 Task: Look for space in Pontypool, United Kingdom from 2nd June, 2023 to 15th June, 2023 for 2 adults and 1 pet in price range Rs.10000 to Rs.15000. Place can be entire place with 1  bedroom having 1 bed and 1 bathroom. Property type can be house, flat, guest house, hotel. Booking option can be shelf check-in. Required host language is English.
Action: Mouse moved to (479, 99)
Screenshot: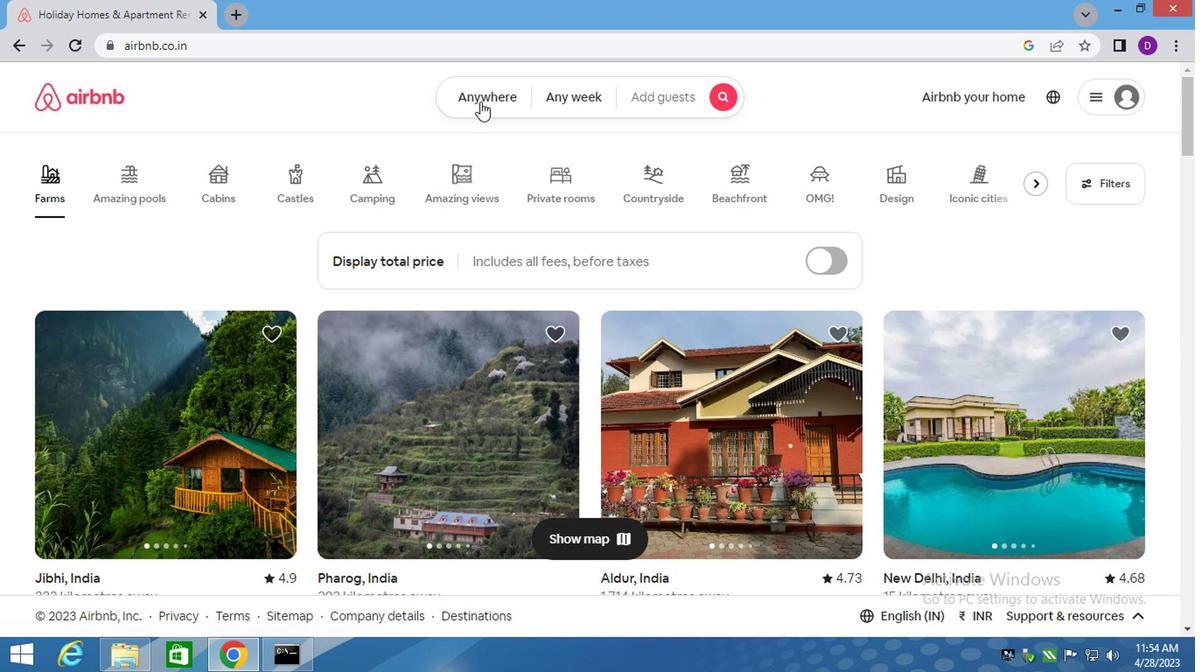 
Action: Mouse pressed left at (479, 99)
Screenshot: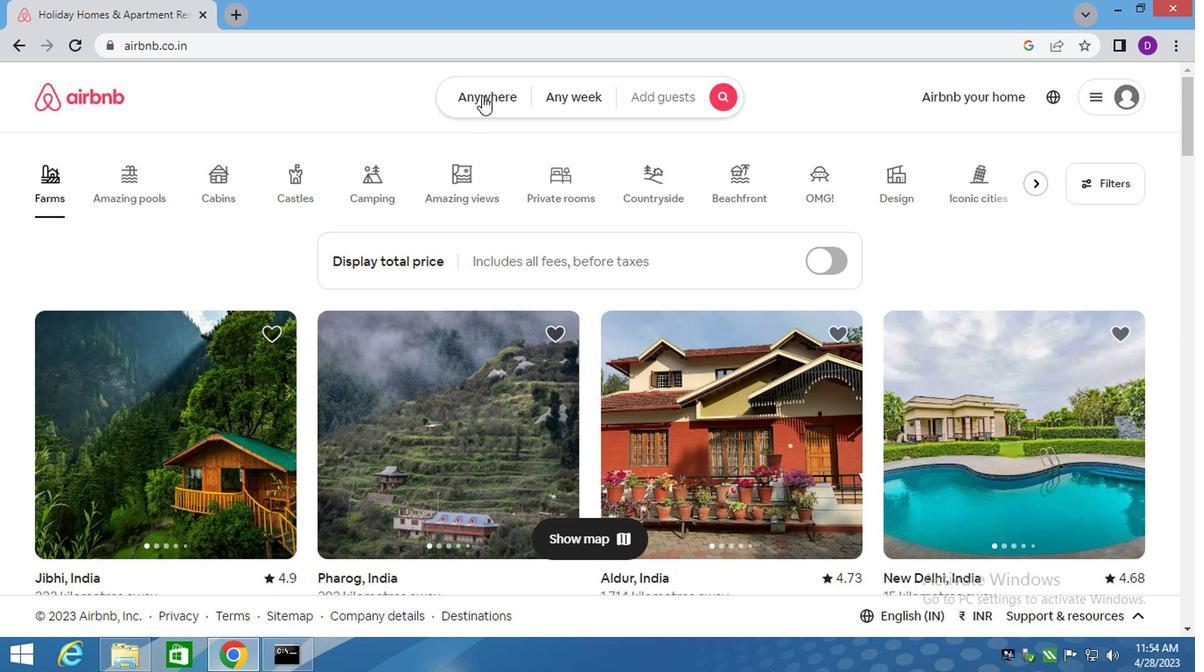 
Action: Mouse moved to (310, 173)
Screenshot: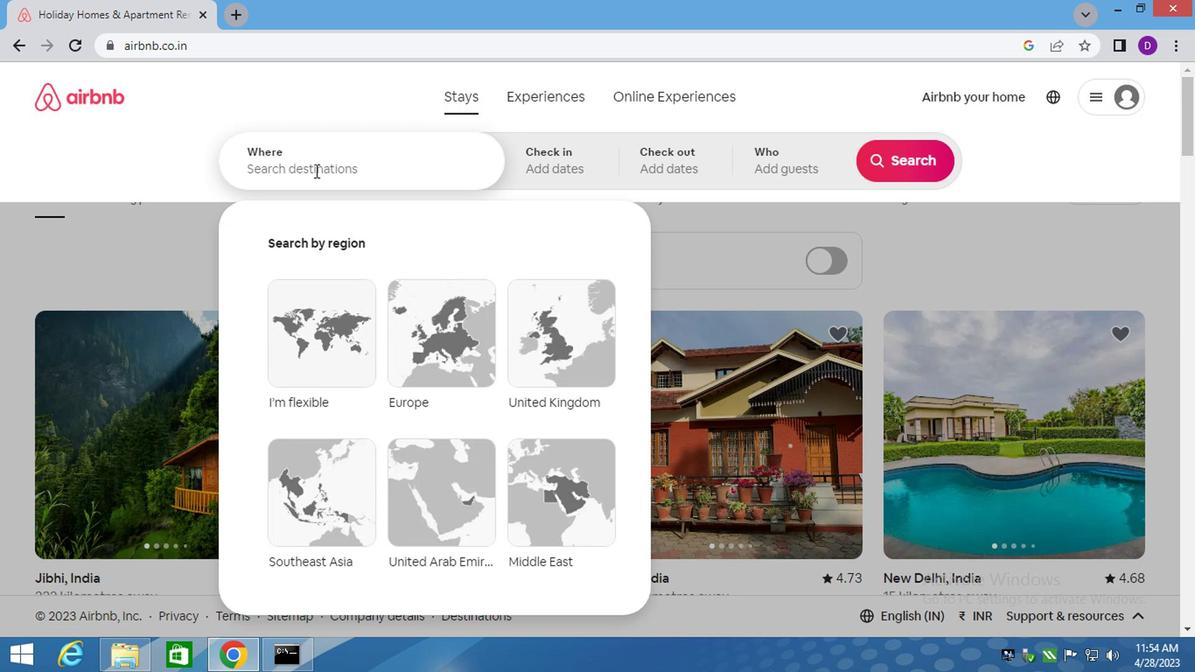
Action: Mouse pressed left at (310, 173)
Screenshot: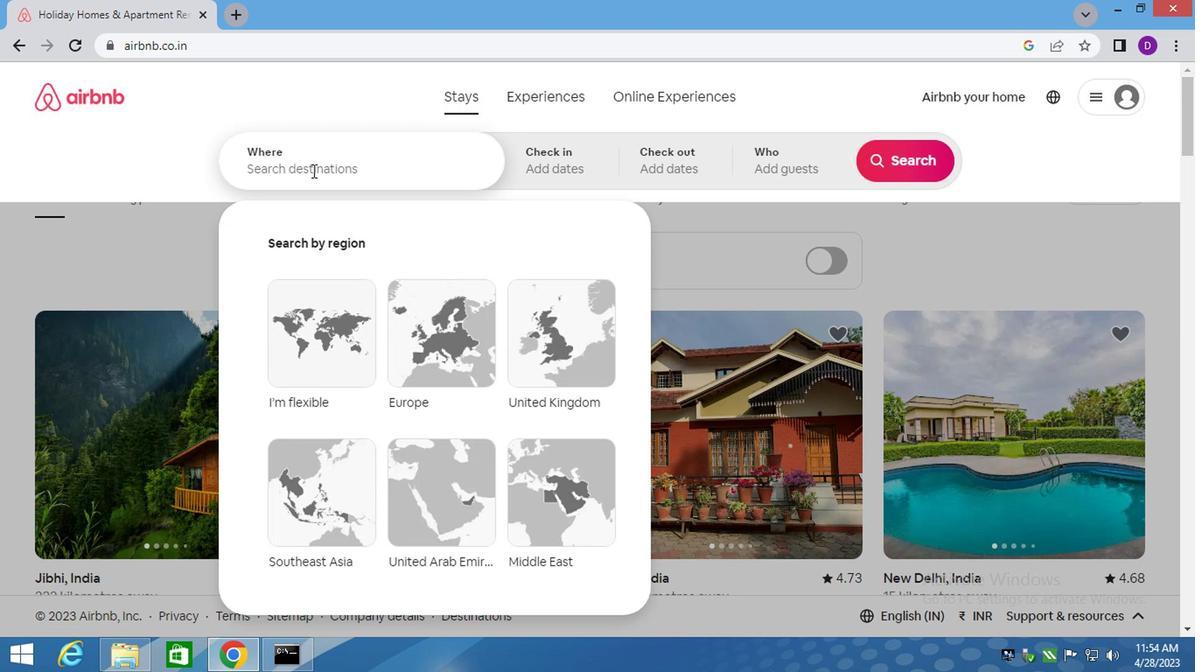 
Action: Key pressed ponty<Key.down><Key.down><Key.down><Key.down>,<Key.space>united<Key.space>kingdom
Screenshot: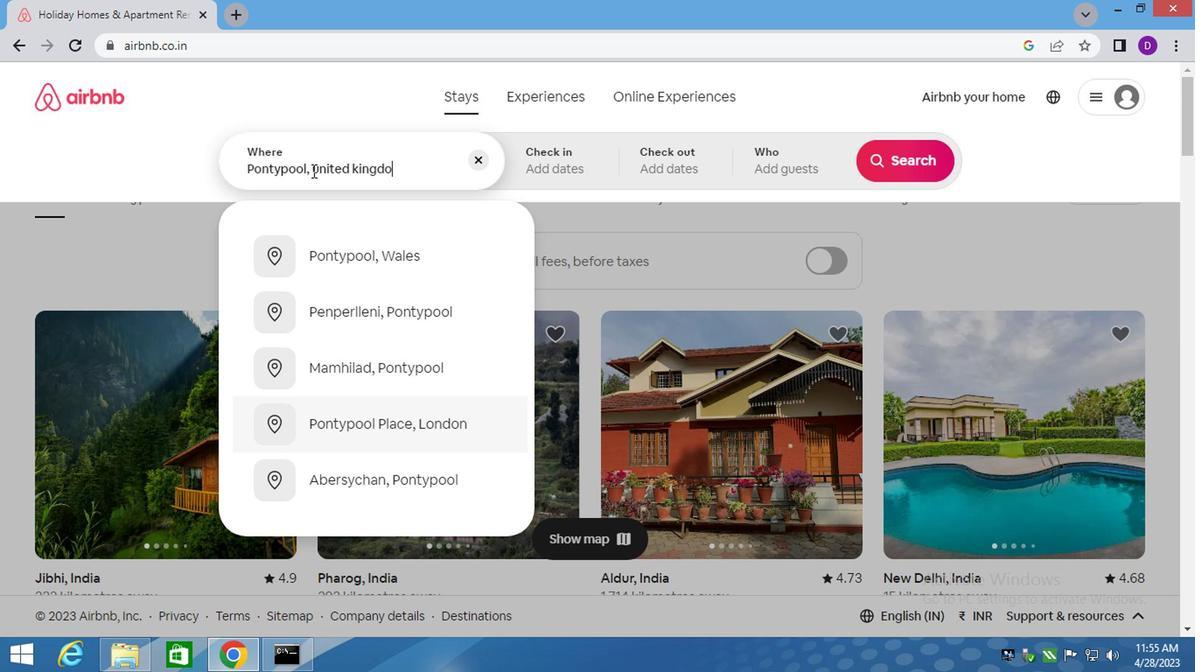 
Action: Mouse moved to (315, 173)
Screenshot: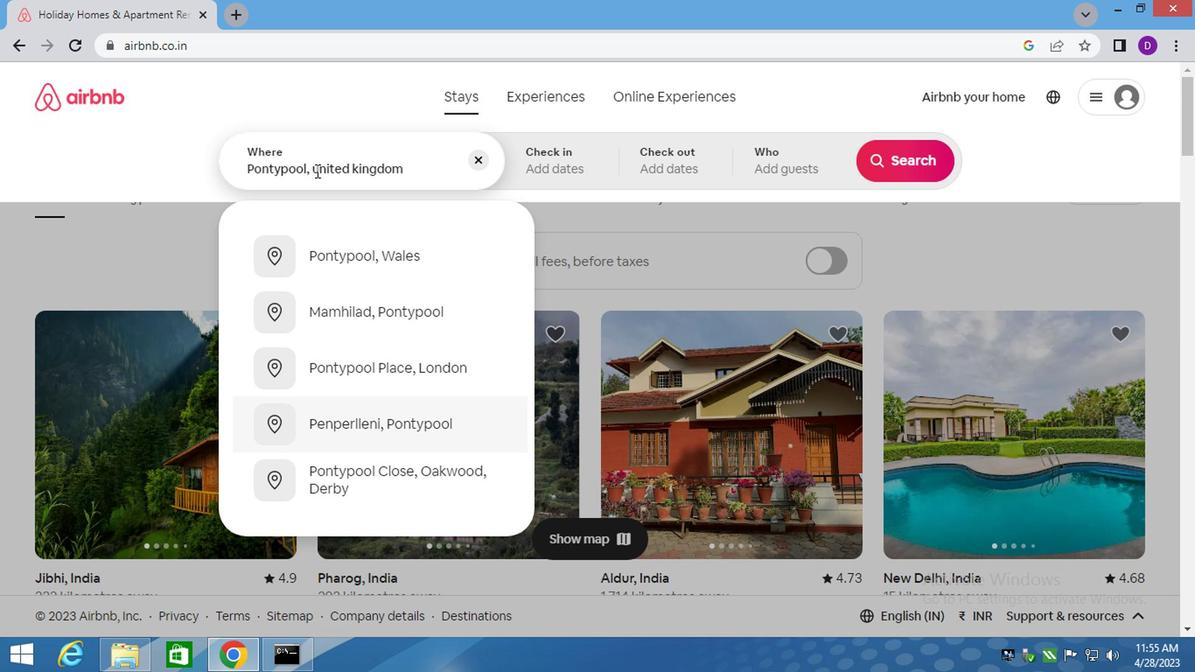 
Action: Mouse pressed left at (315, 173)
Screenshot: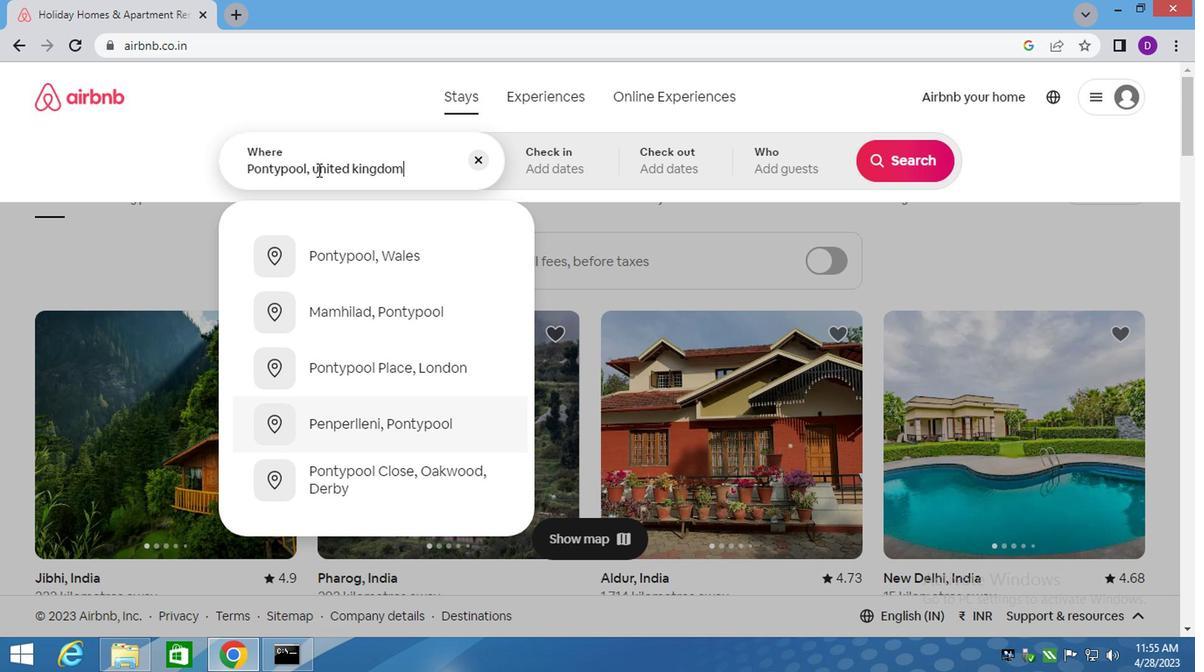 
Action: Key pressed <Key.backspace><Key.shift_r>U
Screenshot: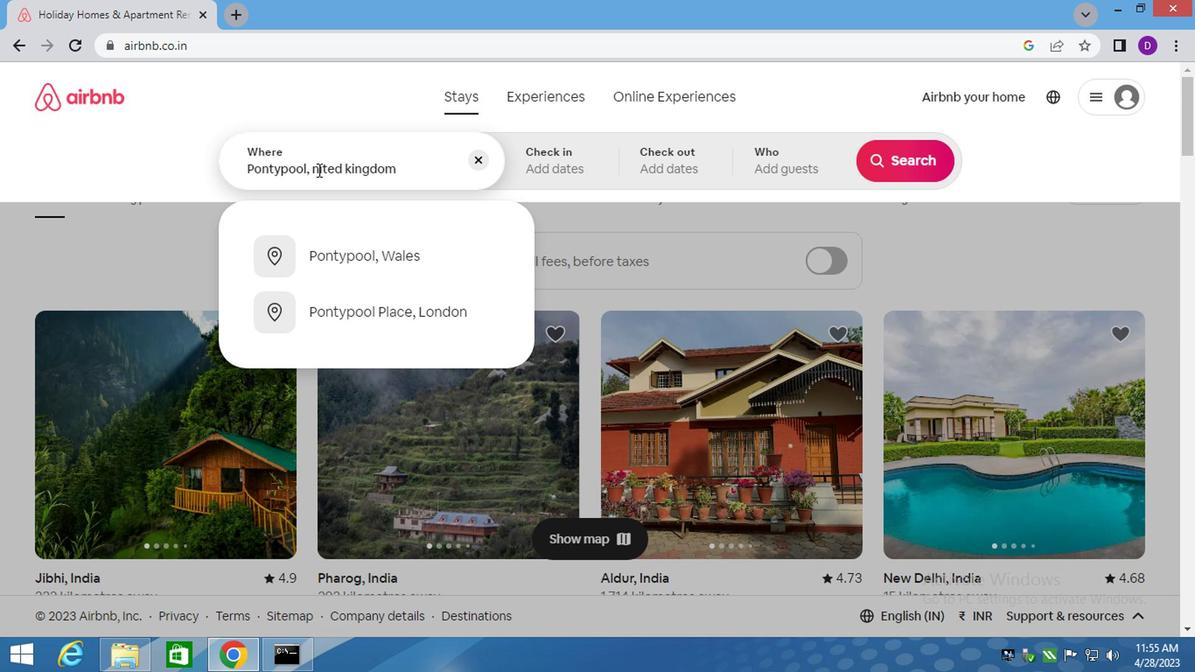 
Action: Mouse moved to (353, 173)
Screenshot: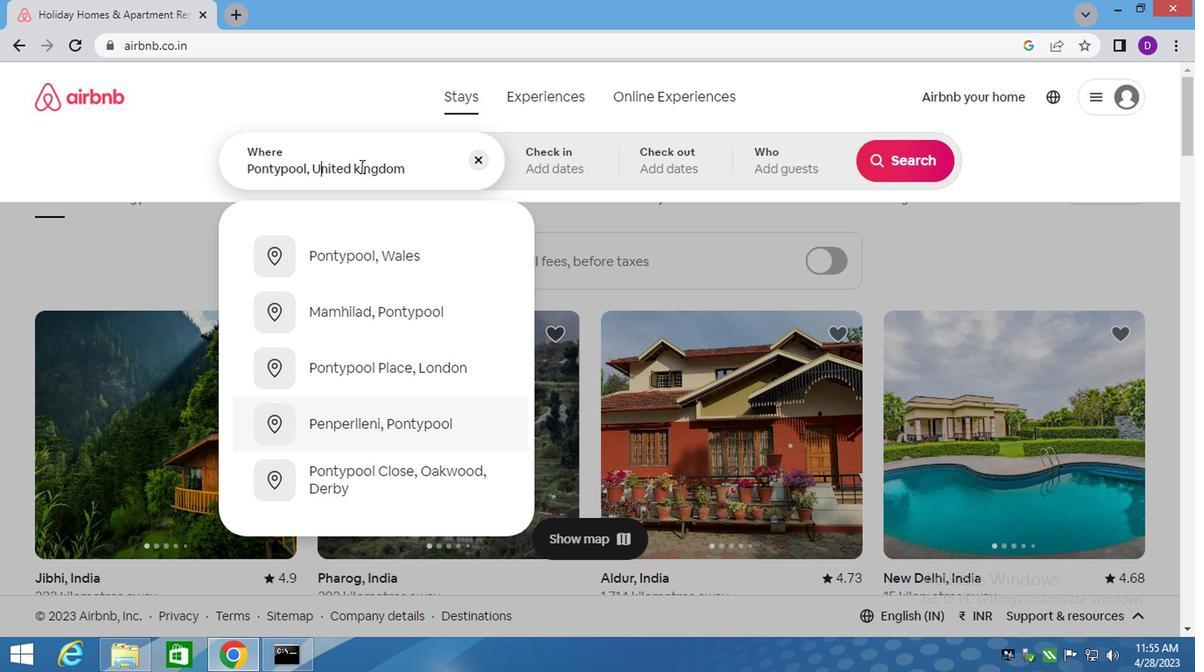 
Action: Mouse pressed left at (353, 173)
Screenshot: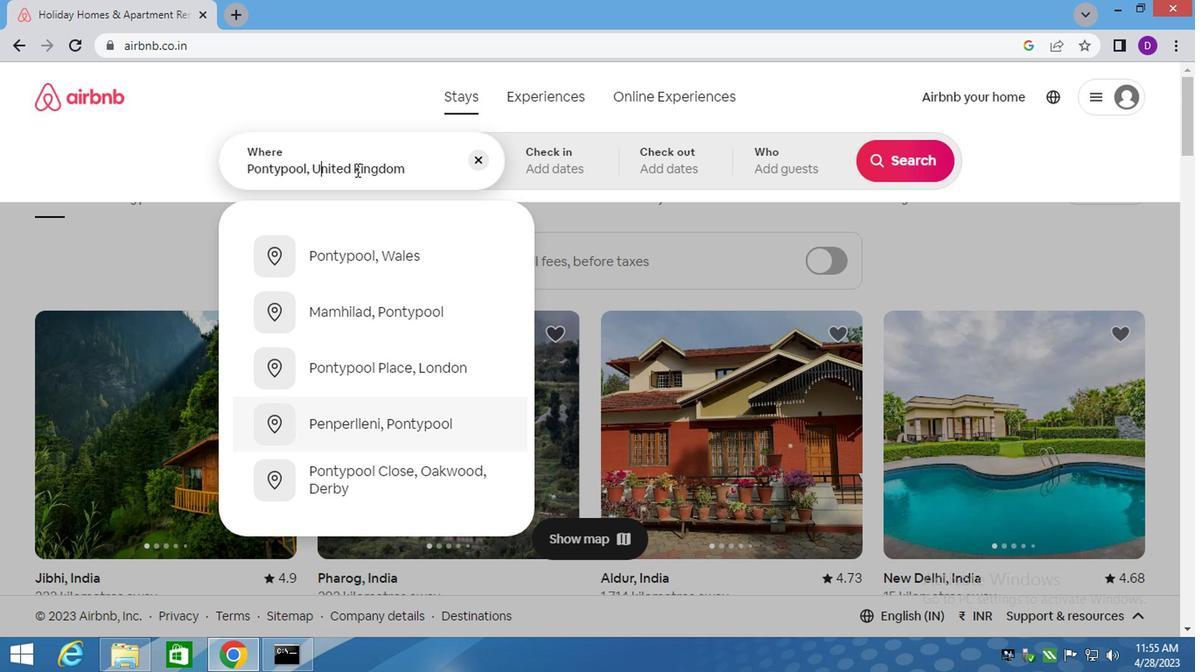 
Action: Mouse moved to (363, 171)
Screenshot: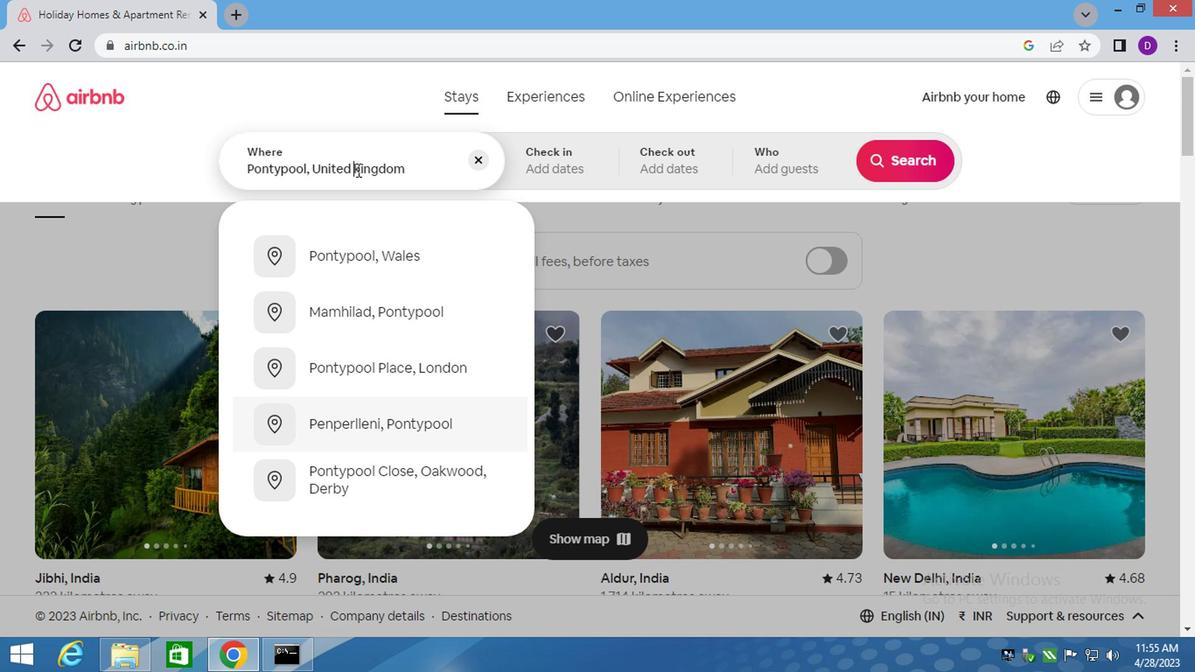 
Action: Key pressed <Key.right><Key.backspace><Key.shift_r>K
Screenshot: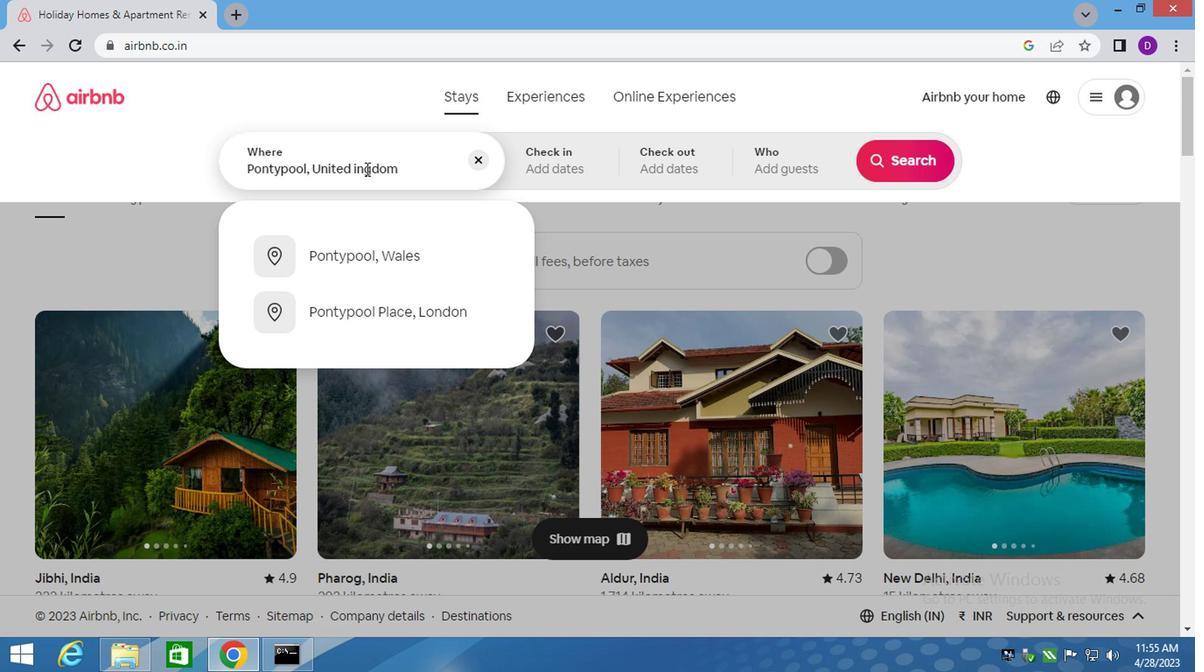 
Action: Mouse moved to (417, 173)
Screenshot: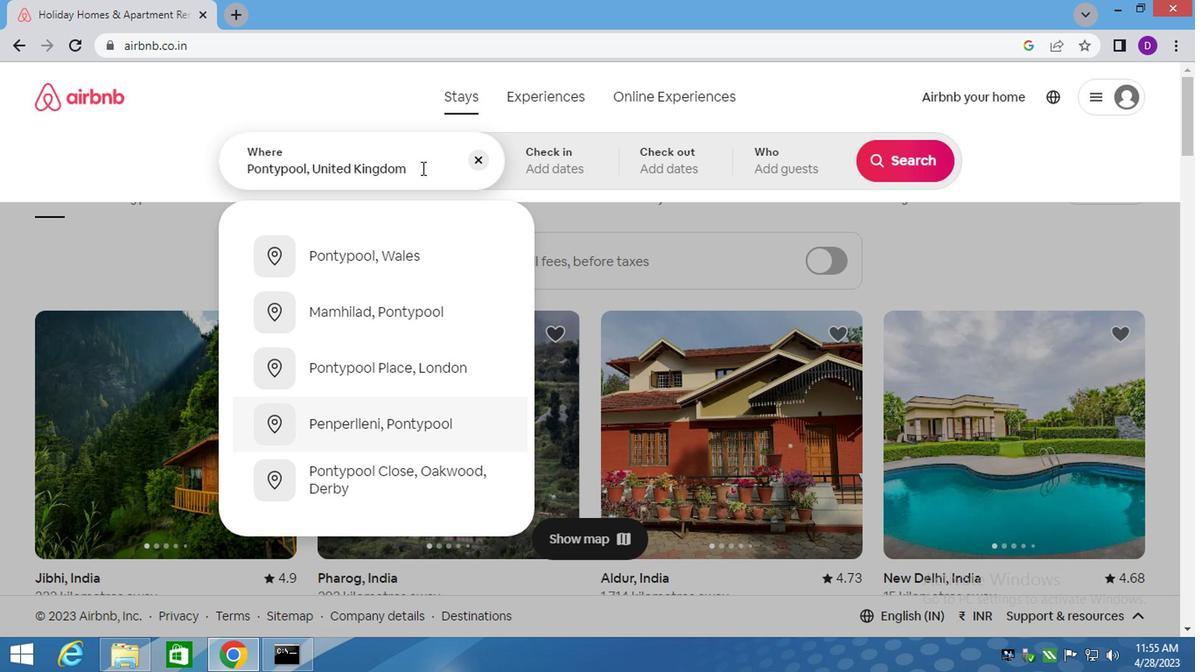 
Action: Key pressed <Key.enter>
Screenshot: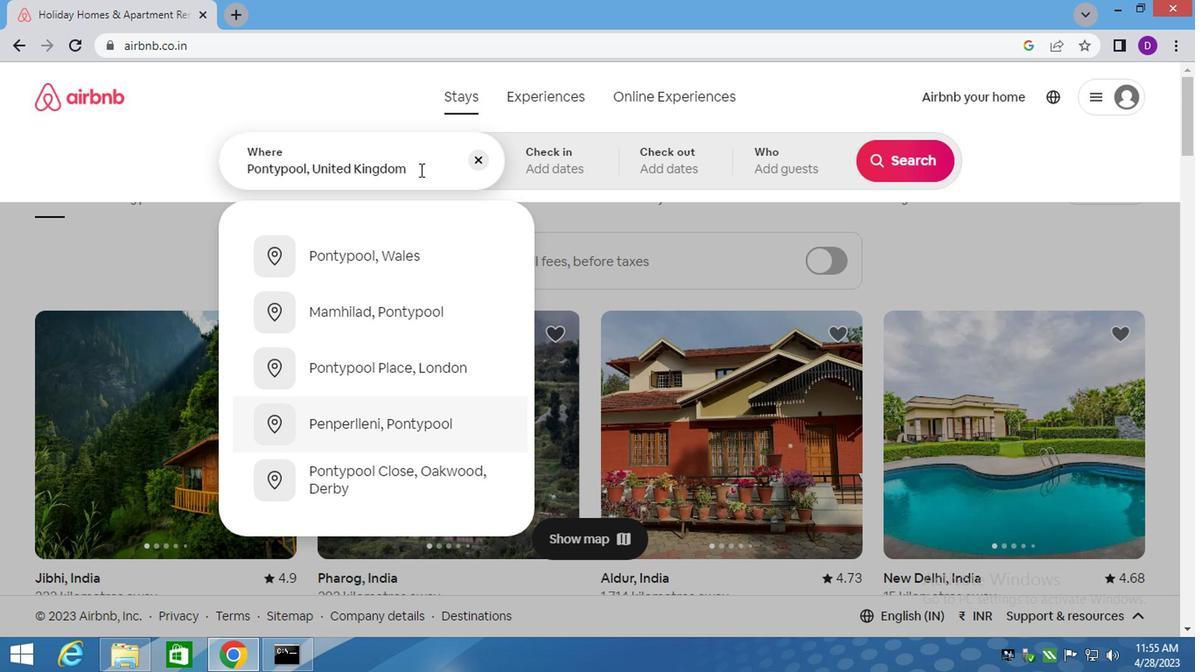
Action: Mouse moved to (877, 306)
Screenshot: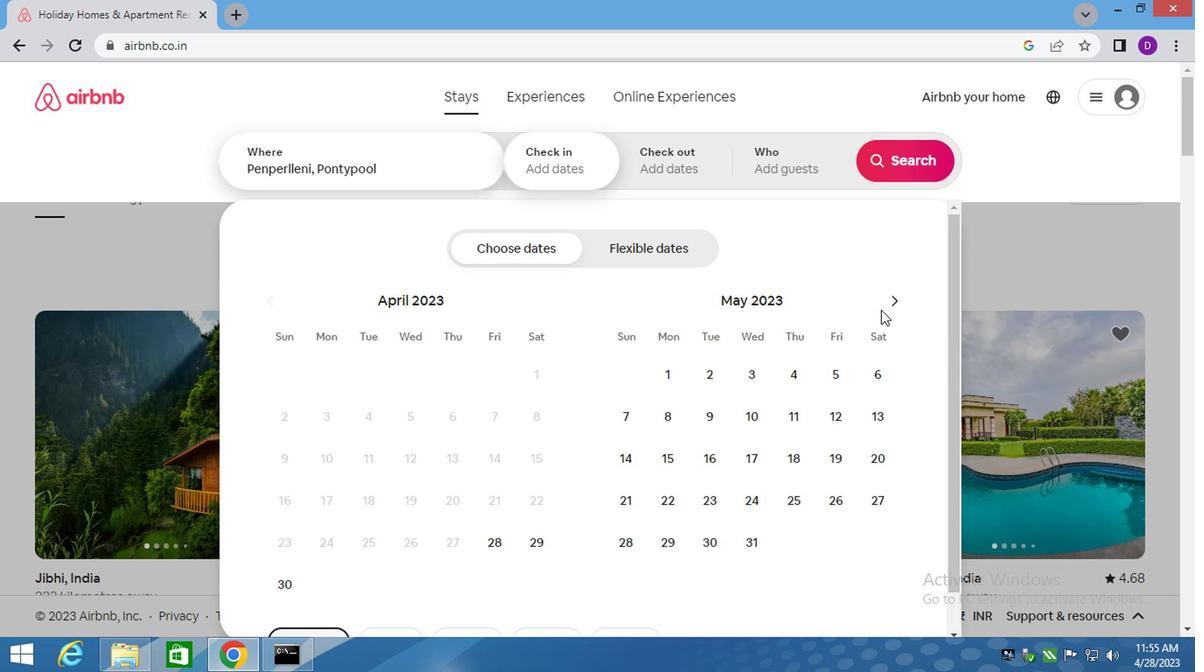 
Action: Mouse pressed left at (877, 306)
Screenshot: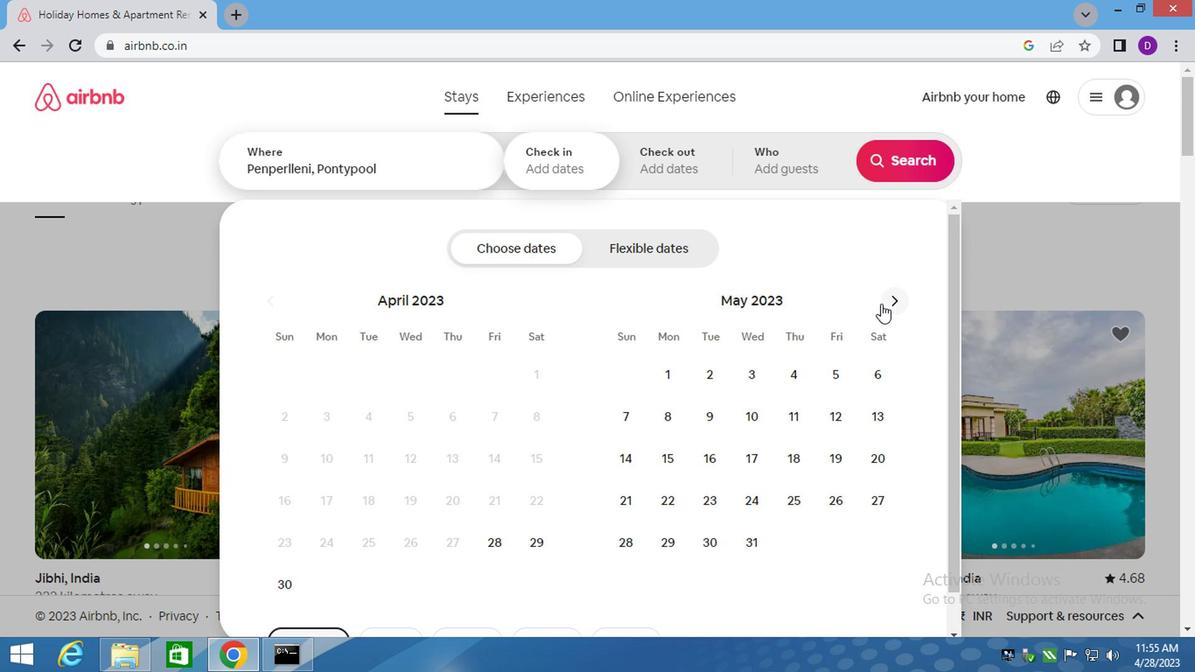 
Action: Mouse moved to (828, 379)
Screenshot: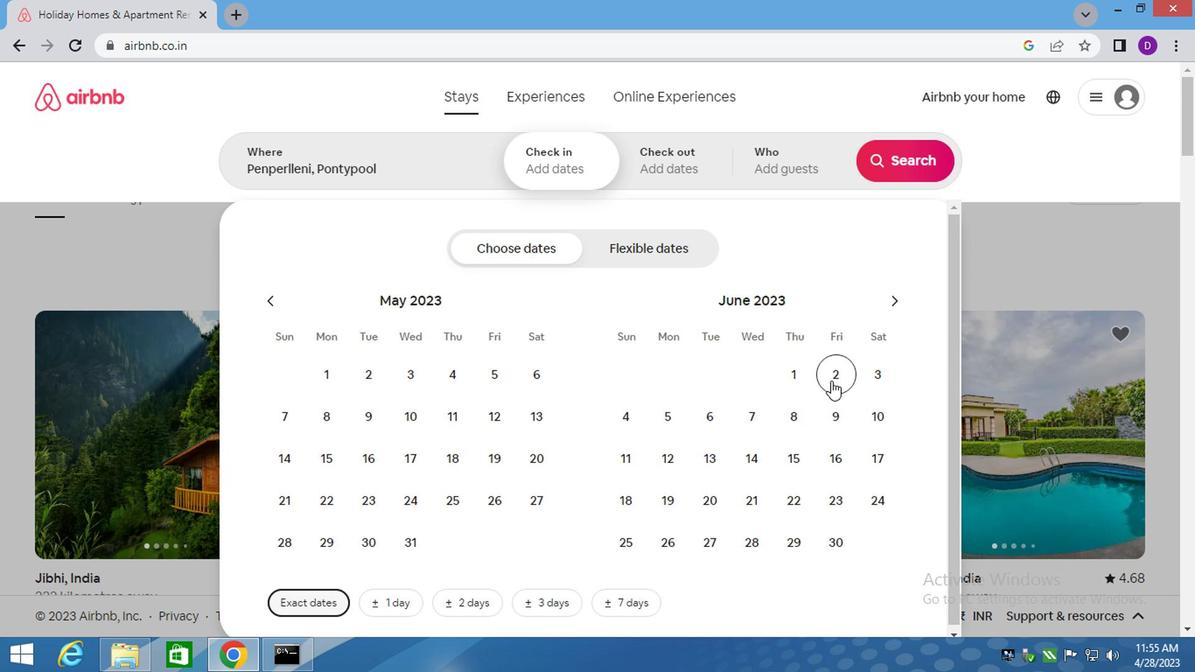 
Action: Mouse pressed left at (828, 379)
Screenshot: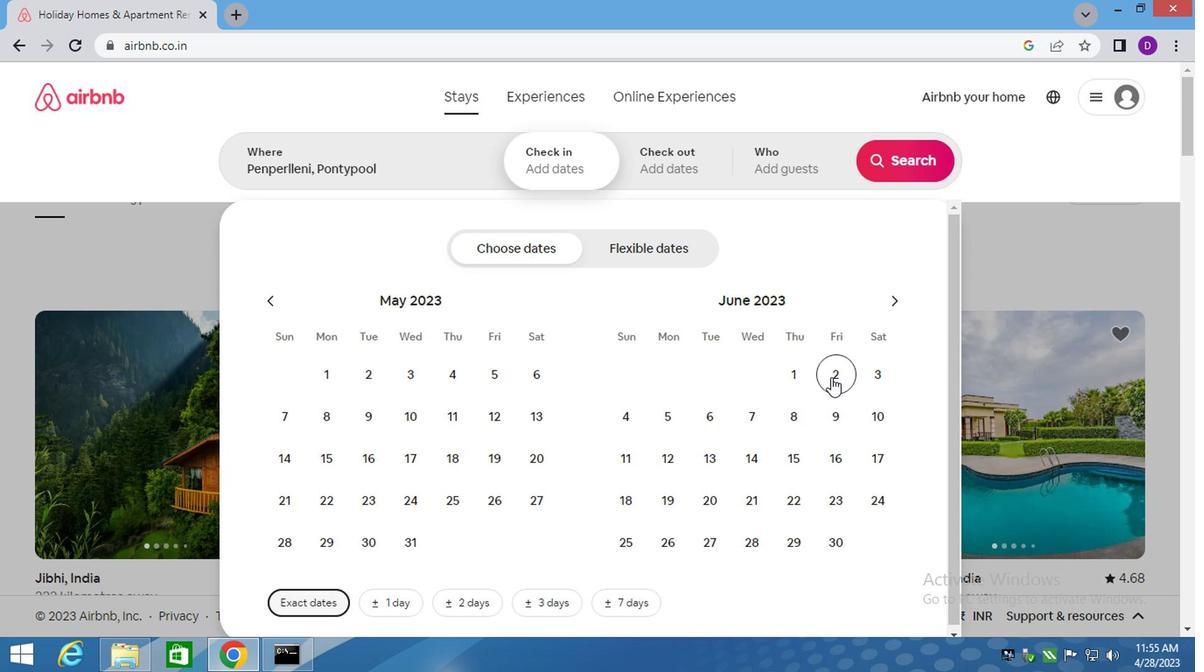 
Action: Mouse moved to (794, 472)
Screenshot: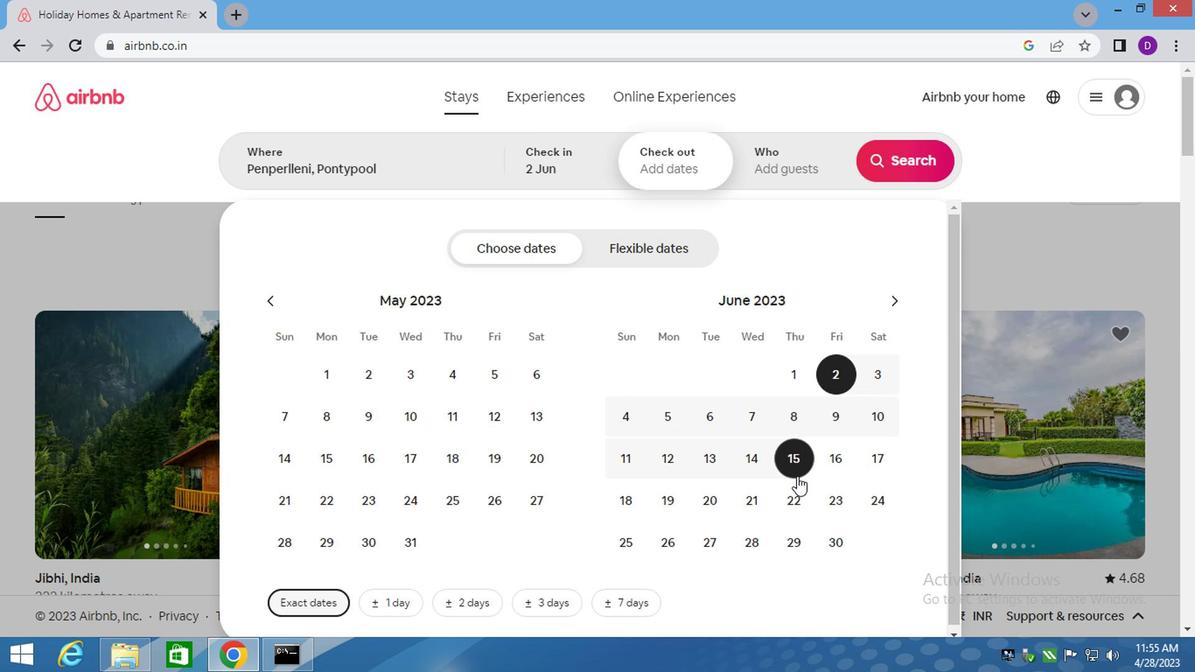 
Action: Mouse pressed left at (794, 472)
Screenshot: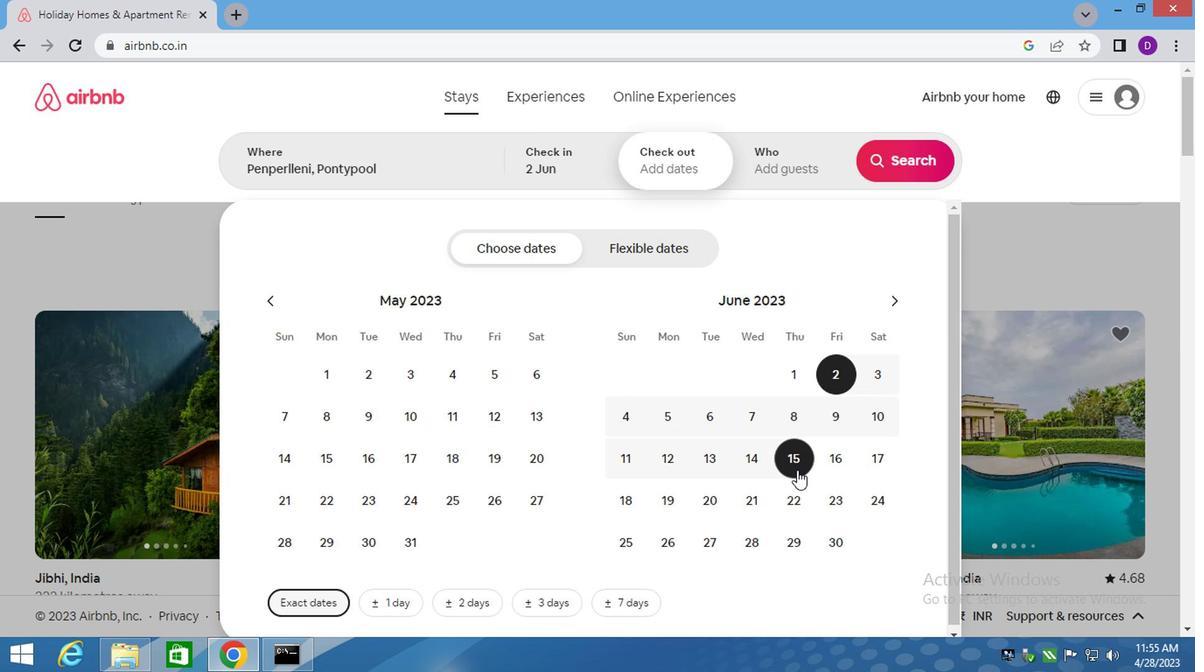 
Action: Mouse moved to (764, 175)
Screenshot: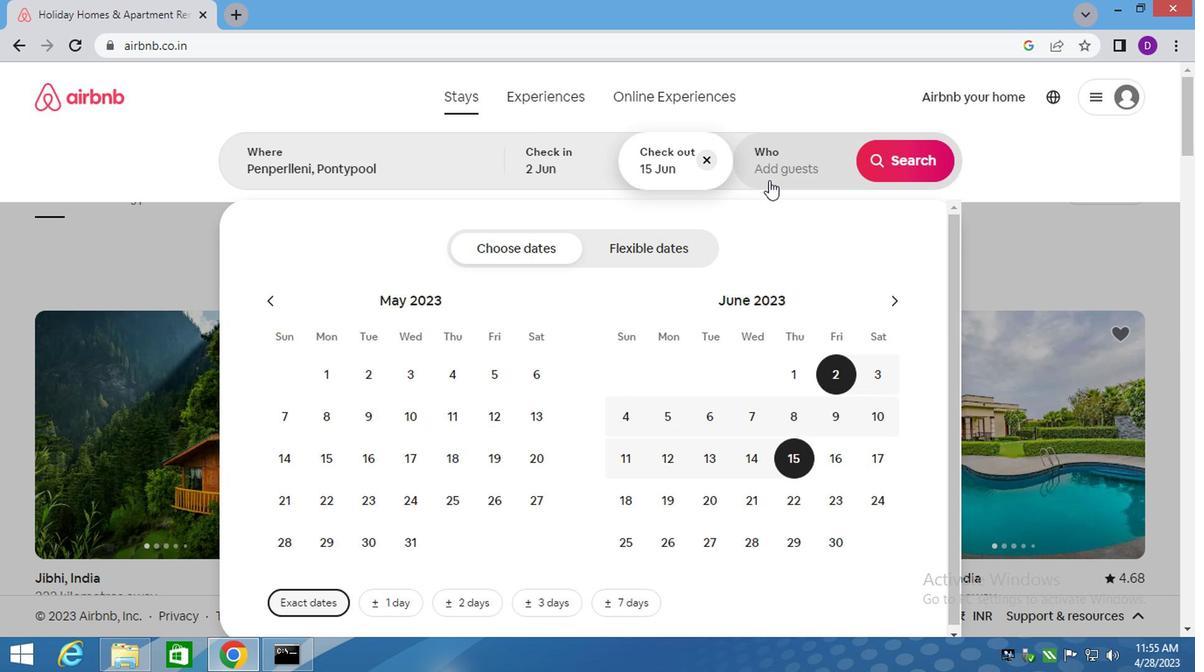 
Action: Mouse pressed left at (764, 175)
Screenshot: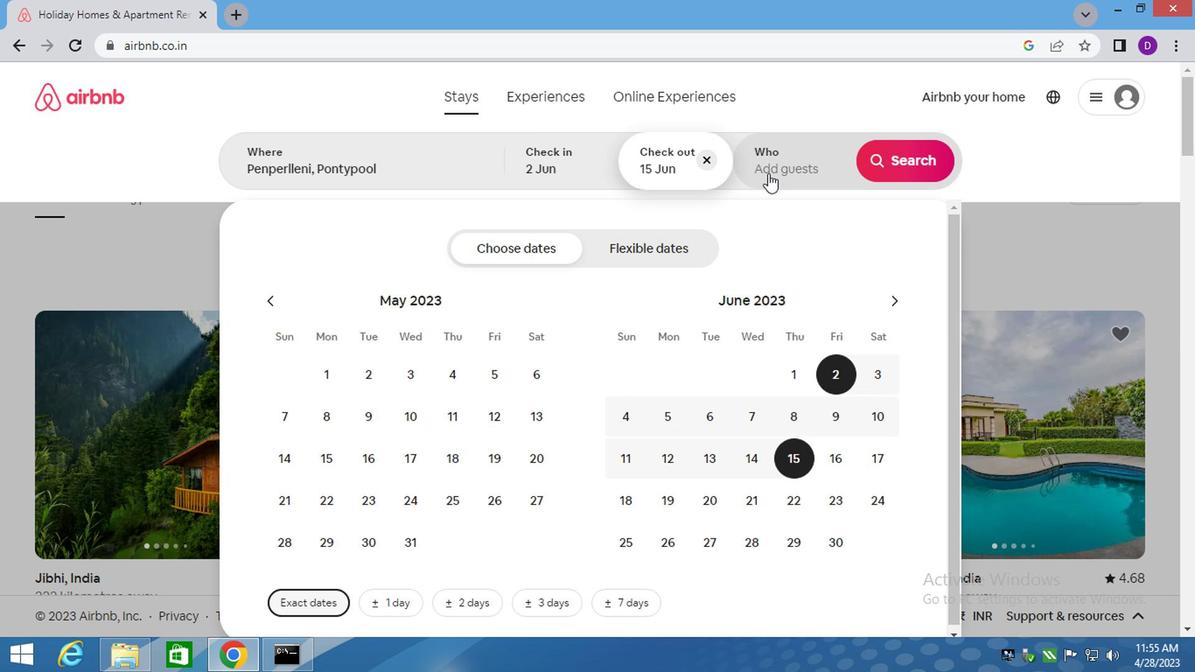
Action: Mouse moved to (901, 256)
Screenshot: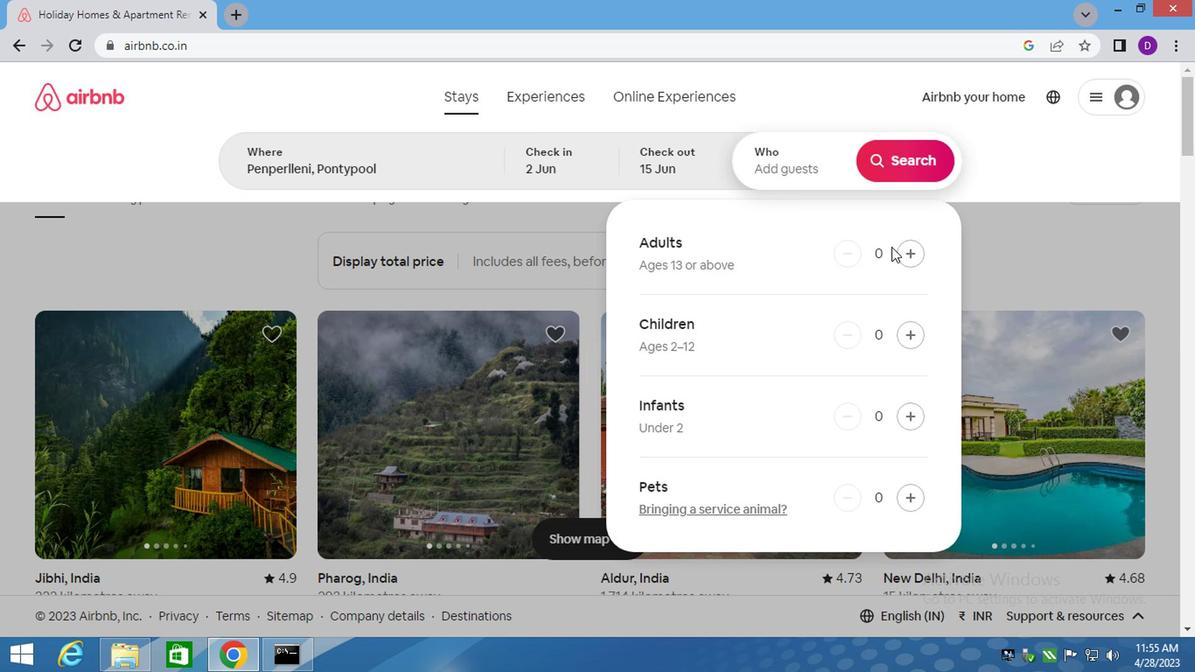 
Action: Mouse pressed left at (901, 256)
Screenshot: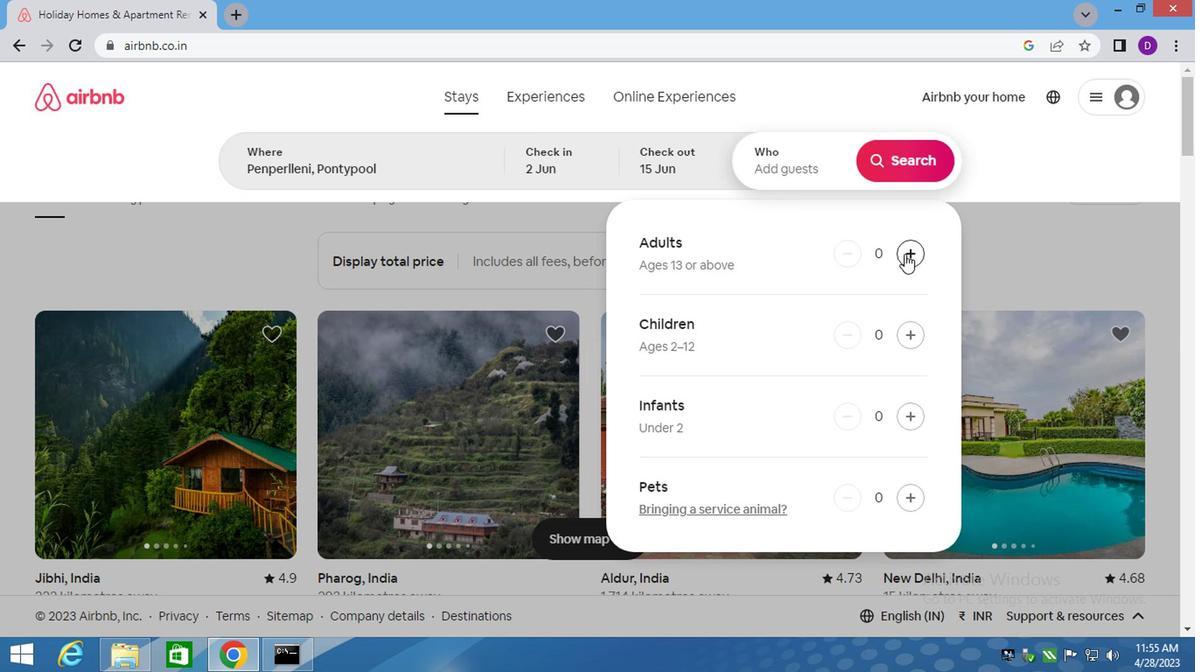 
Action: Mouse pressed left at (901, 256)
Screenshot: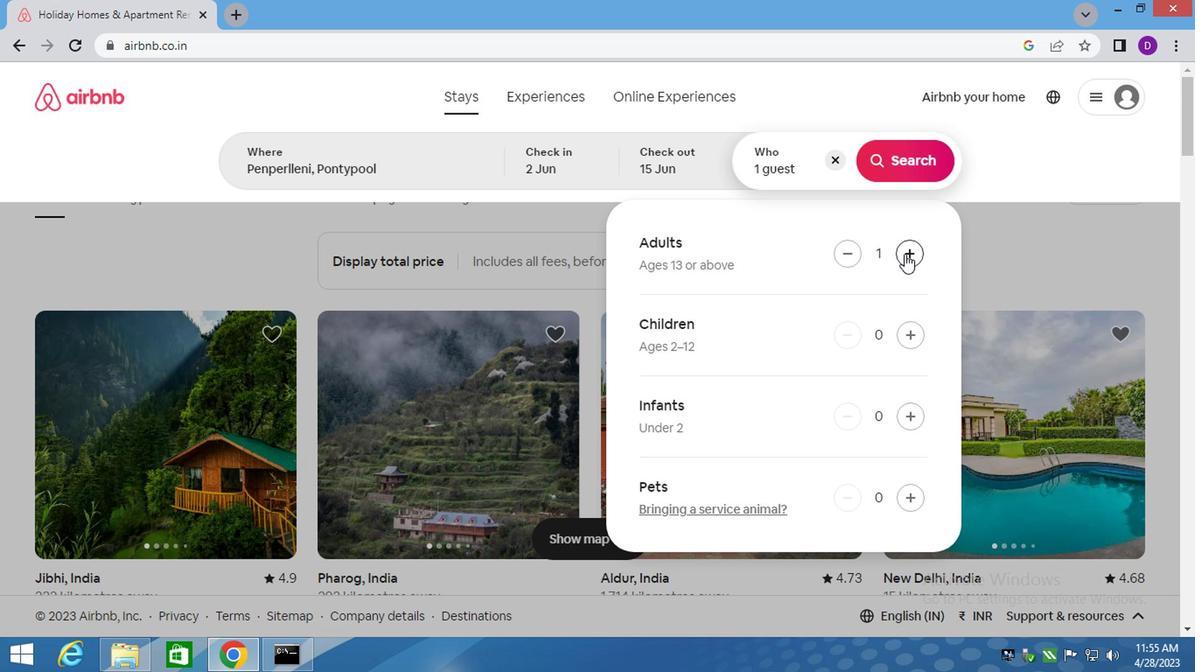 
Action: Mouse moved to (911, 506)
Screenshot: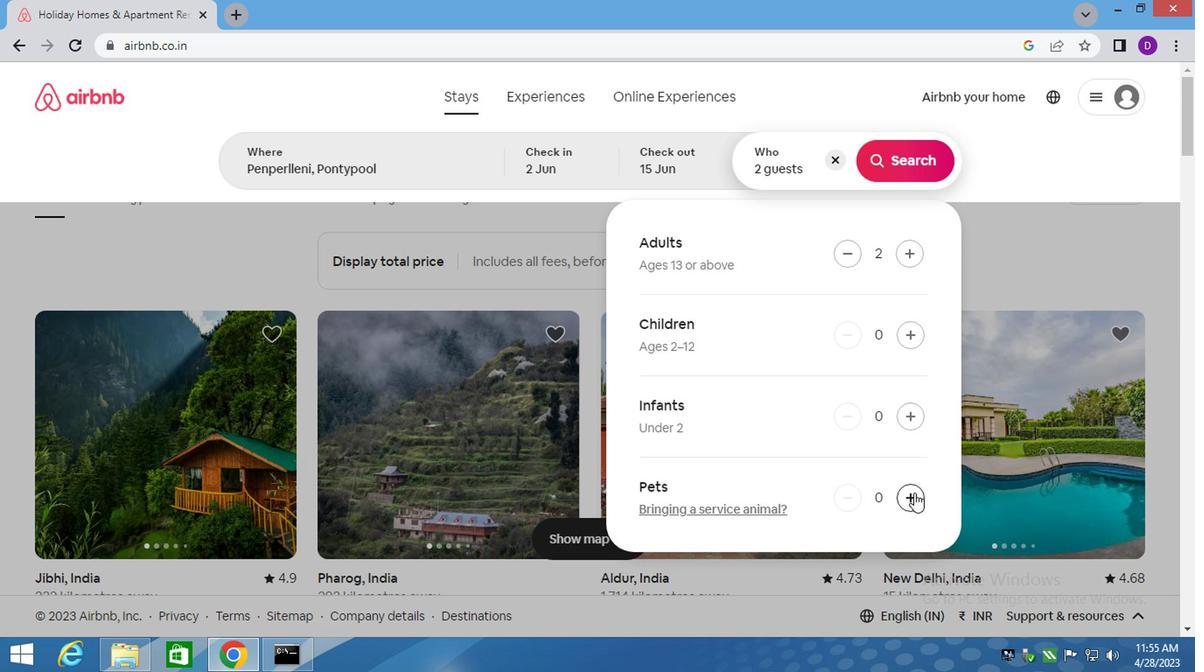 
Action: Mouse pressed left at (911, 506)
Screenshot: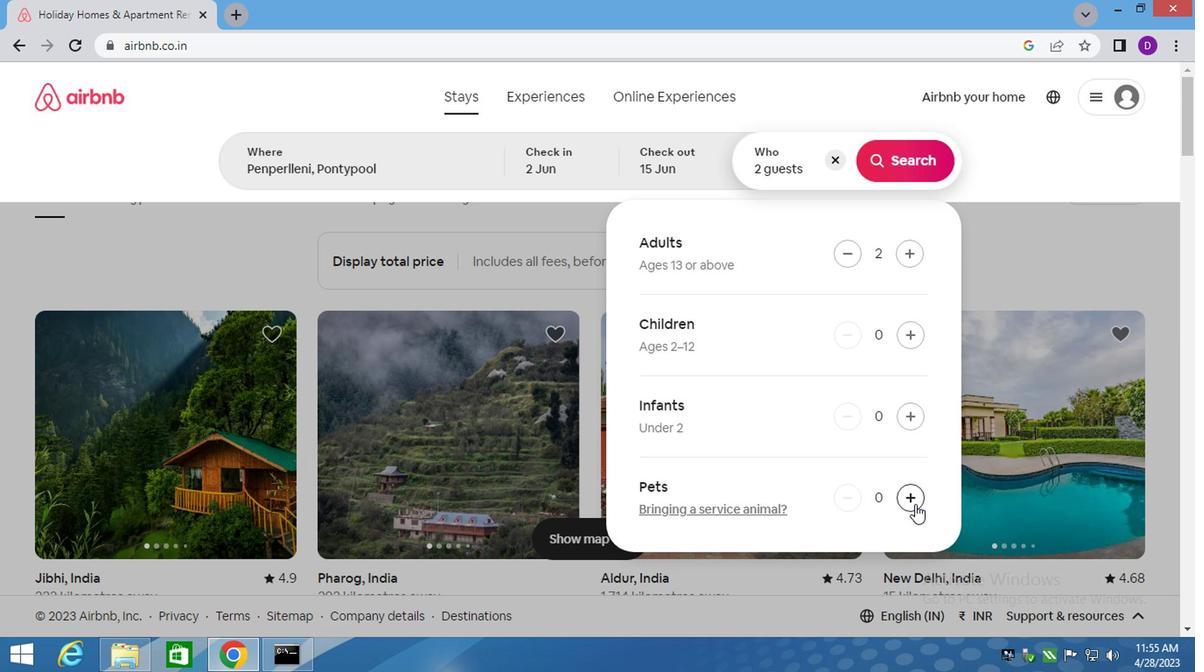 
Action: Mouse moved to (907, 164)
Screenshot: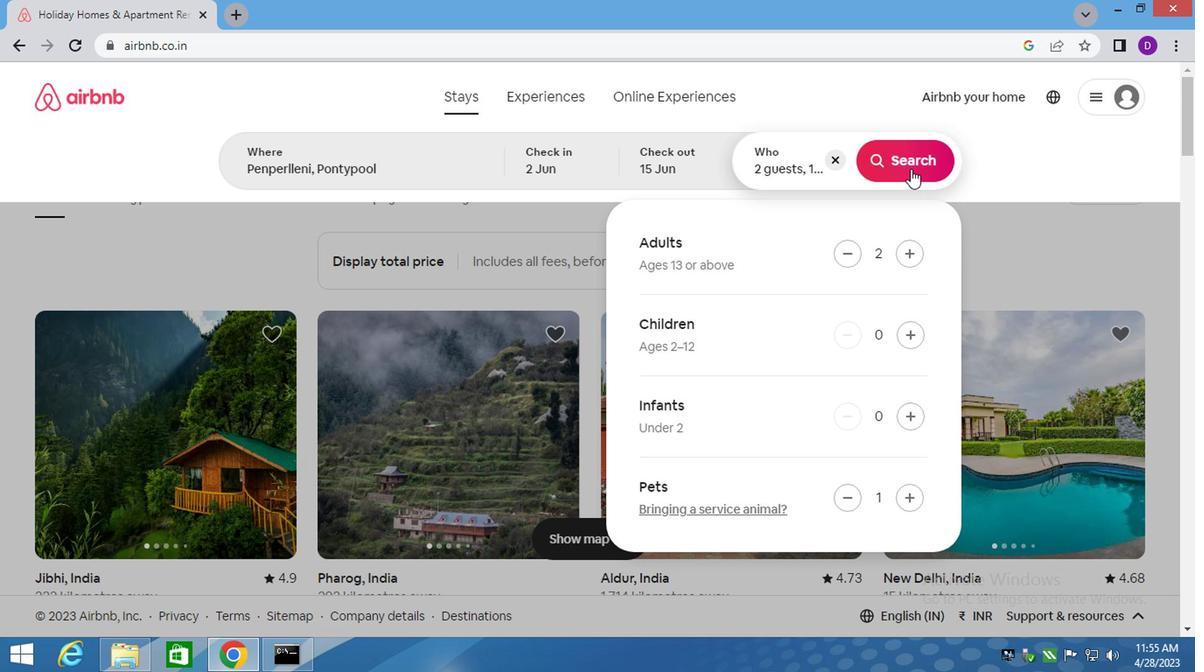 
Action: Mouse pressed left at (907, 164)
Screenshot: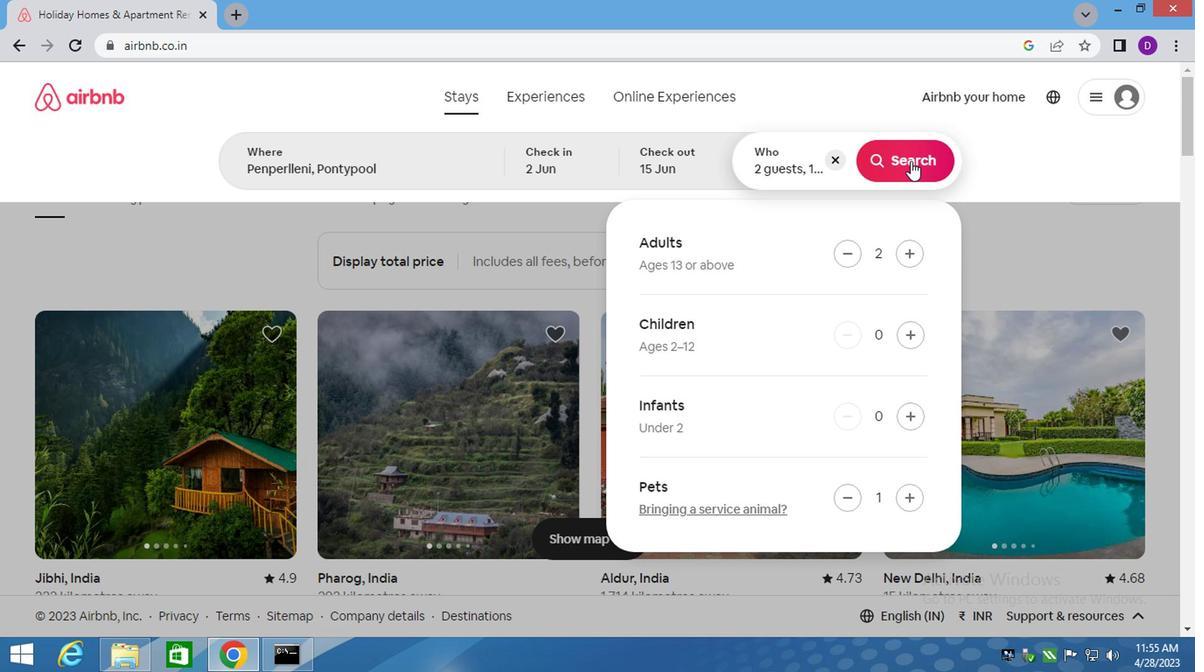 
Action: Mouse moved to (1098, 169)
Screenshot: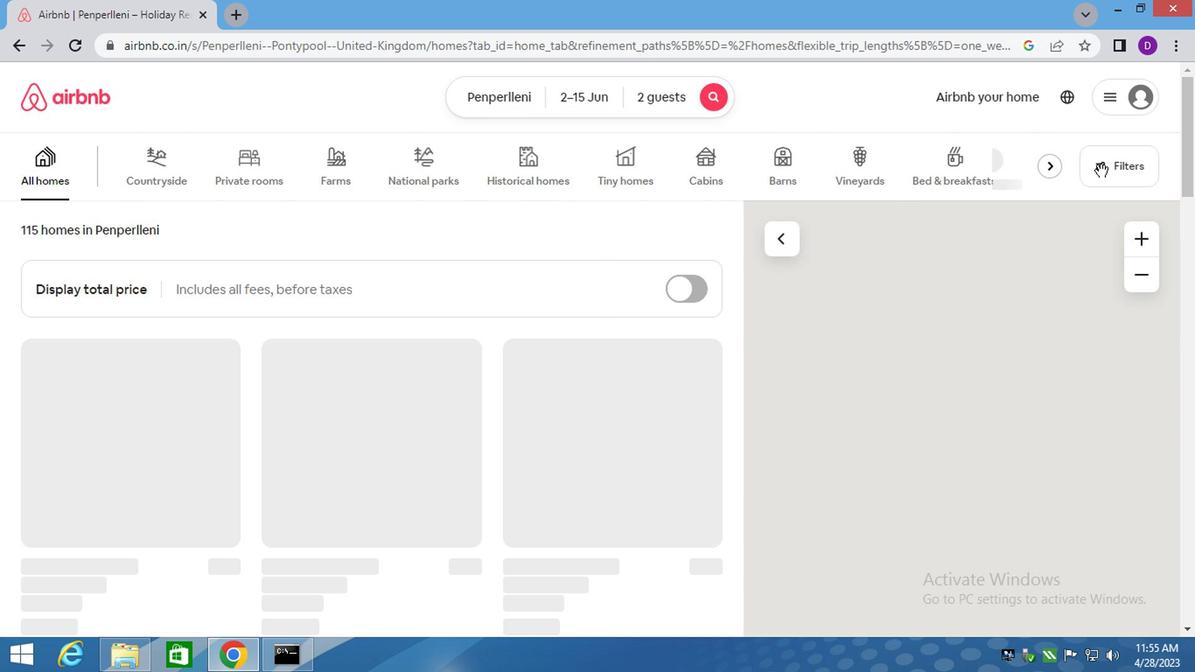 
Action: Mouse pressed left at (1098, 169)
Screenshot: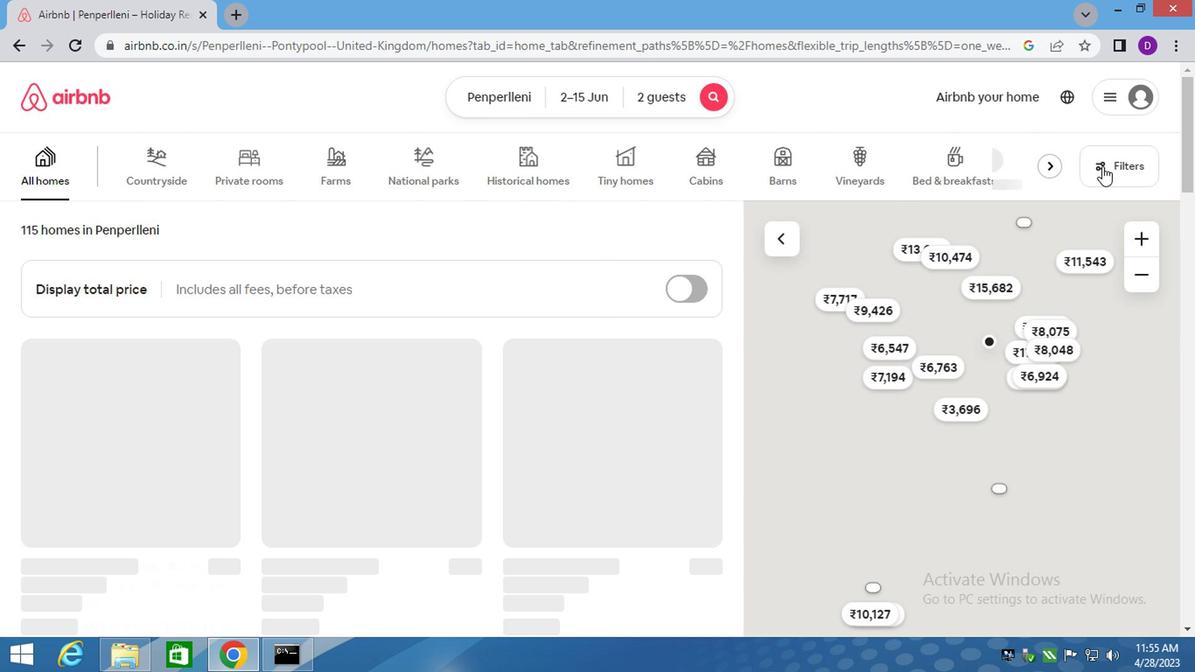 
Action: Mouse moved to (357, 384)
Screenshot: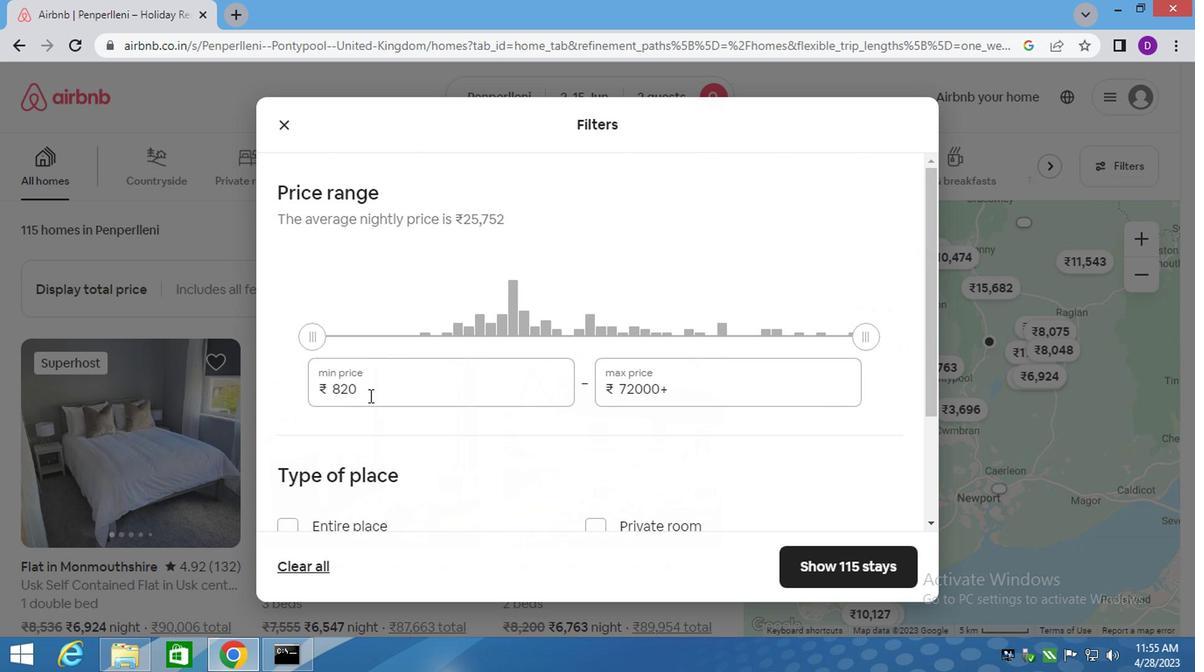 
Action: Mouse pressed left at (357, 384)
Screenshot: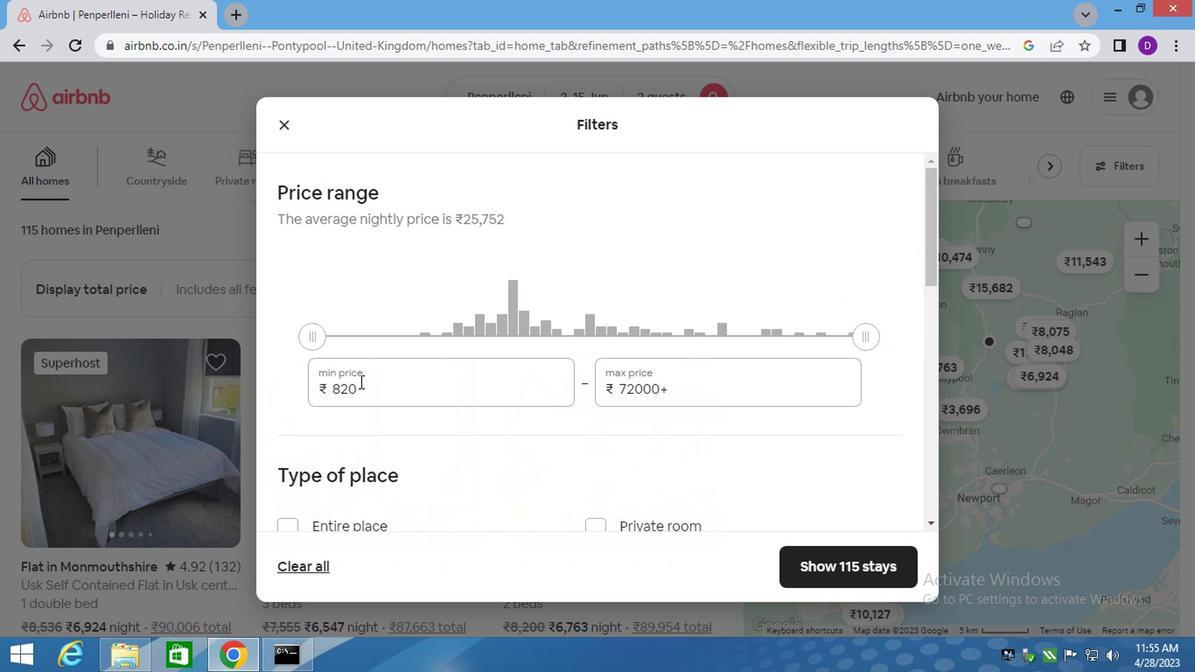 
Action: Mouse pressed left at (357, 384)
Screenshot: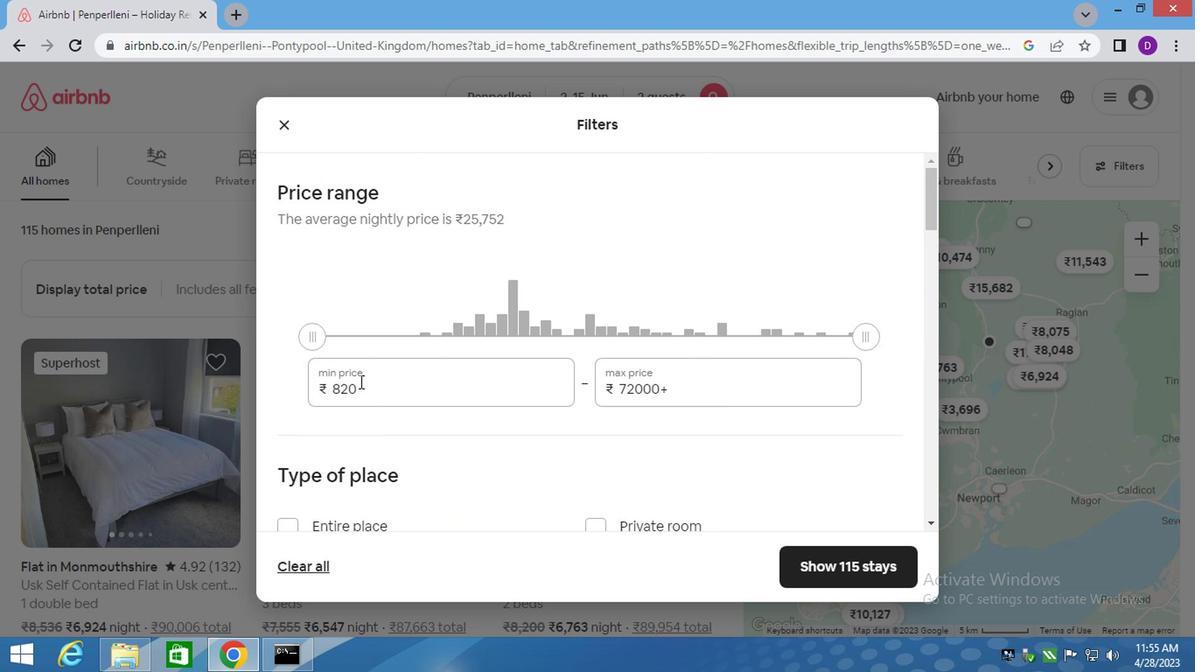 
Action: Key pressed 10000<Key.tab>15000
Screenshot: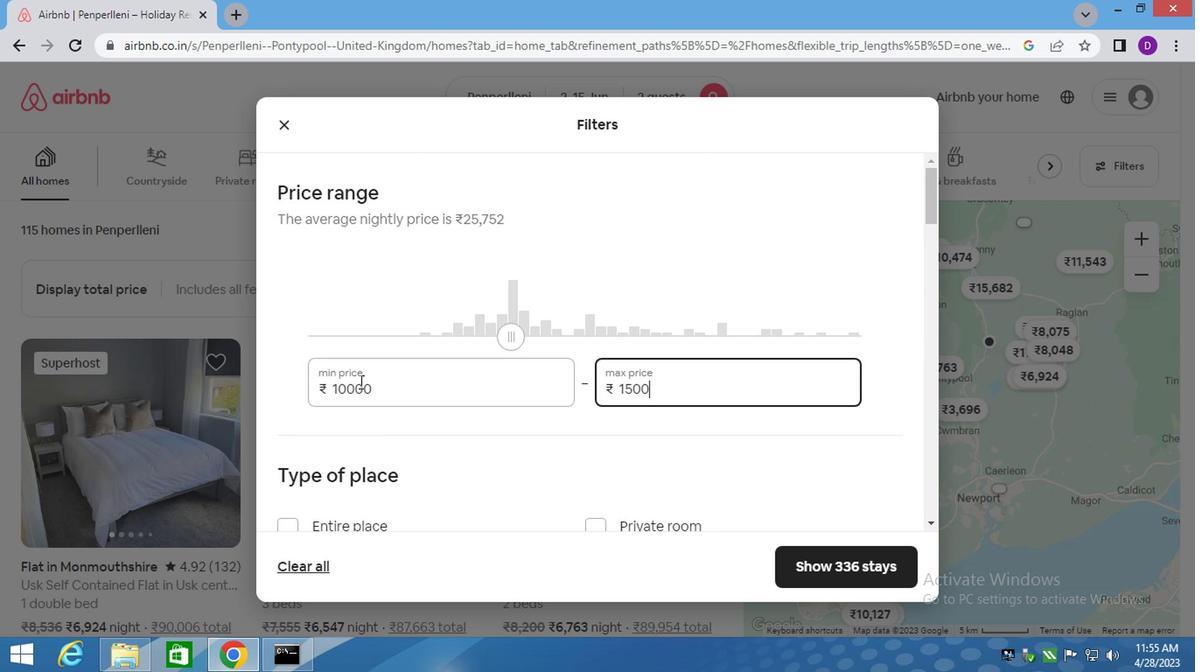 
Action: Mouse moved to (344, 399)
Screenshot: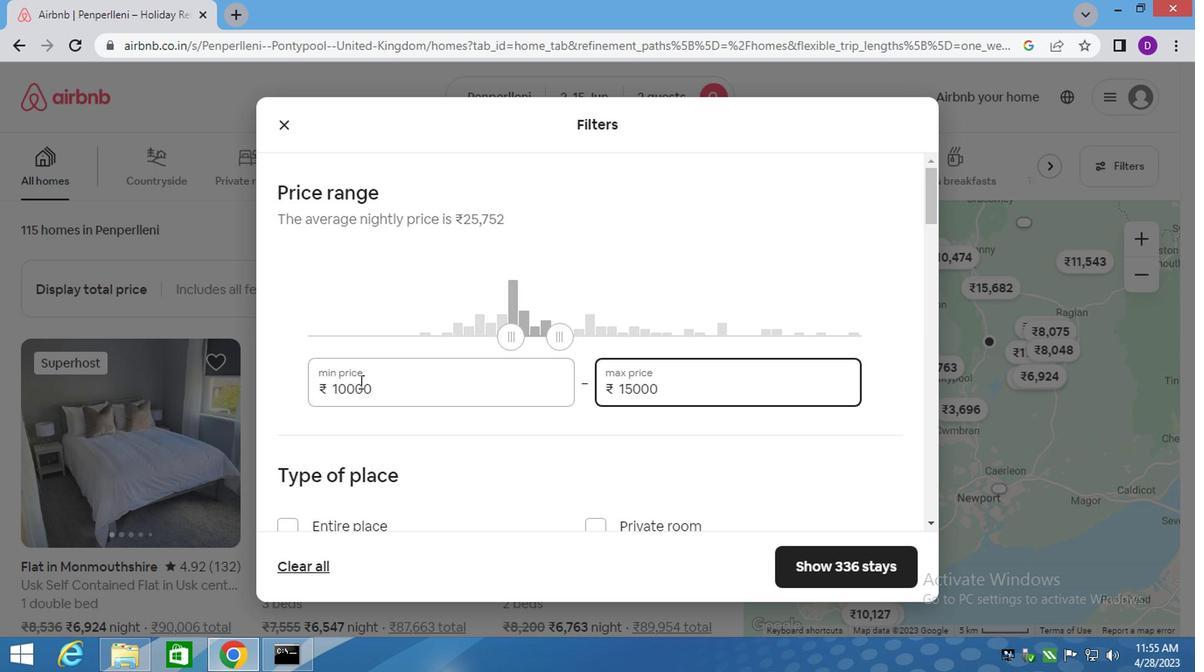 
Action: Mouse scrolled (344, 398) with delta (0, 0)
Screenshot: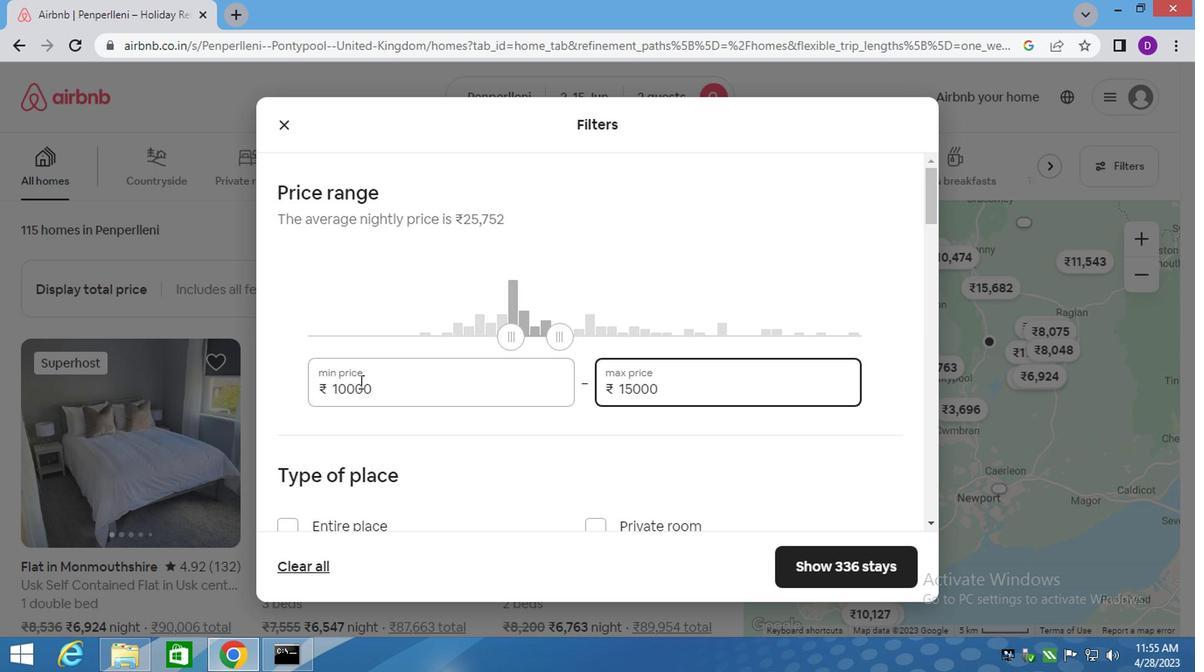 
Action: Mouse moved to (290, 436)
Screenshot: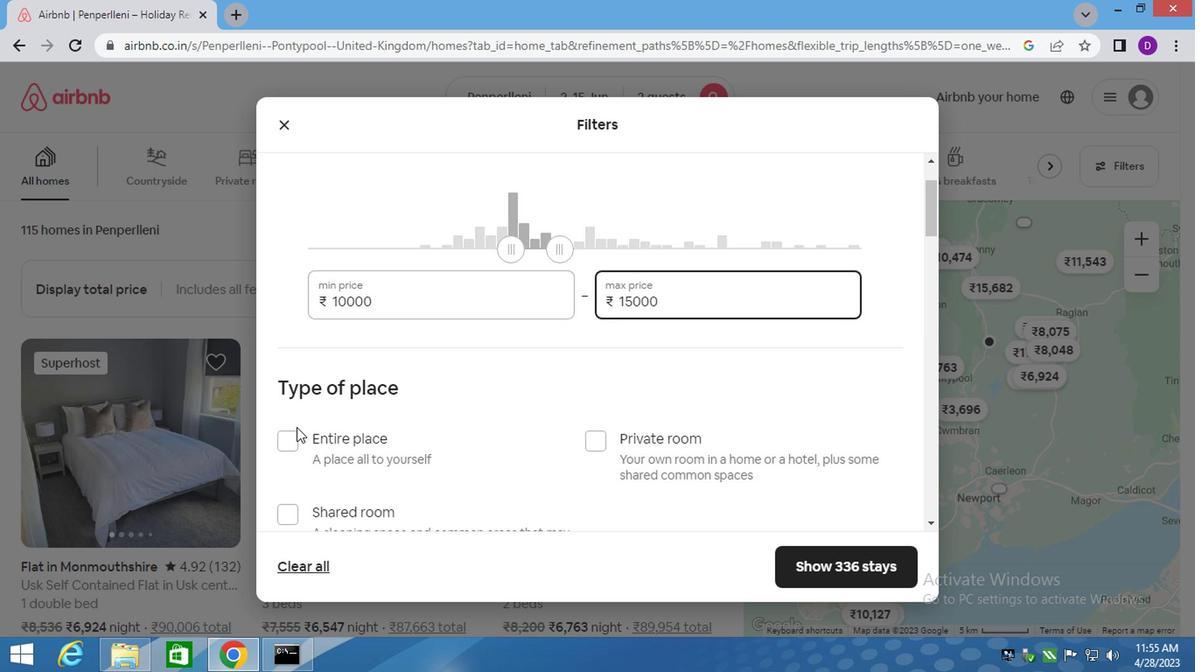 
Action: Mouse pressed left at (290, 436)
Screenshot: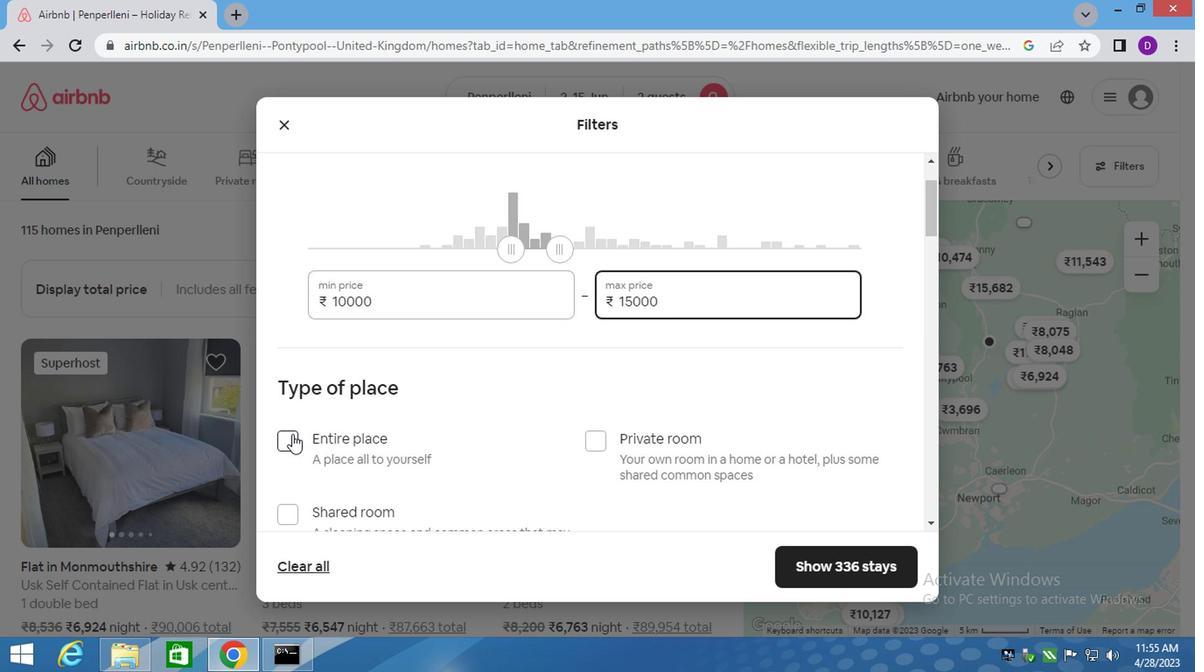 
Action: Mouse moved to (424, 473)
Screenshot: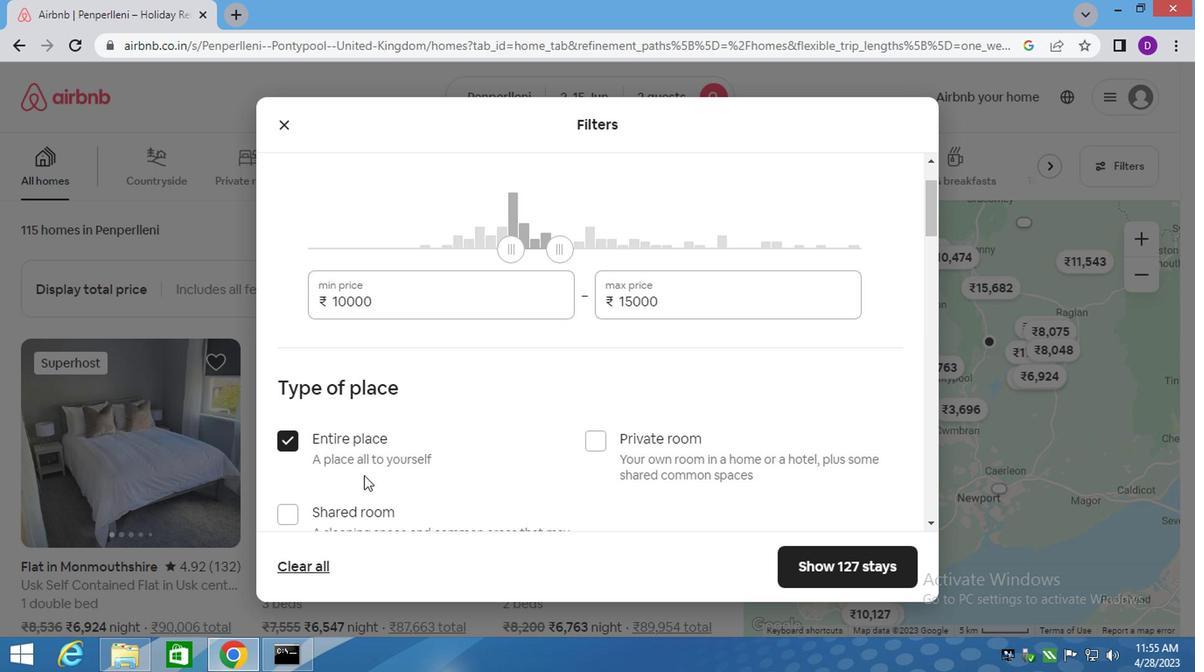 
Action: Mouse scrolled (424, 472) with delta (0, 0)
Screenshot: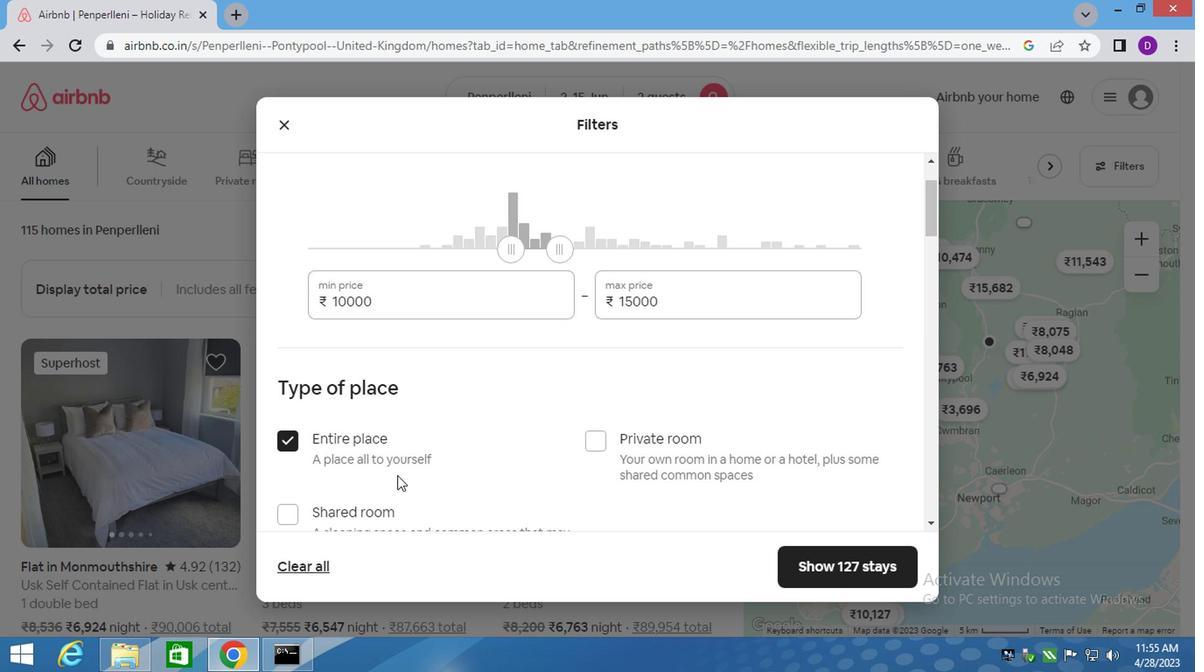 
Action: Mouse moved to (458, 457)
Screenshot: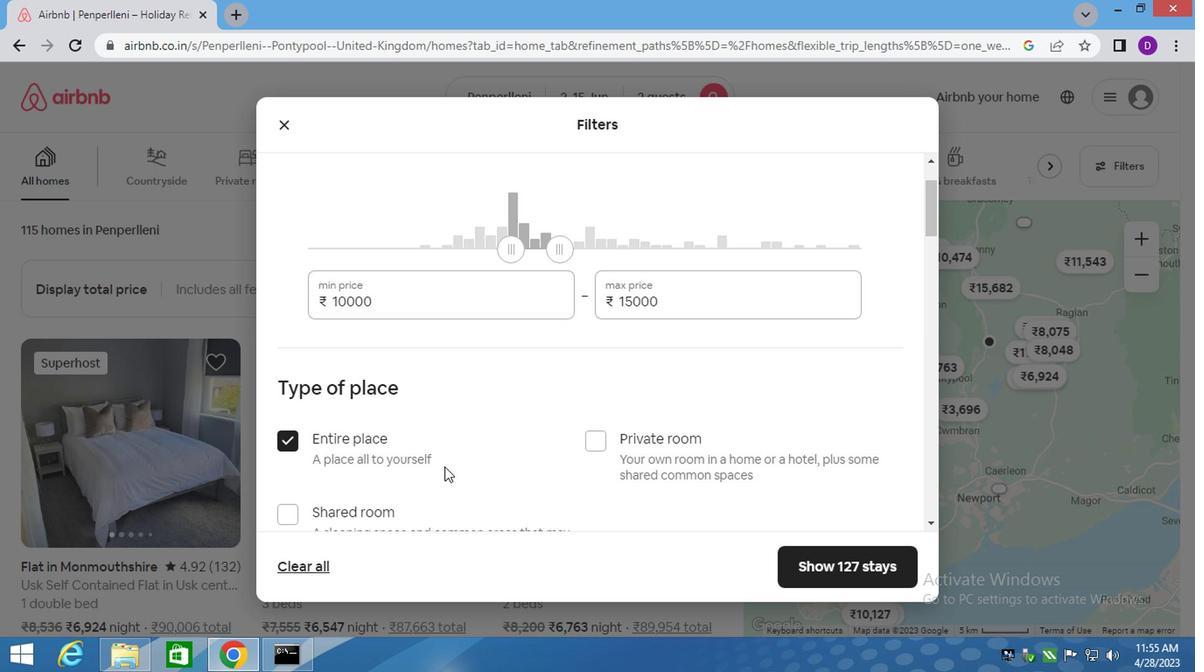 
Action: Mouse scrolled (453, 462) with delta (0, 0)
Screenshot: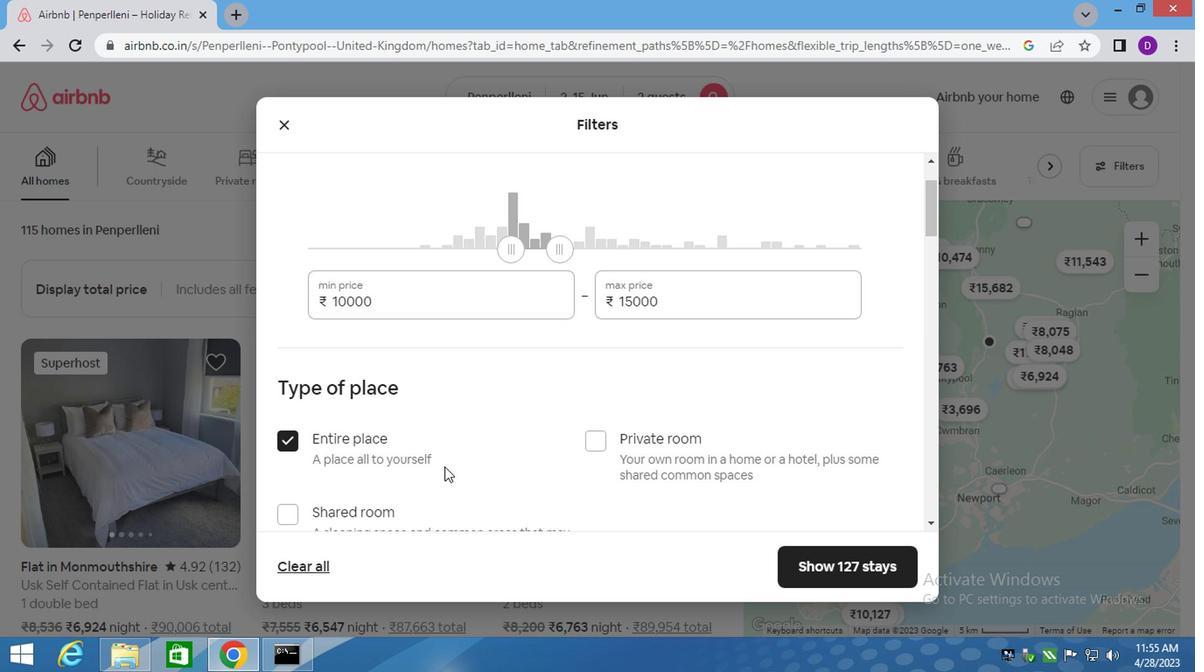 
Action: Mouse moved to (460, 451)
Screenshot: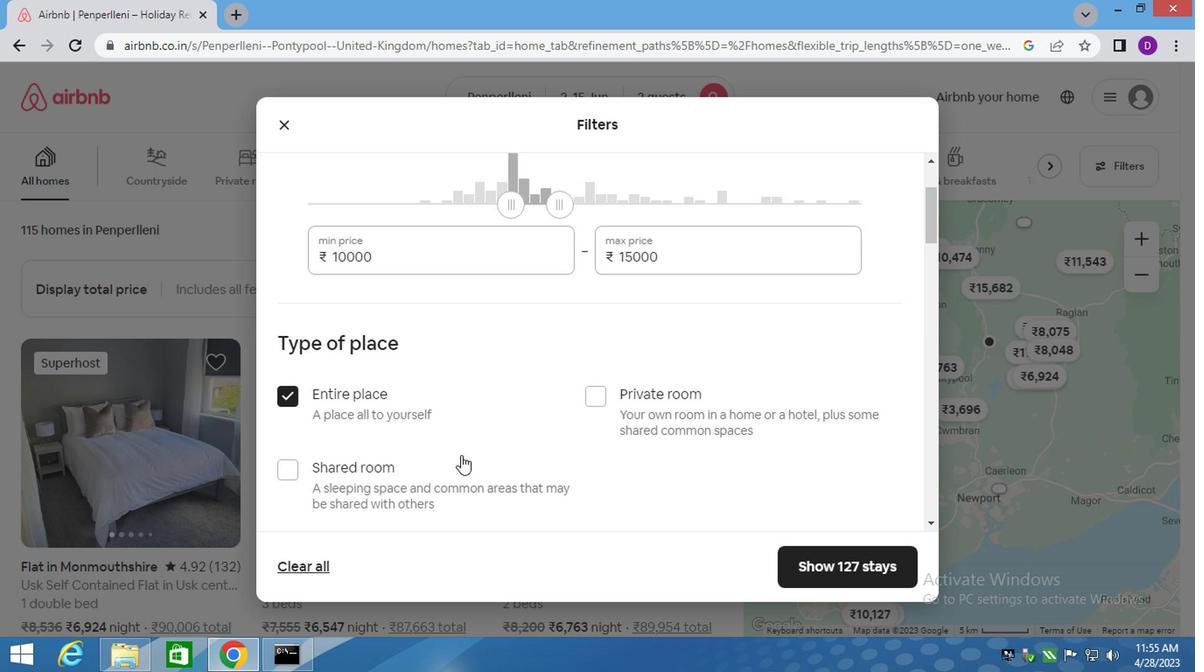 
Action: Mouse scrolled (458, 455) with delta (0, 0)
Screenshot: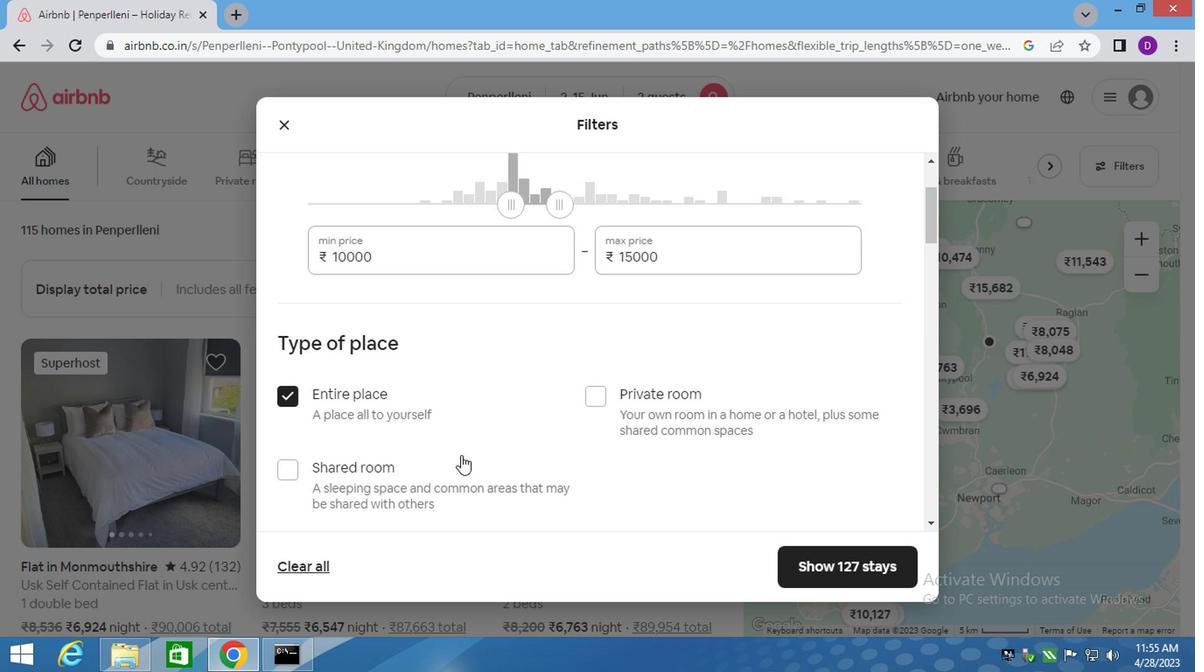 
Action: Mouse moved to (474, 414)
Screenshot: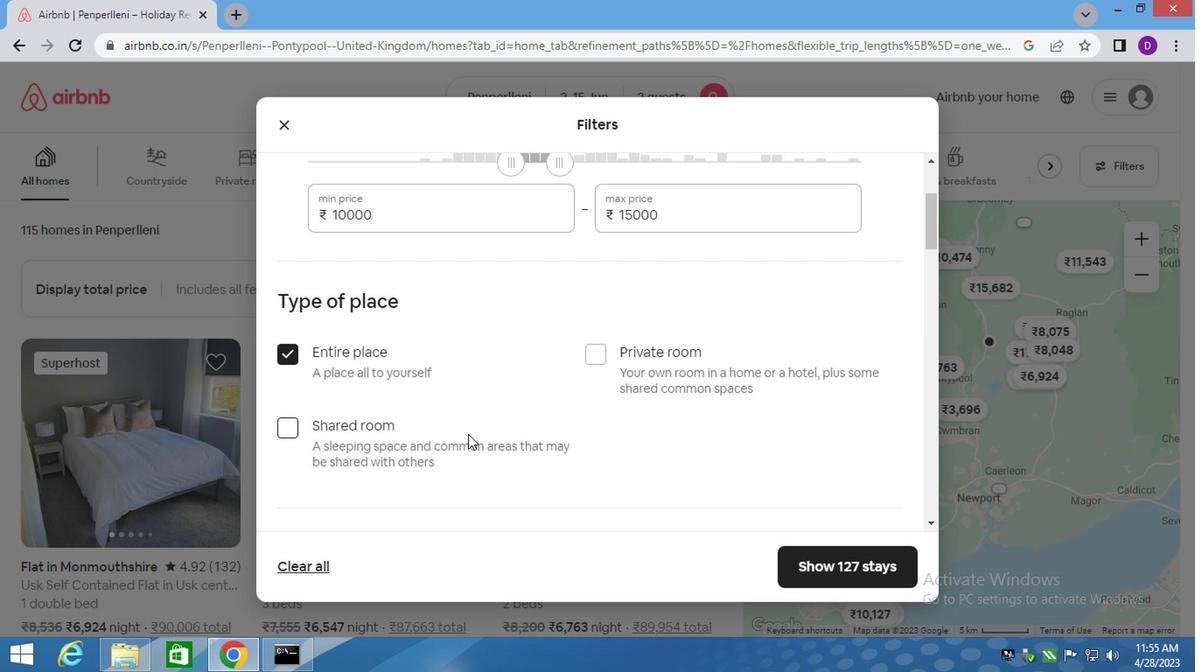 
Action: Mouse scrolled (474, 412) with delta (0, -1)
Screenshot: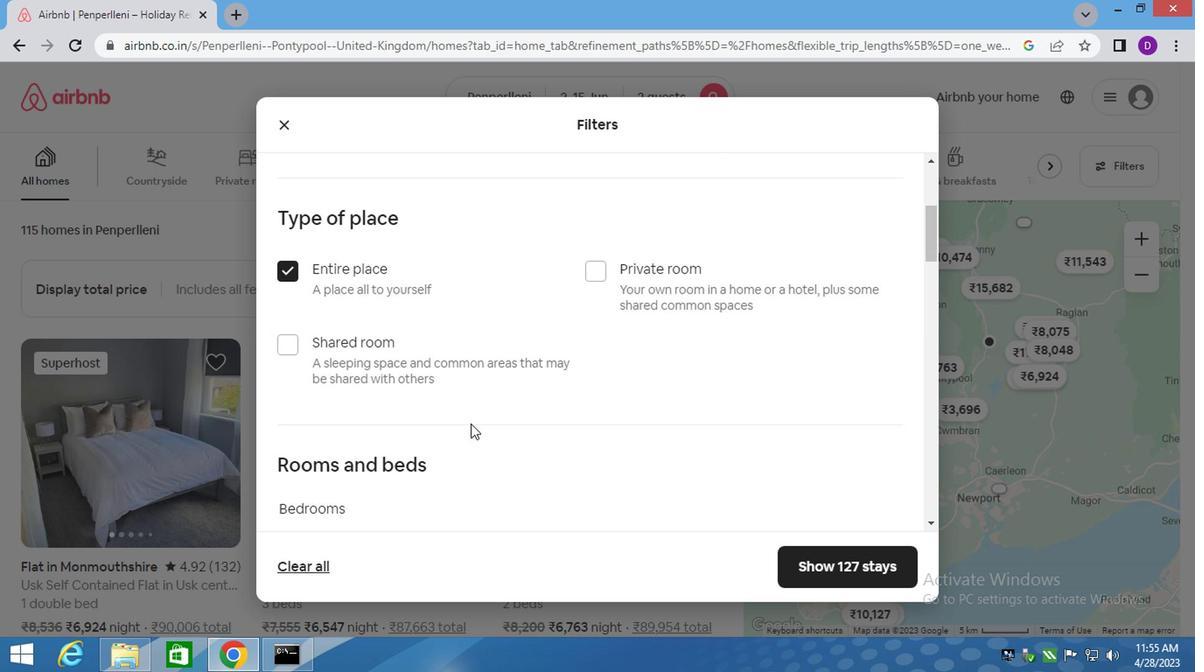 
Action: Mouse scrolled (474, 412) with delta (0, -1)
Screenshot: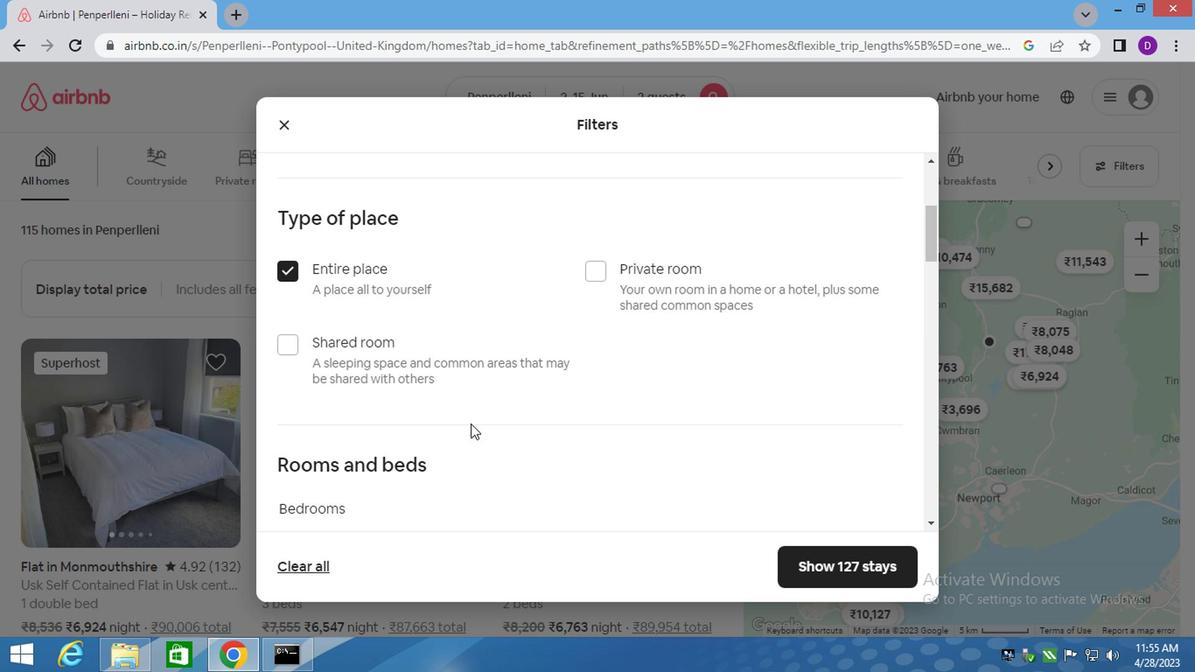 
Action: Mouse scrolled (474, 412) with delta (0, -1)
Screenshot: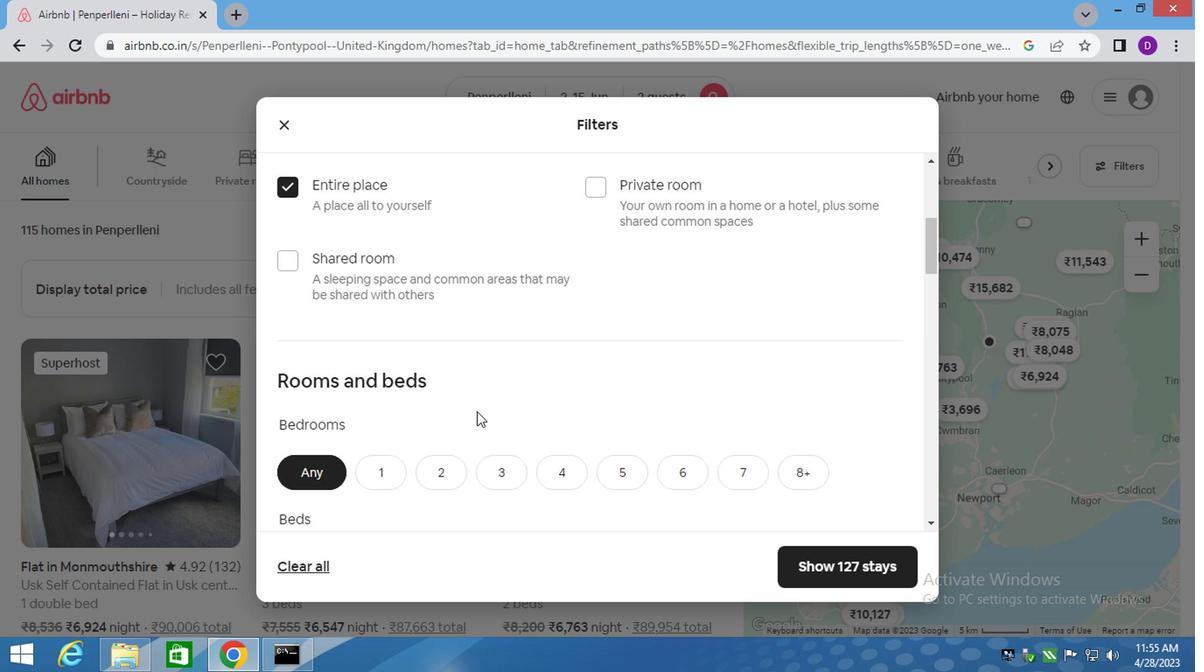 
Action: Mouse moved to (374, 190)
Screenshot: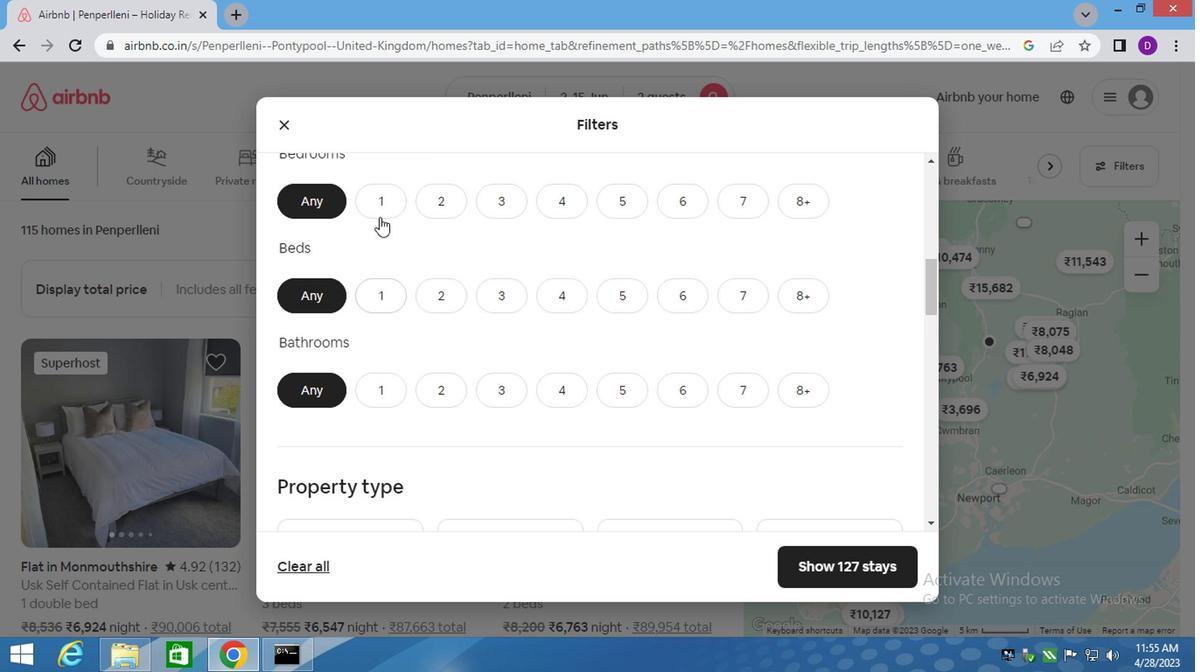 
Action: Mouse pressed left at (374, 190)
Screenshot: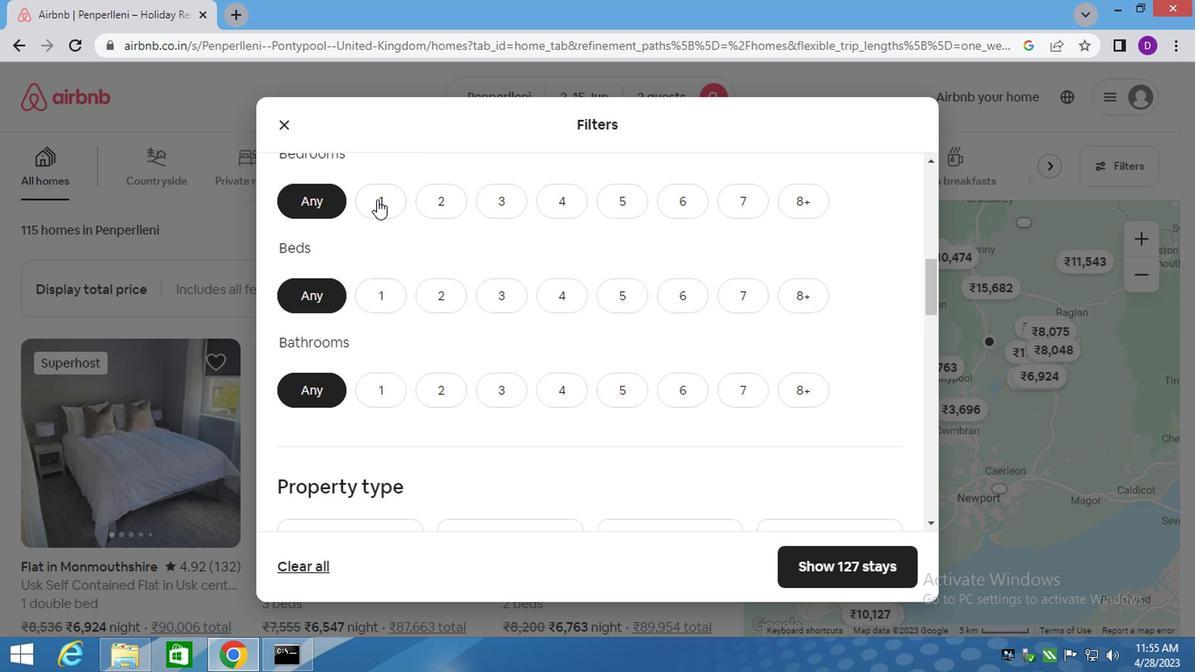 
Action: Mouse moved to (377, 298)
Screenshot: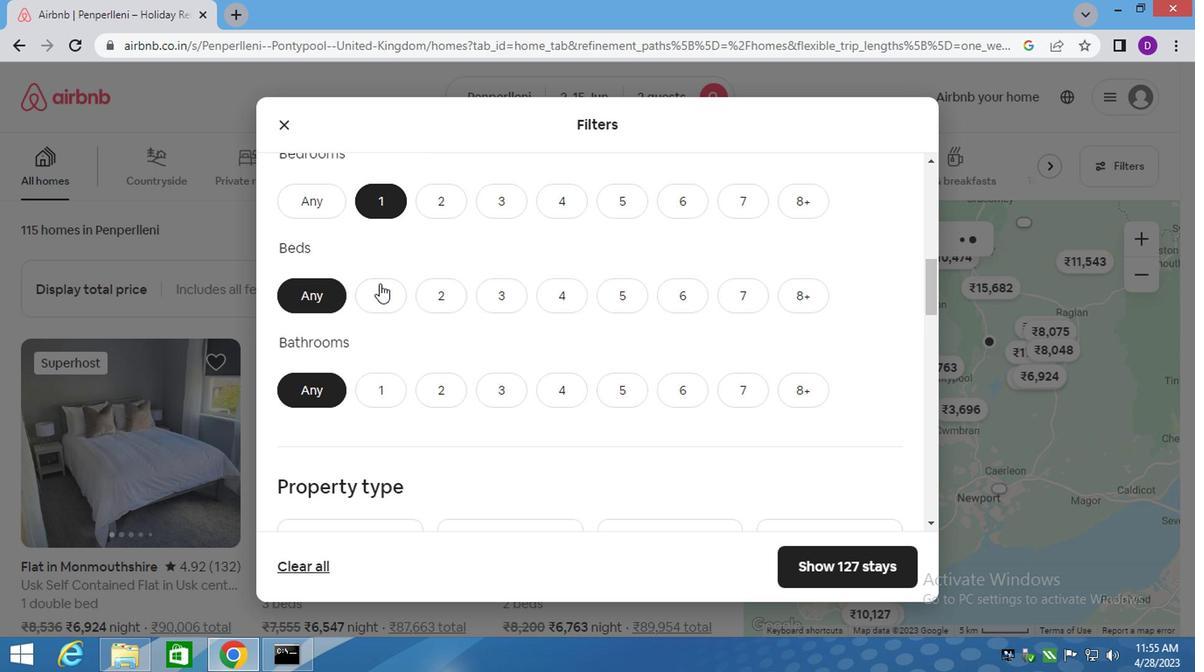 
Action: Mouse pressed left at (377, 298)
Screenshot: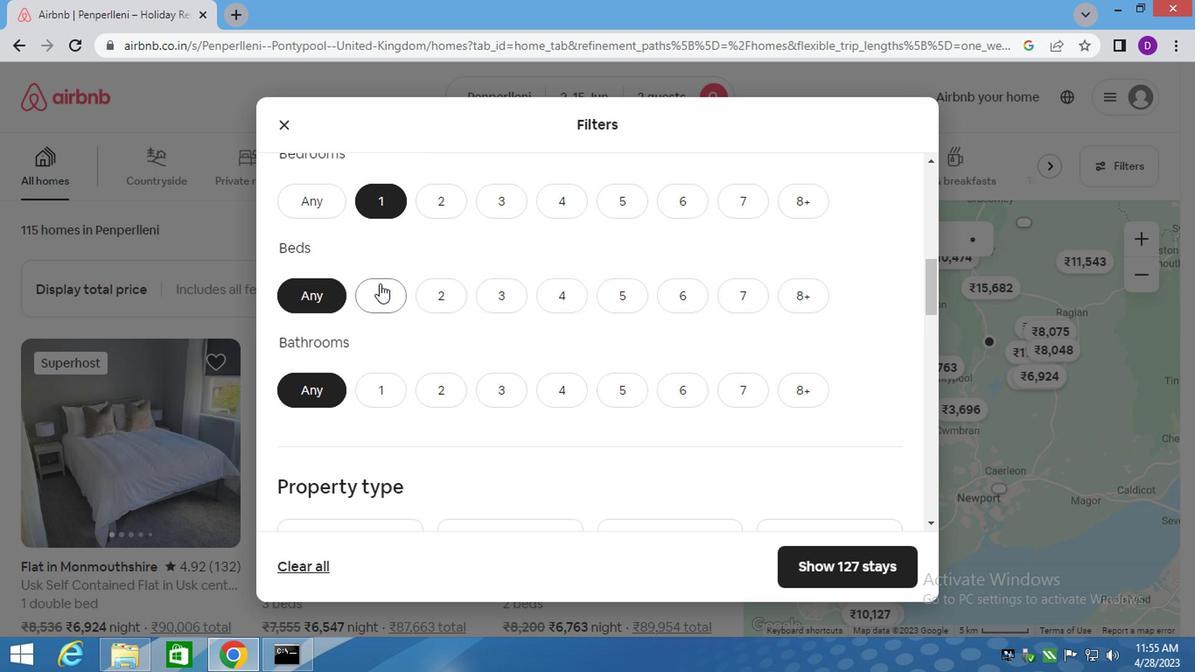 
Action: Mouse moved to (381, 384)
Screenshot: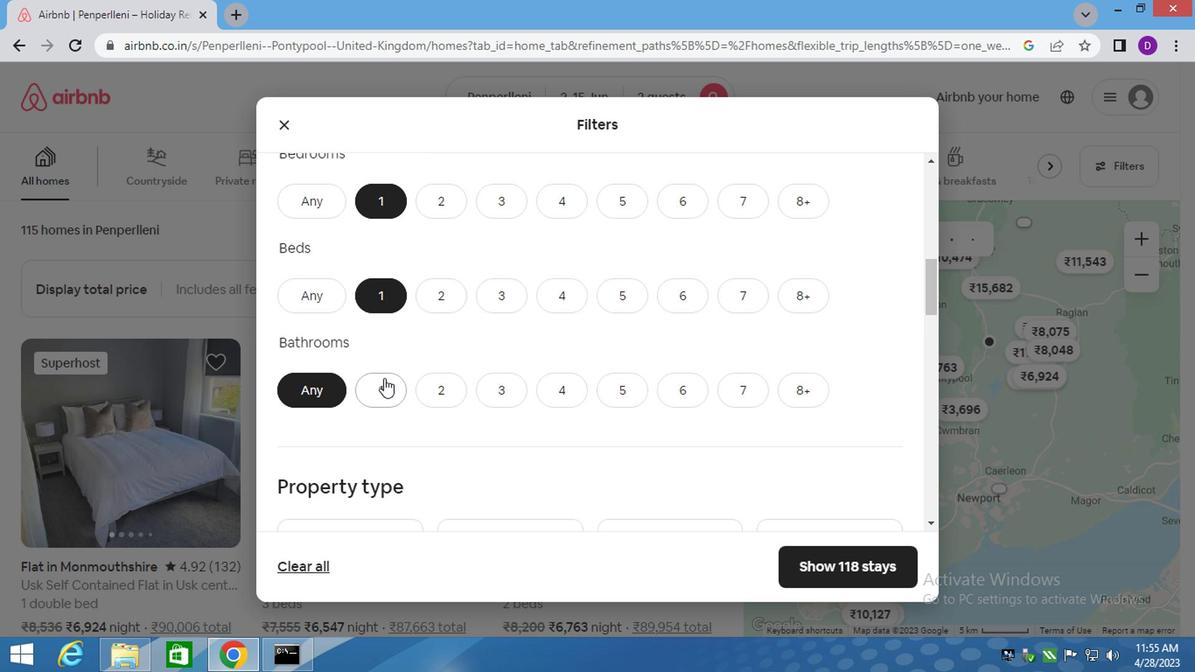 
Action: Mouse pressed left at (381, 384)
Screenshot: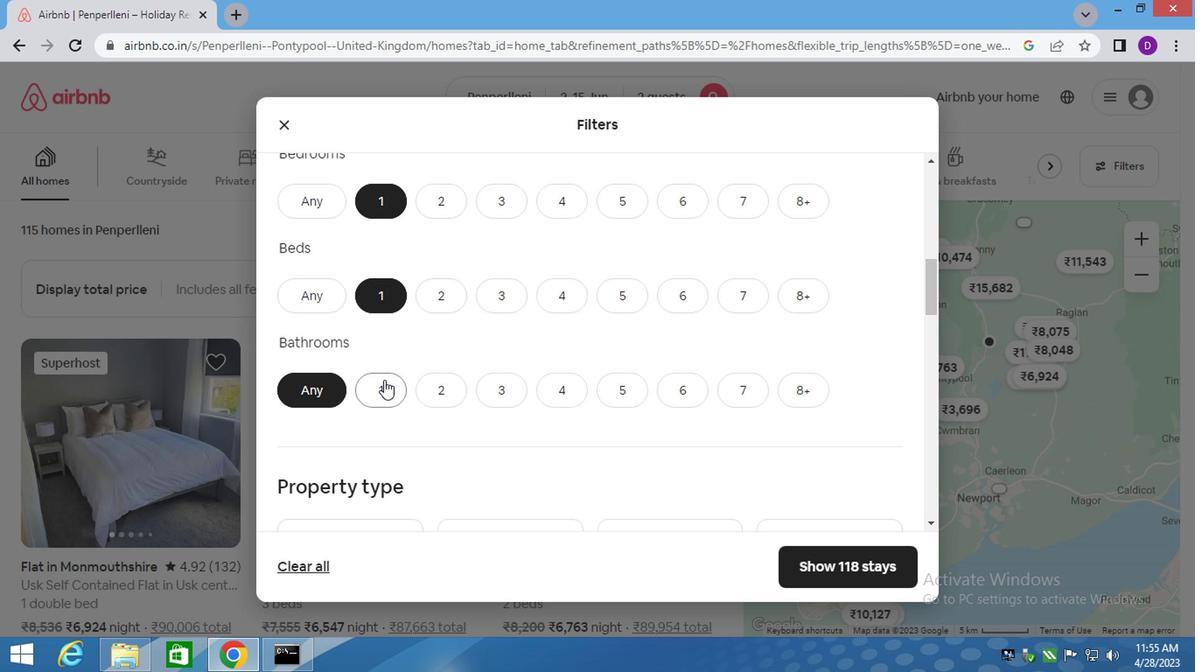 
Action: Mouse moved to (521, 421)
Screenshot: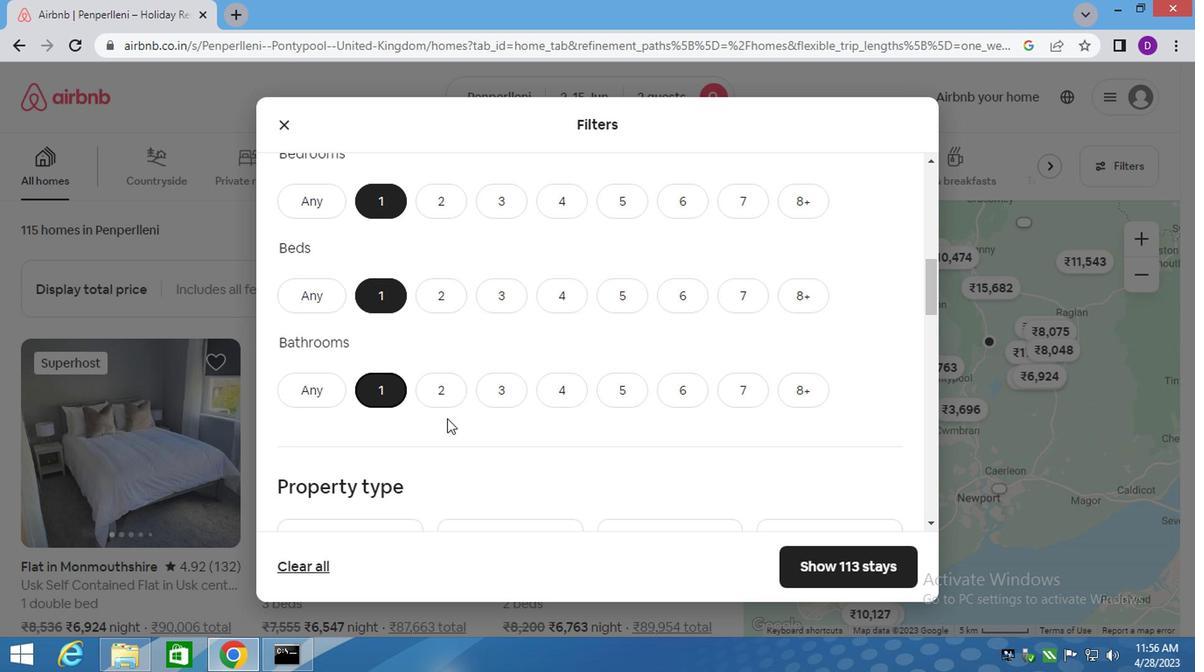 
Action: Mouse scrolled (521, 421) with delta (0, 0)
Screenshot: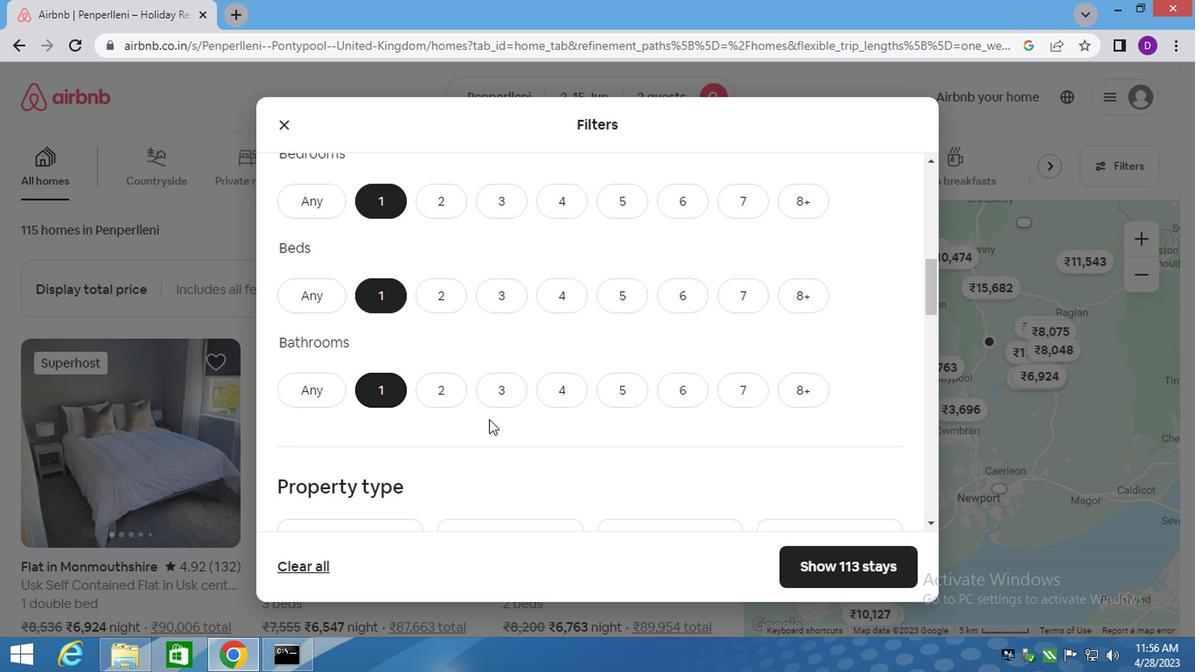 
Action: Mouse scrolled (521, 421) with delta (0, 0)
Screenshot: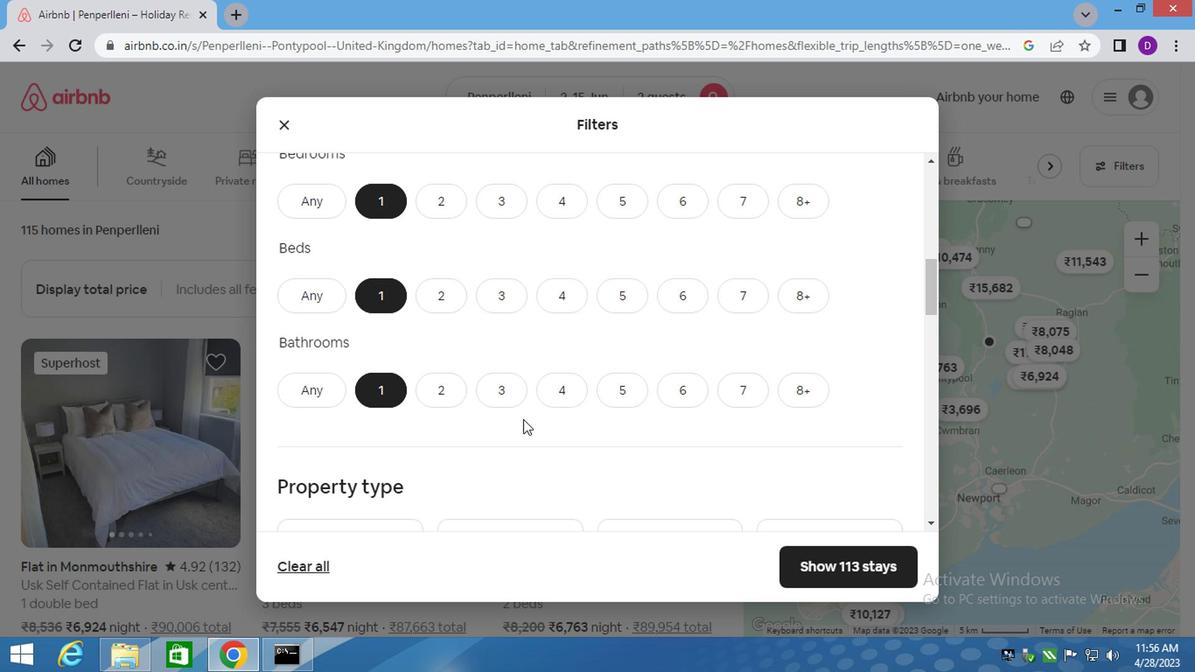 
Action: Mouse scrolled (521, 421) with delta (0, 0)
Screenshot: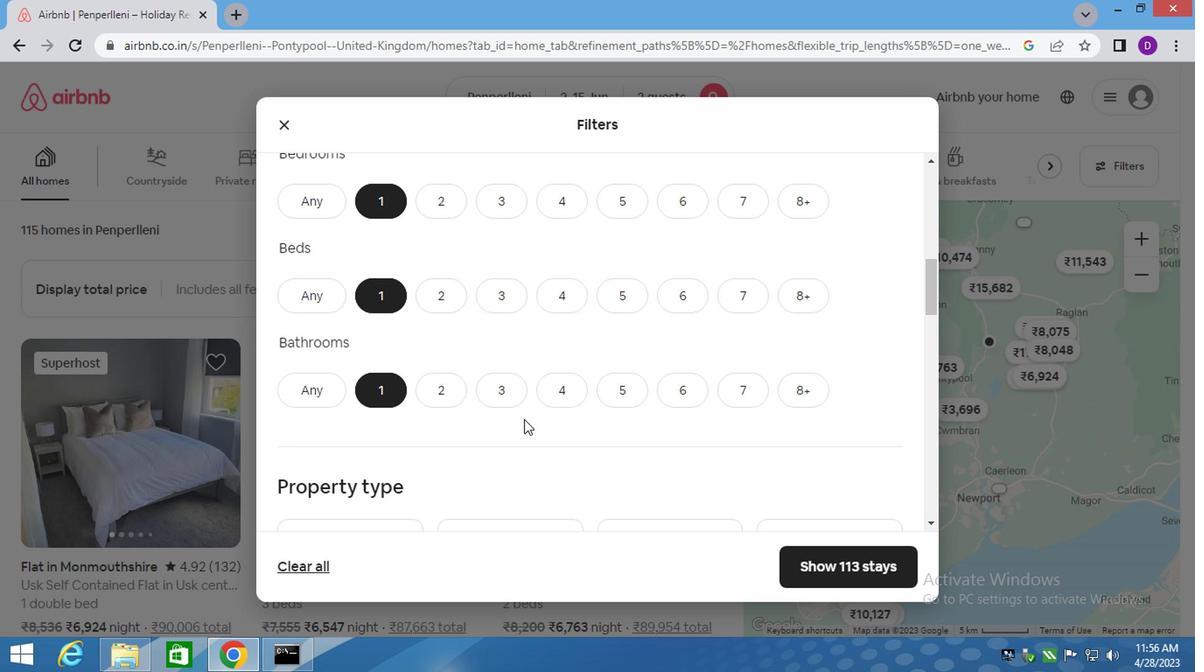 
Action: Mouse moved to (379, 315)
Screenshot: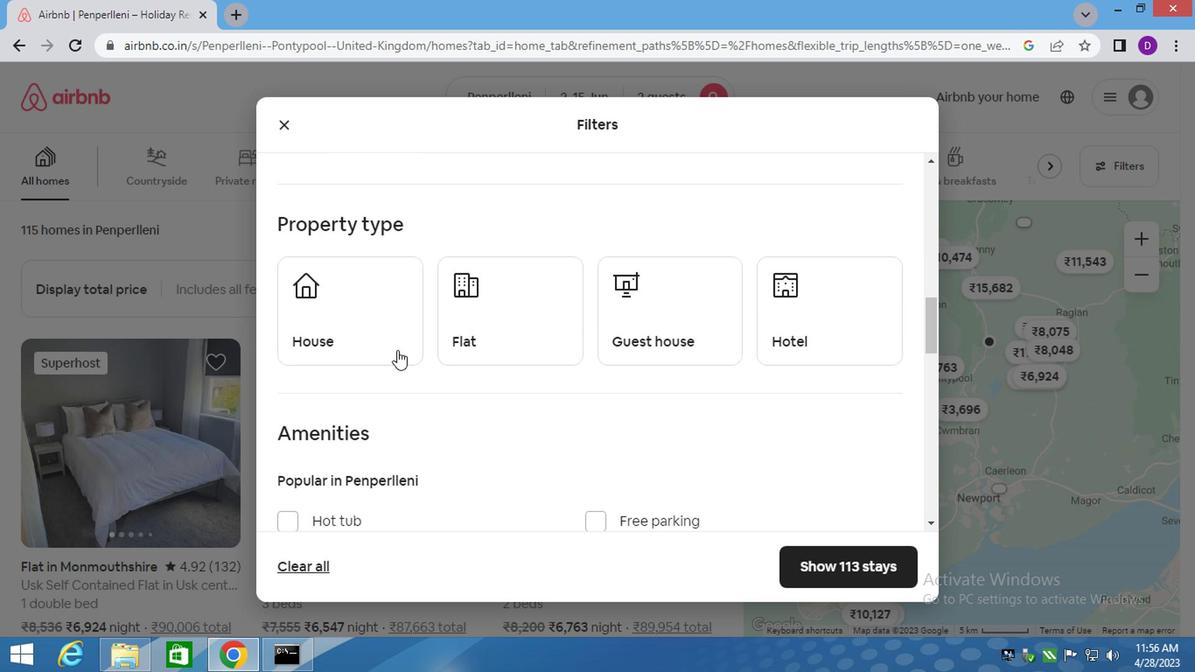
Action: Mouse pressed left at (379, 315)
Screenshot: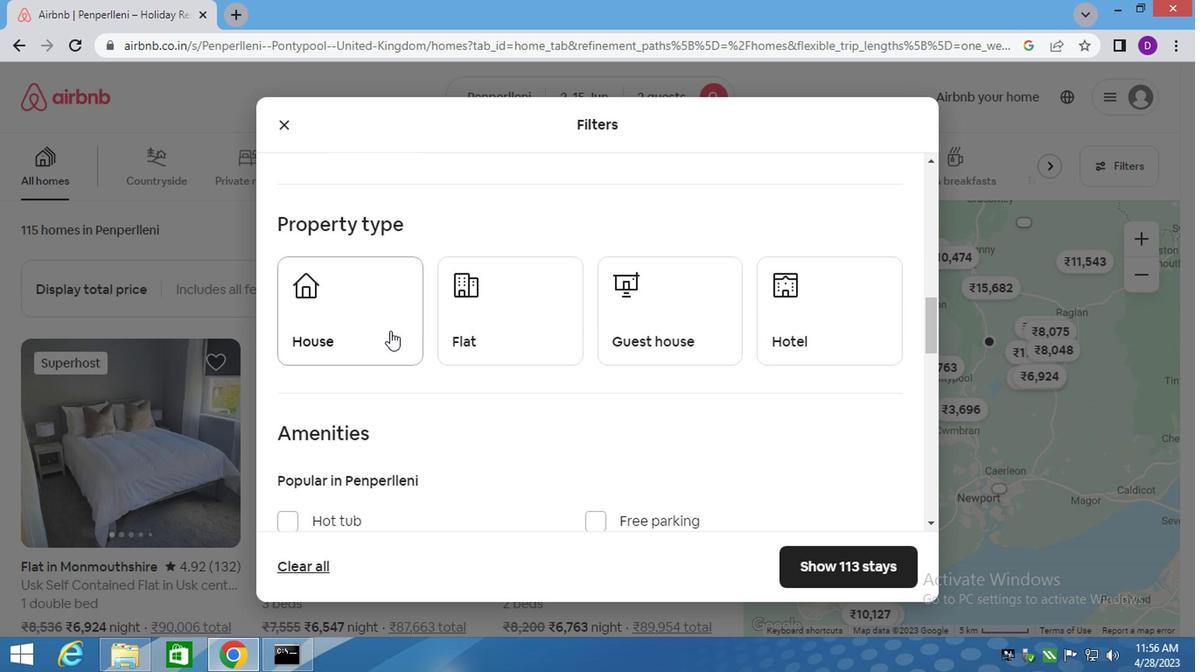 
Action: Mouse moved to (476, 328)
Screenshot: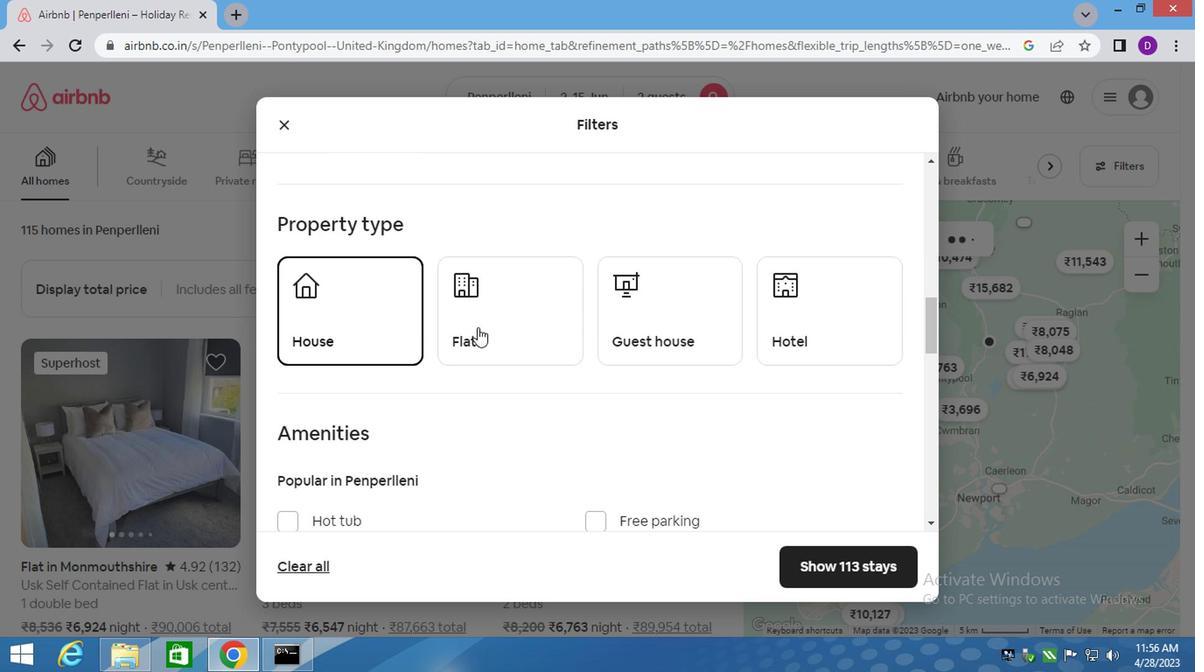 
Action: Mouse pressed left at (476, 328)
Screenshot: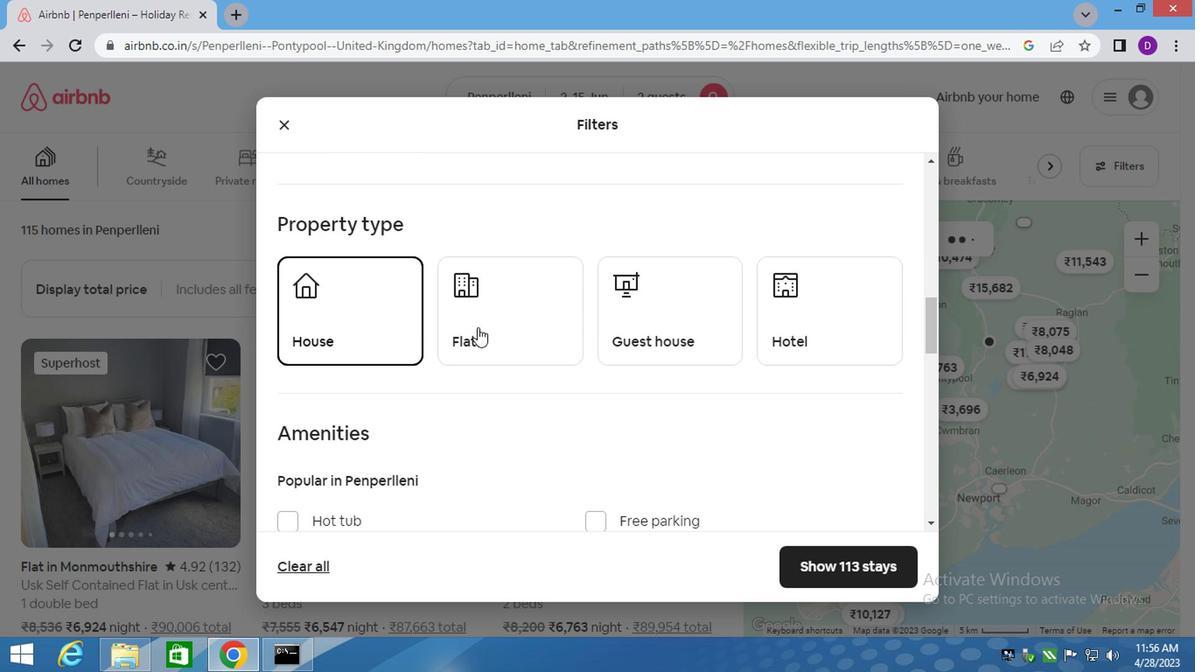 
Action: Mouse moved to (596, 307)
Screenshot: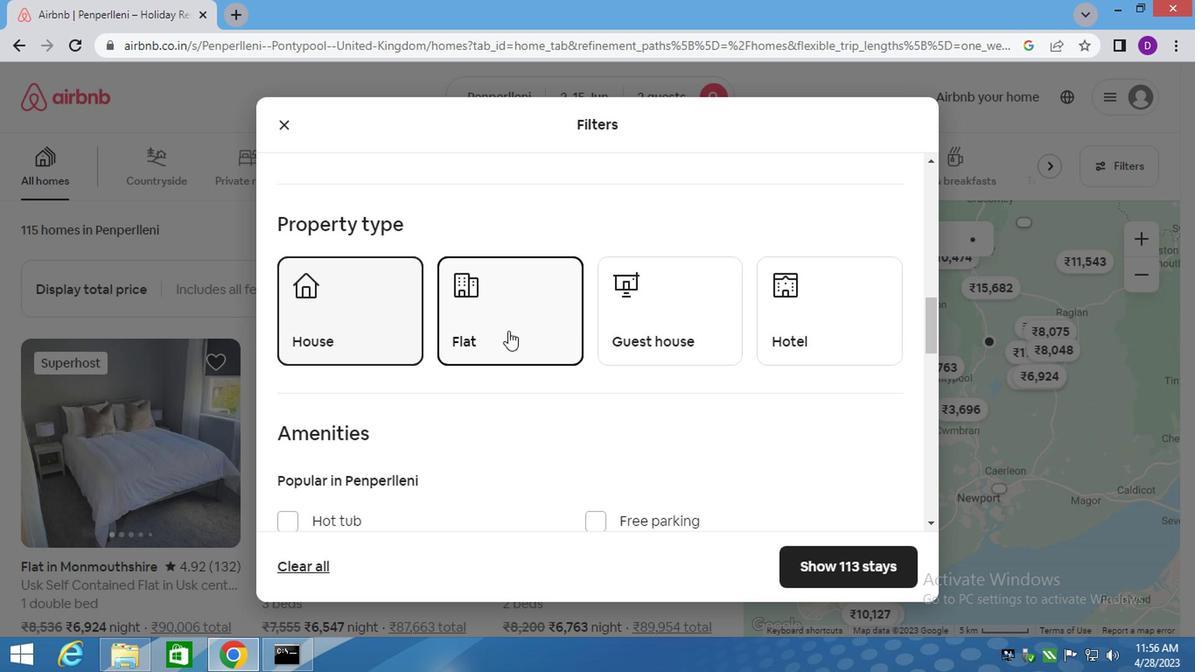 
Action: Mouse pressed left at (596, 307)
Screenshot: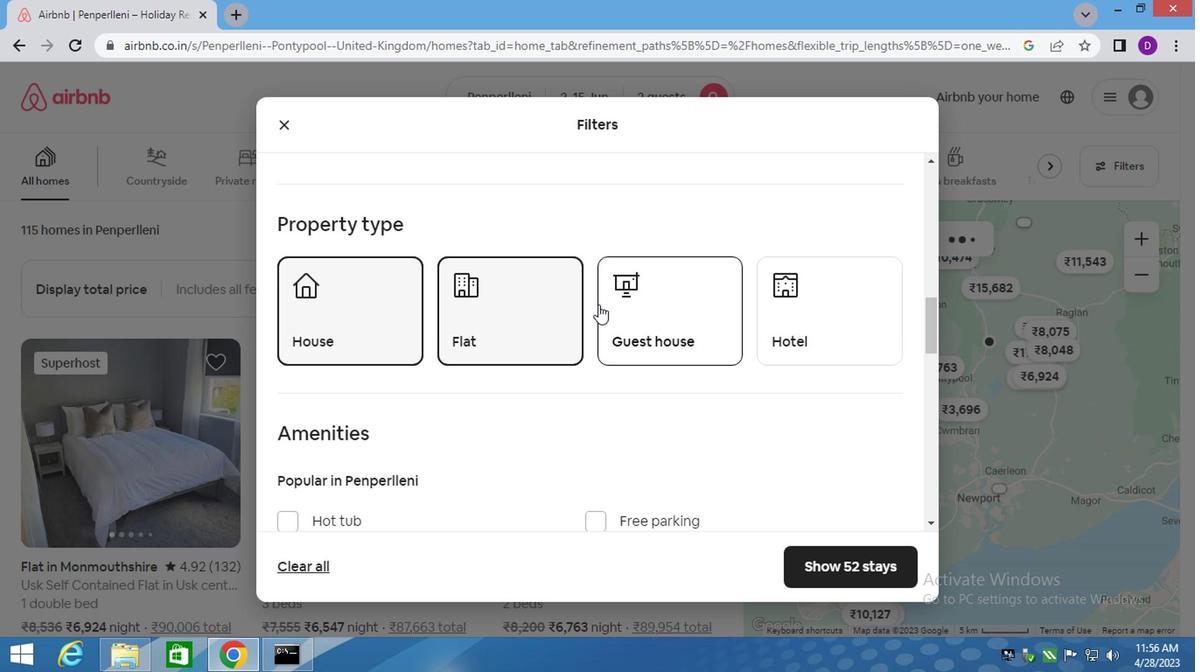 
Action: Mouse moved to (802, 303)
Screenshot: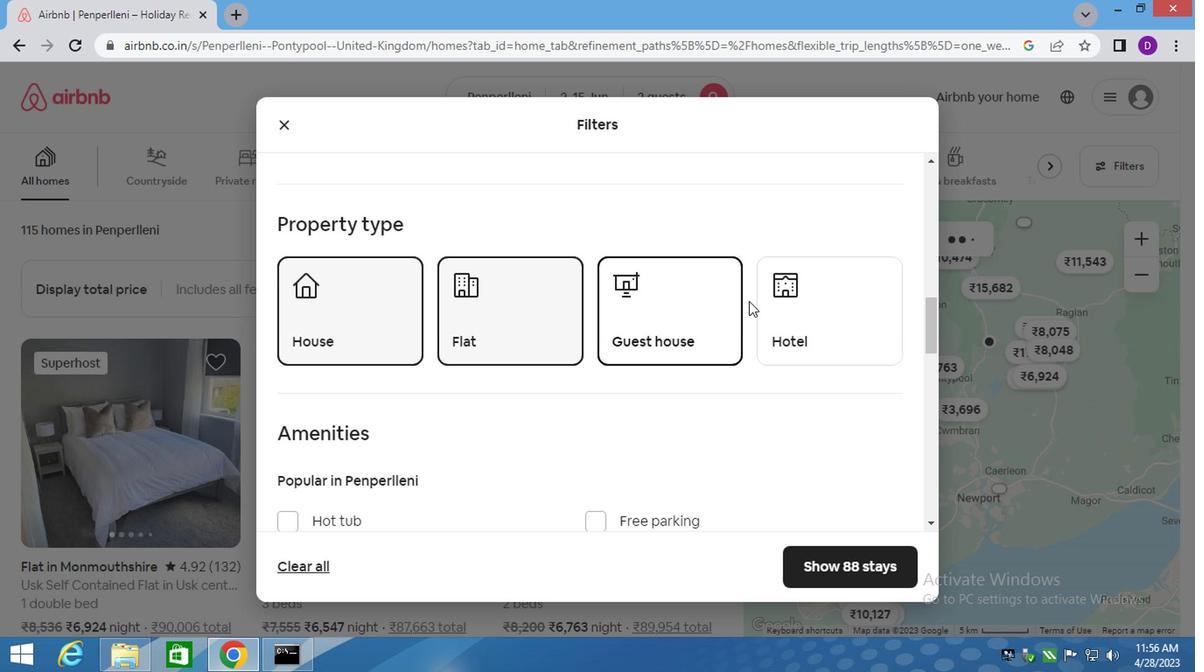 
Action: Mouse pressed left at (802, 303)
Screenshot: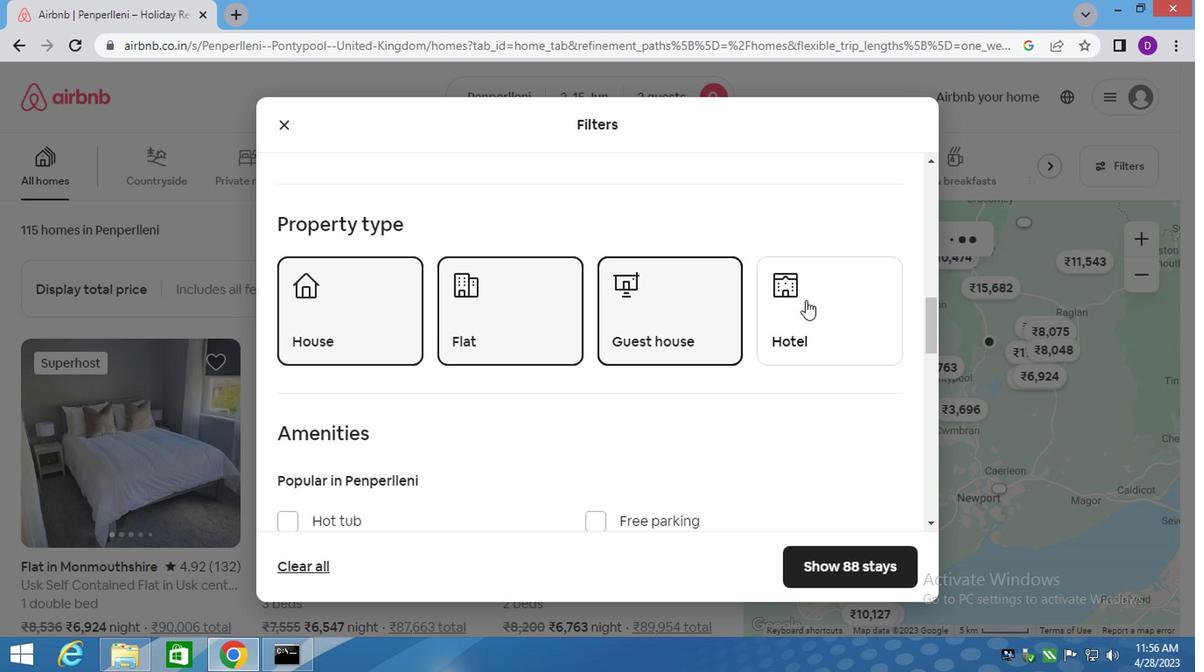 
Action: Mouse moved to (683, 422)
Screenshot: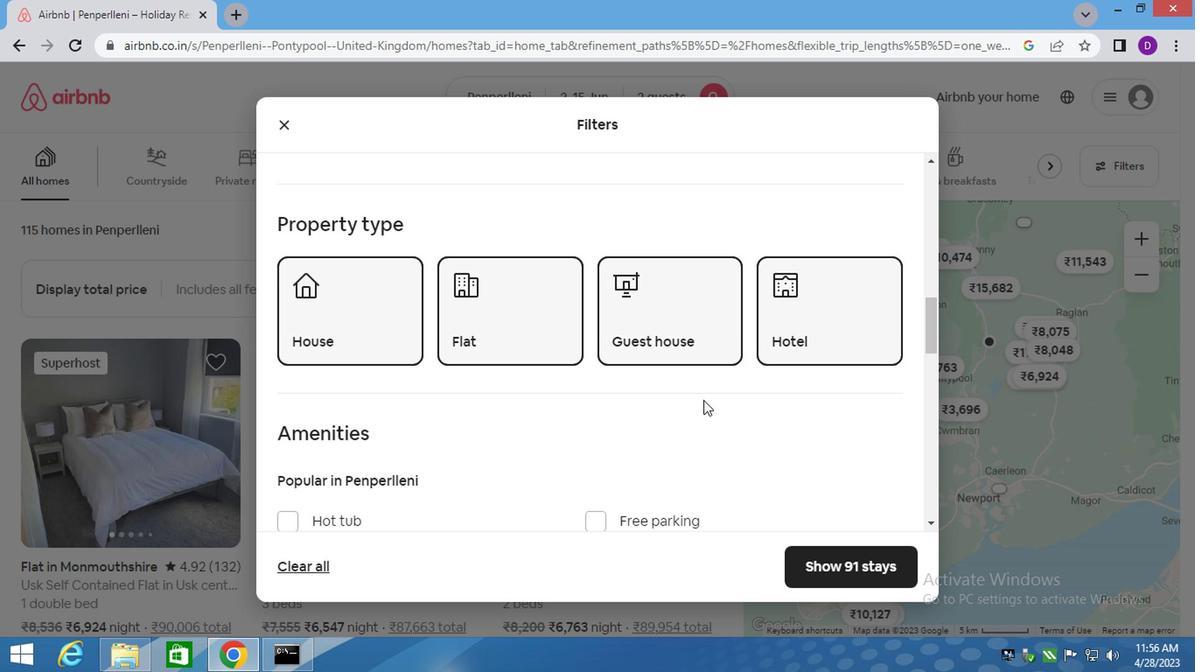 
Action: Mouse scrolled (696, 414) with delta (0, -1)
Screenshot: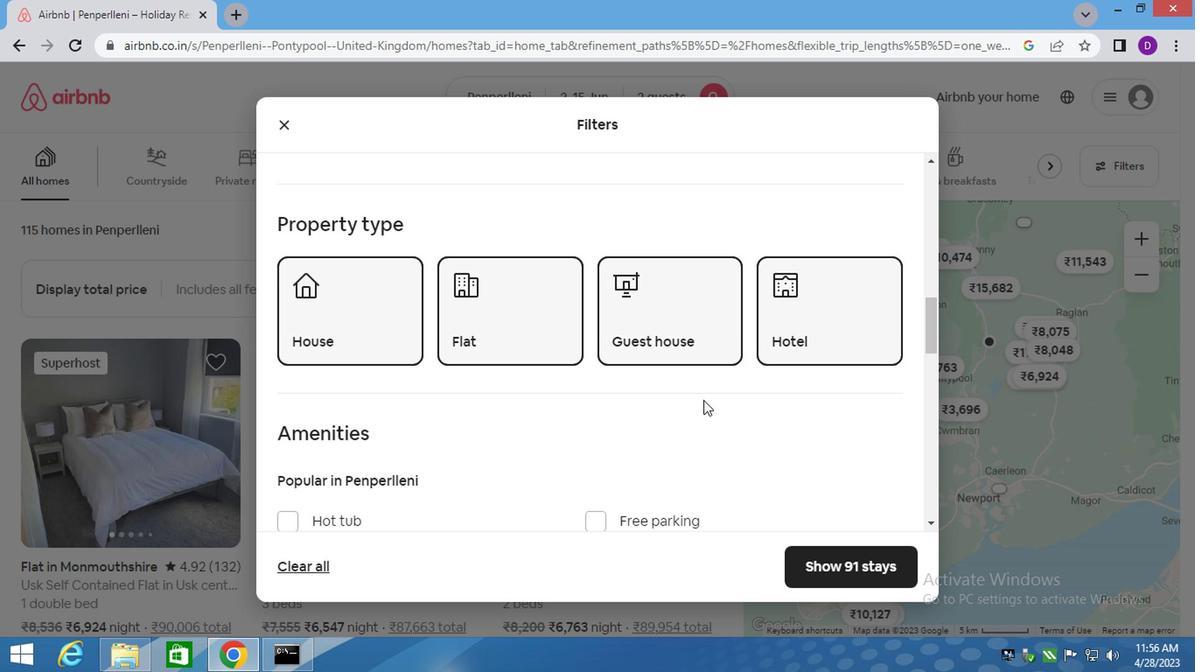 
Action: Mouse moved to (657, 430)
Screenshot: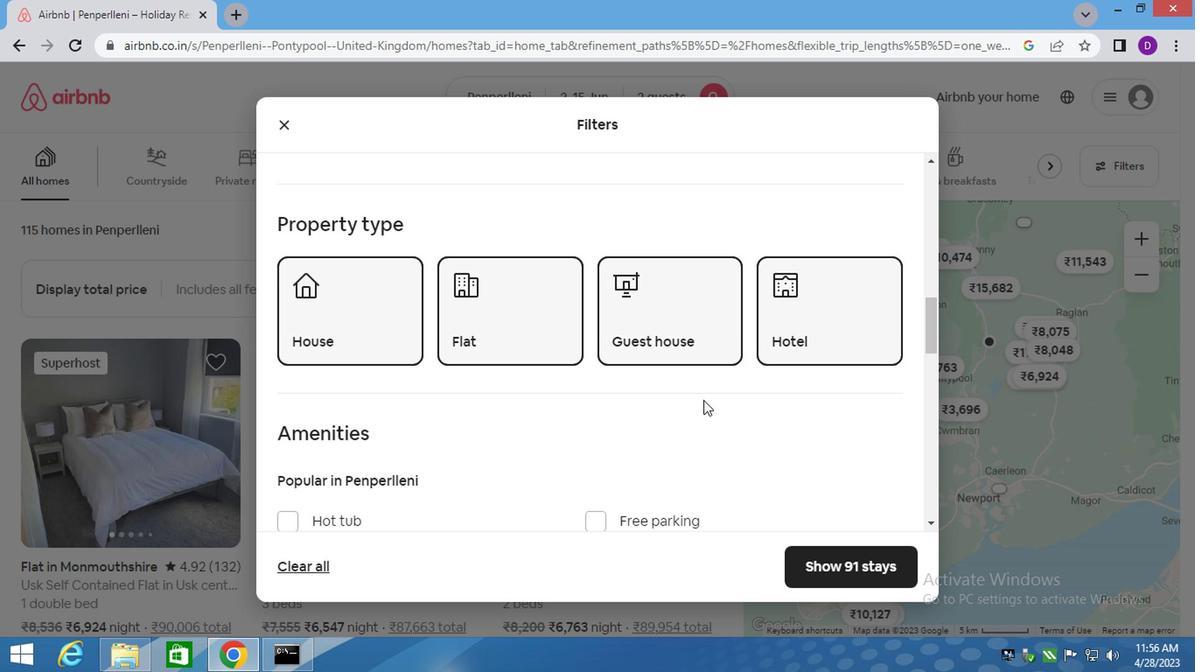
Action: Mouse scrolled (683, 421) with delta (0, -1)
Screenshot: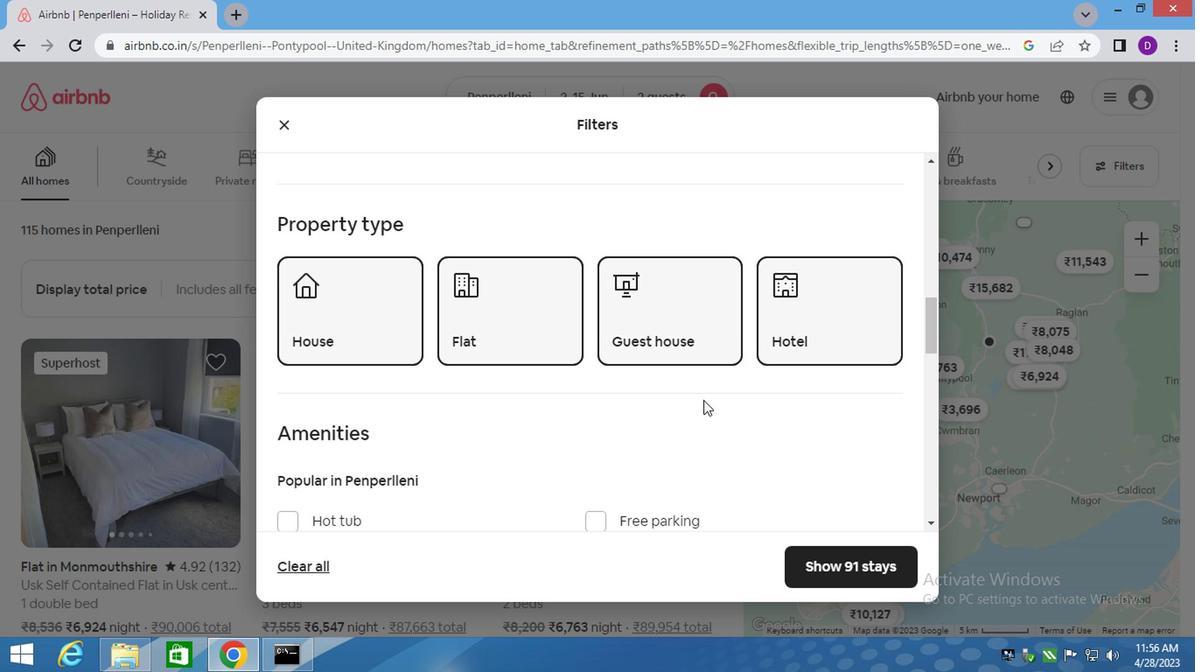 
Action: Mouse moved to (645, 433)
Screenshot: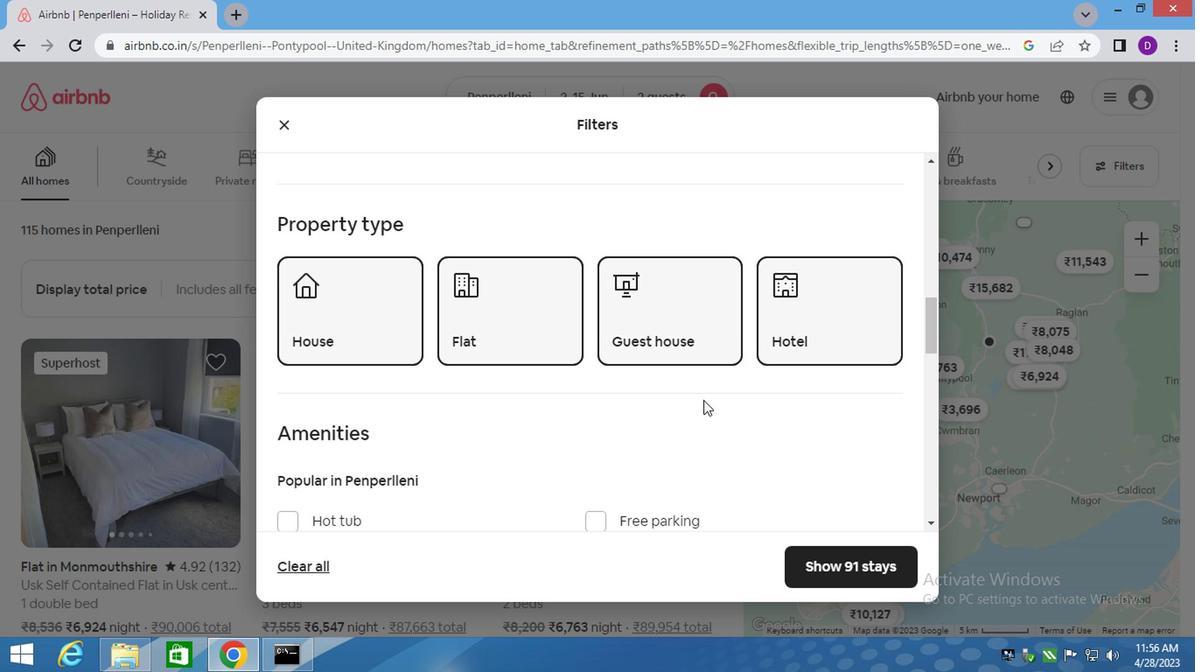 
Action: Mouse scrolled (653, 429) with delta (0, 0)
Screenshot: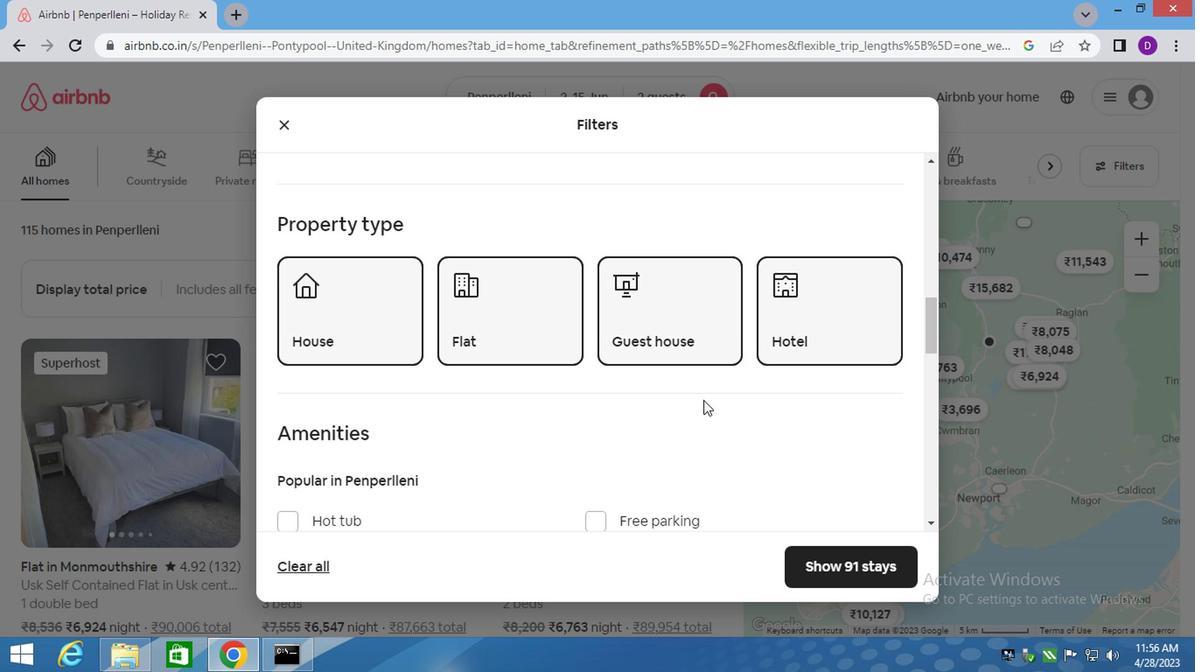 
Action: Mouse moved to (562, 440)
Screenshot: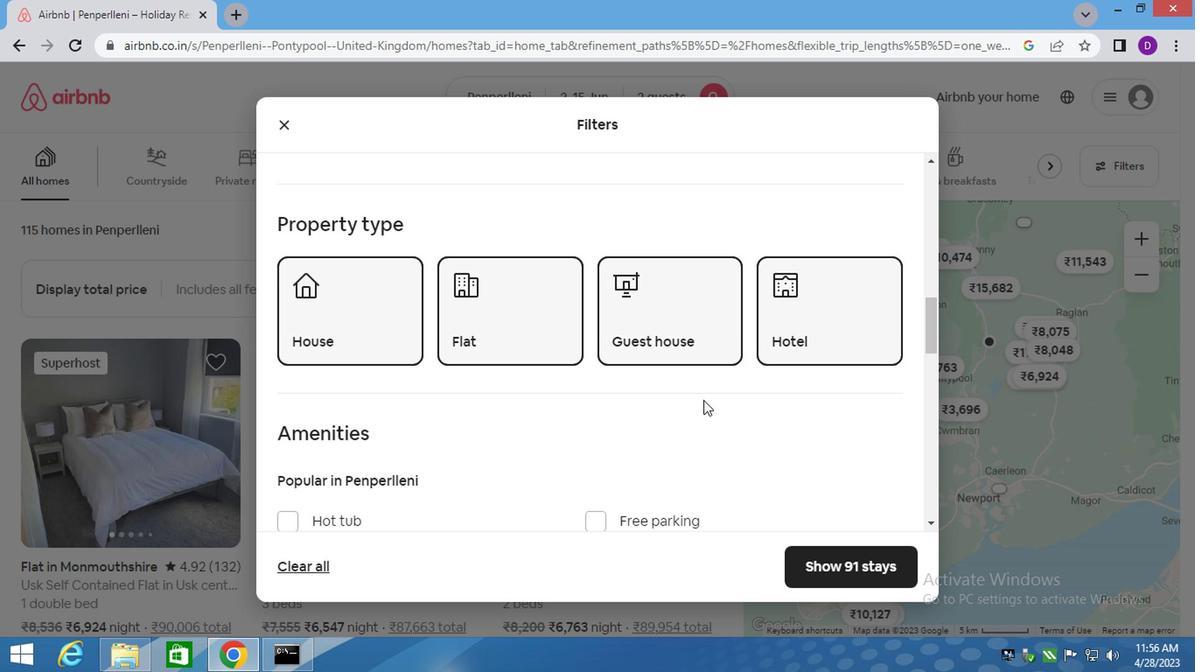 
Action: Mouse scrolled (627, 434) with delta (0, -1)
Screenshot: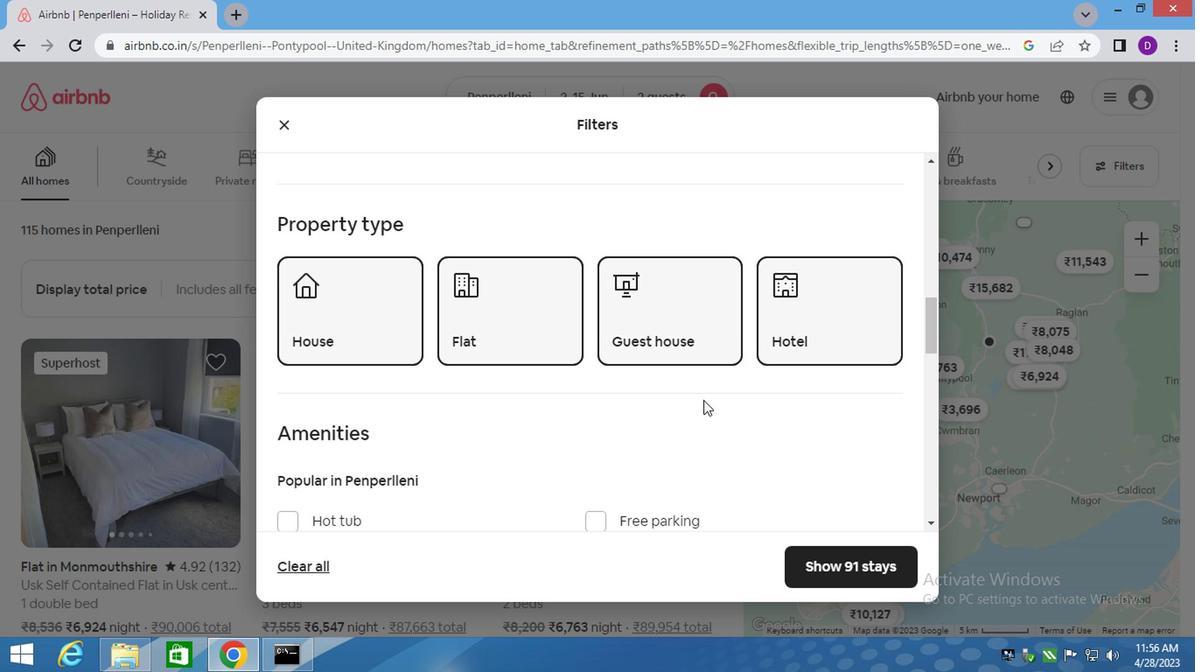 
Action: Mouse moved to (857, 492)
Screenshot: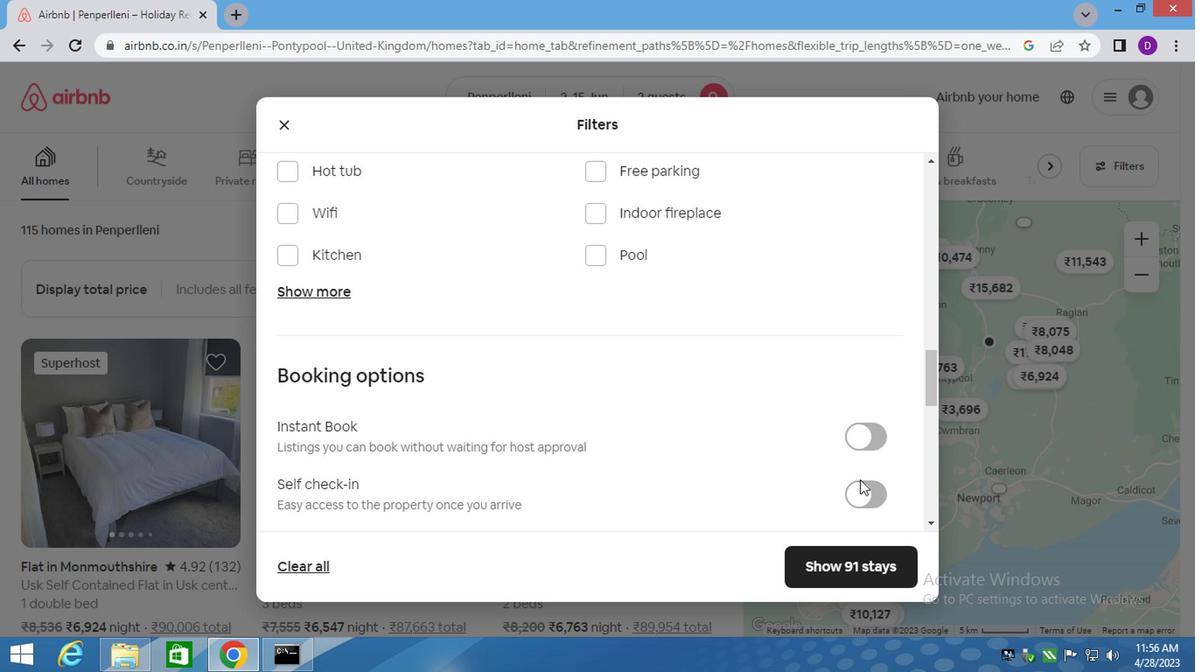
Action: Mouse pressed left at (857, 492)
Screenshot: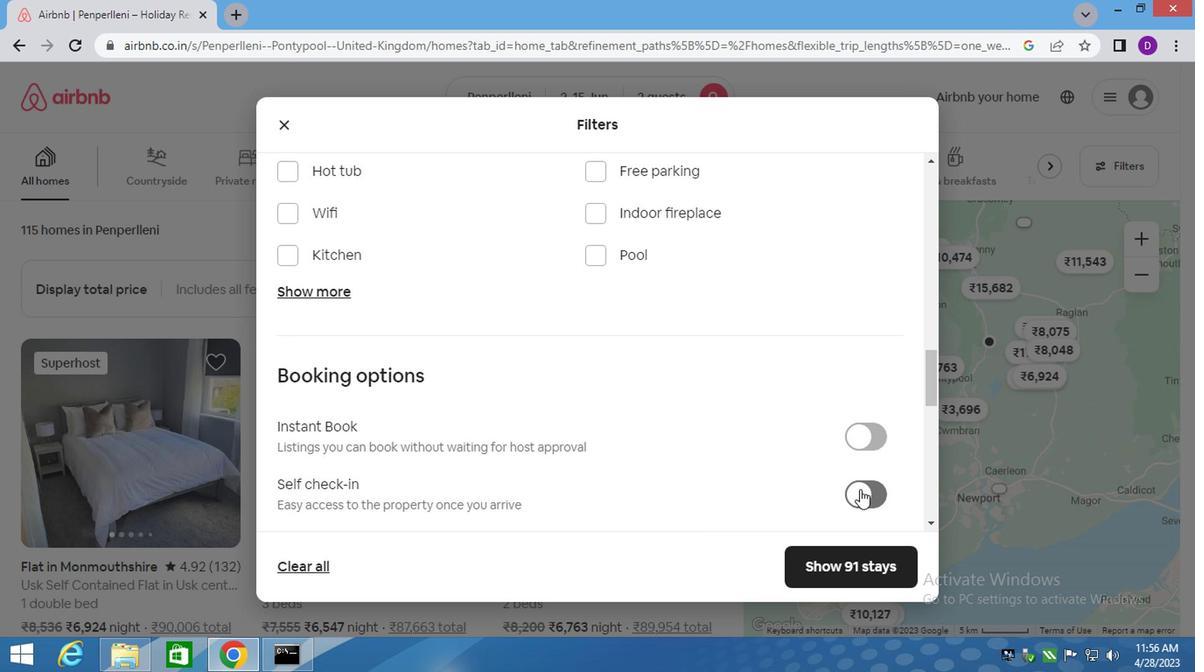 
Action: Mouse moved to (622, 407)
Screenshot: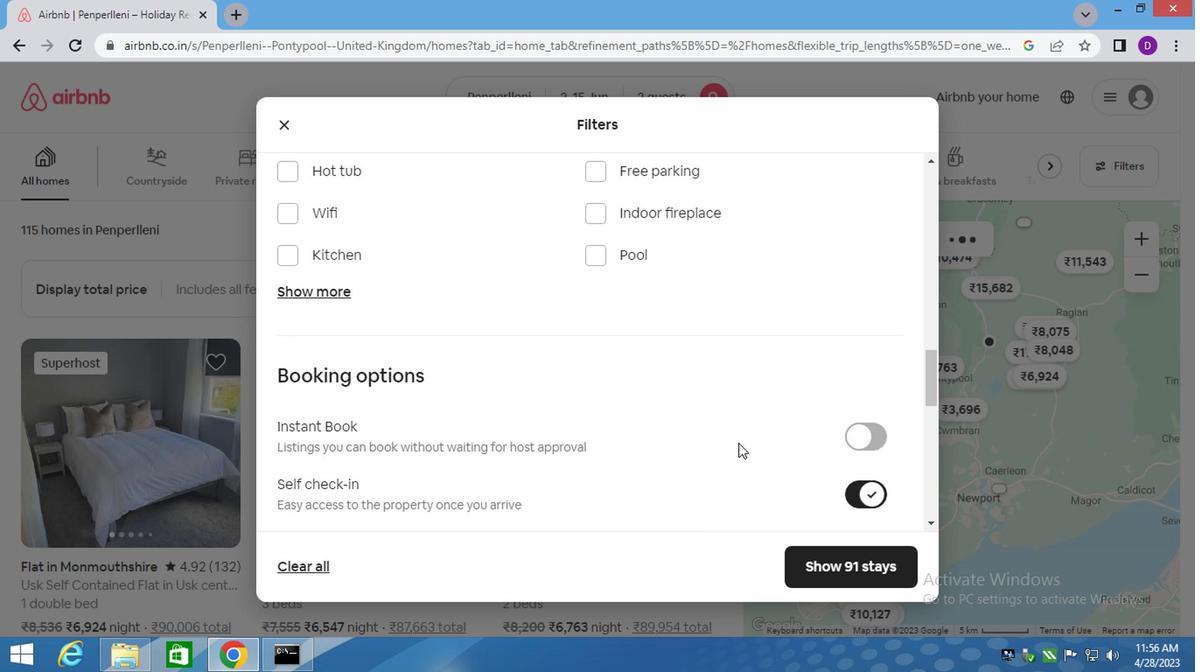 
Action: Mouse scrolled (622, 407) with delta (0, 0)
Screenshot: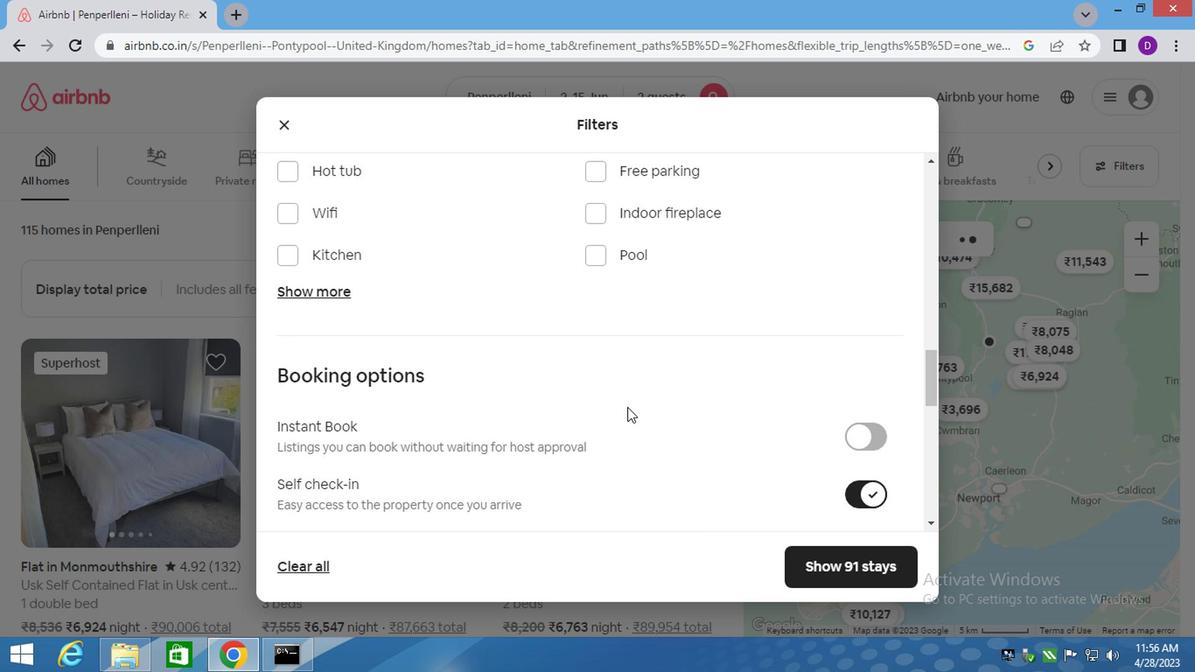 
Action: Mouse scrolled (622, 407) with delta (0, 0)
Screenshot: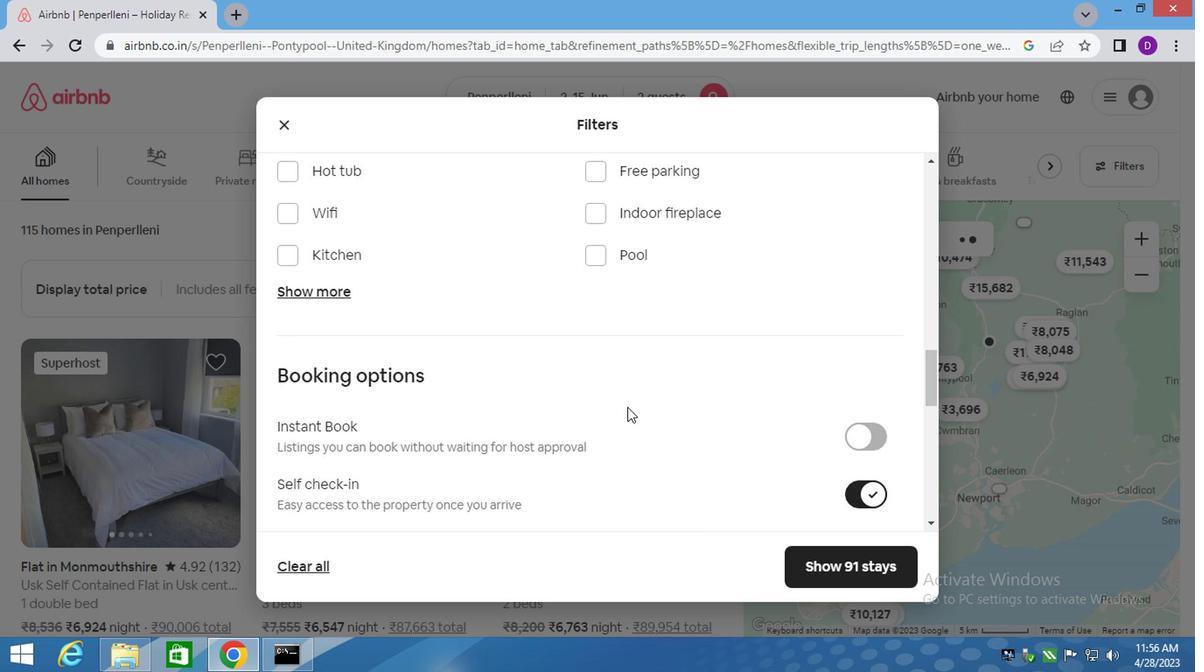 
Action: Mouse scrolled (622, 407) with delta (0, 0)
Screenshot: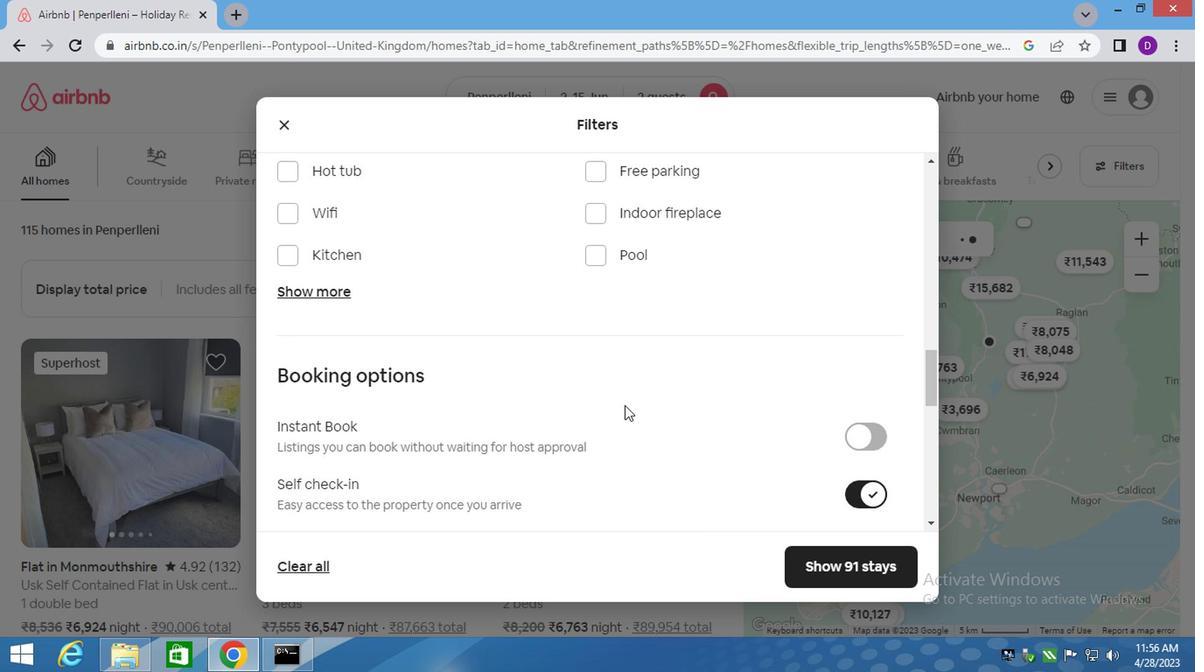 
Action: Mouse scrolled (622, 407) with delta (0, 0)
Screenshot: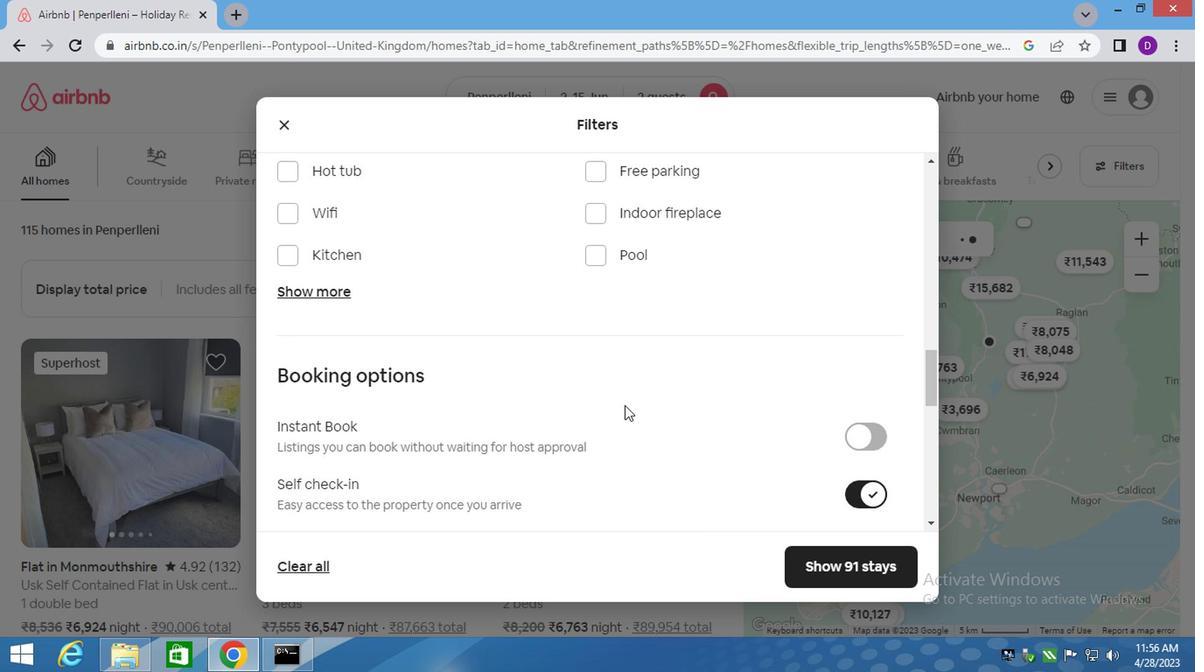 
Action: Mouse scrolled (622, 407) with delta (0, 0)
Screenshot: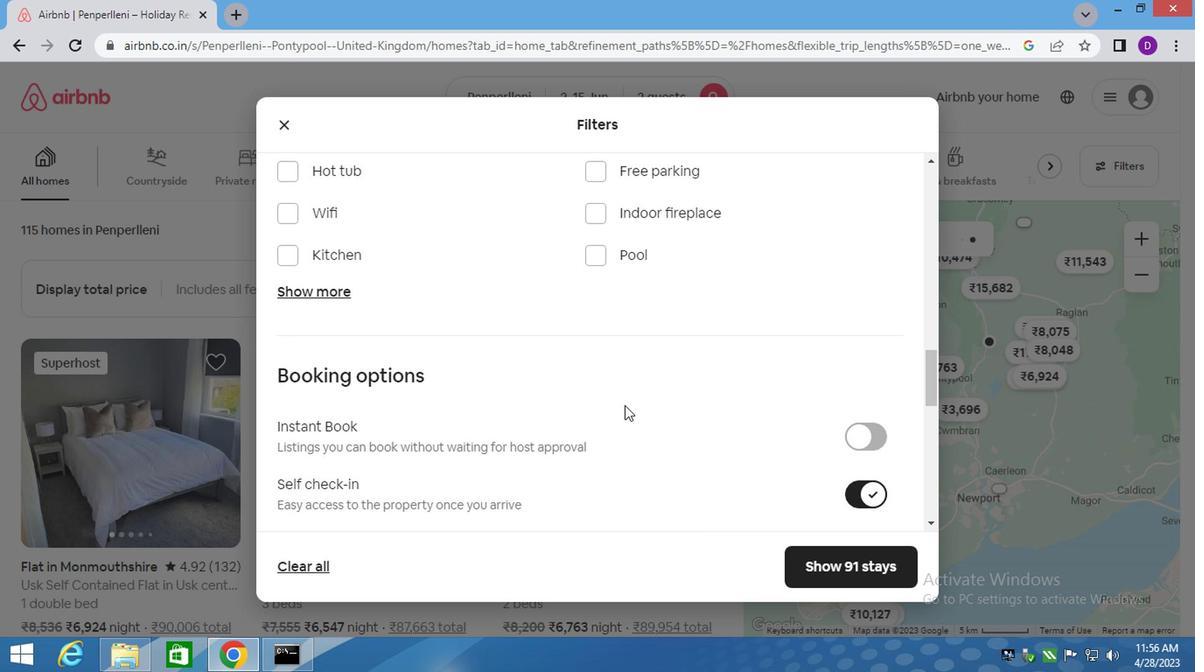 
Action: Mouse scrolled (622, 407) with delta (0, 0)
Screenshot: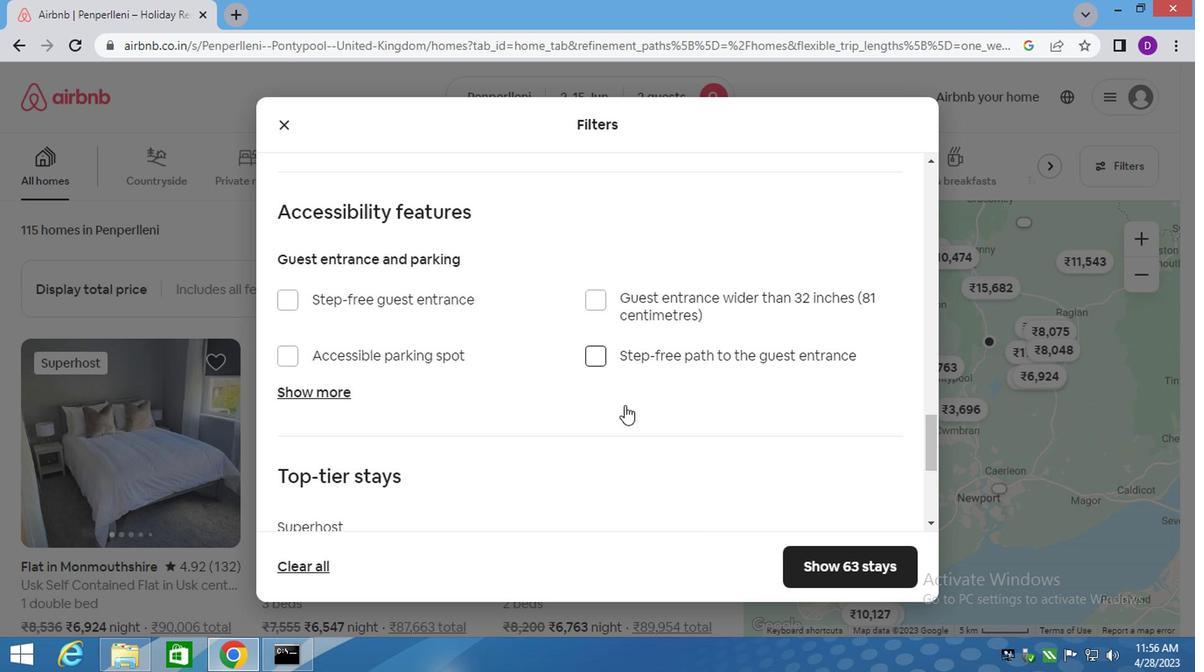 
Action: Mouse moved to (620, 412)
Screenshot: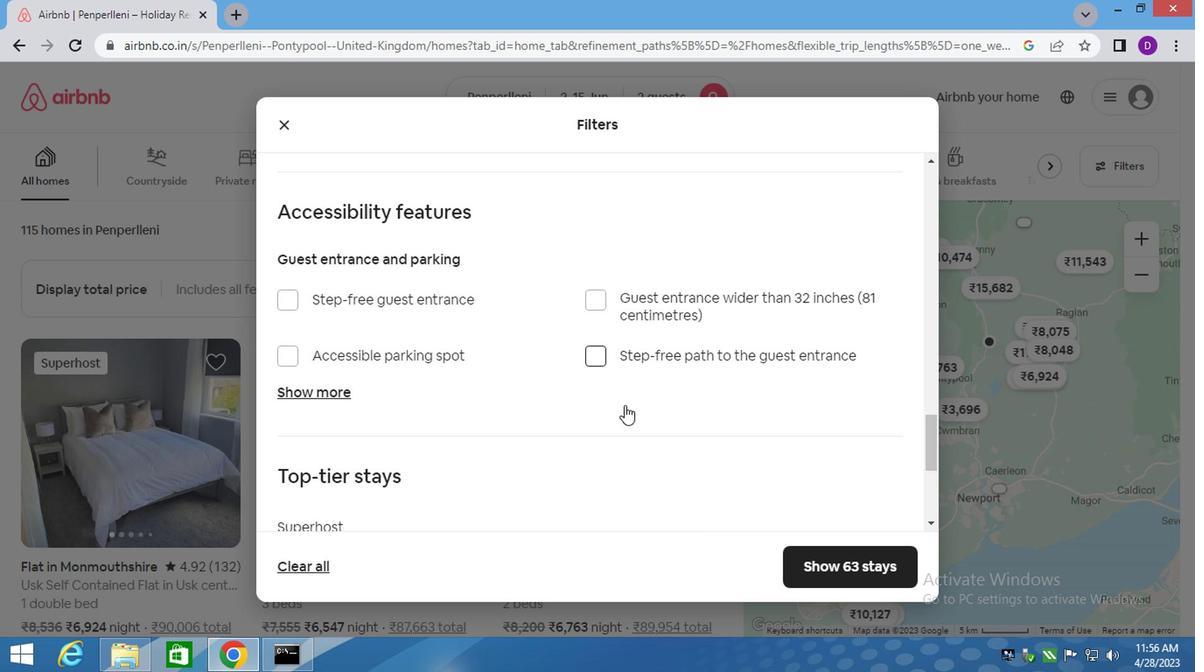 
Action: Mouse scrolled (620, 407) with delta (0, 0)
Screenshot: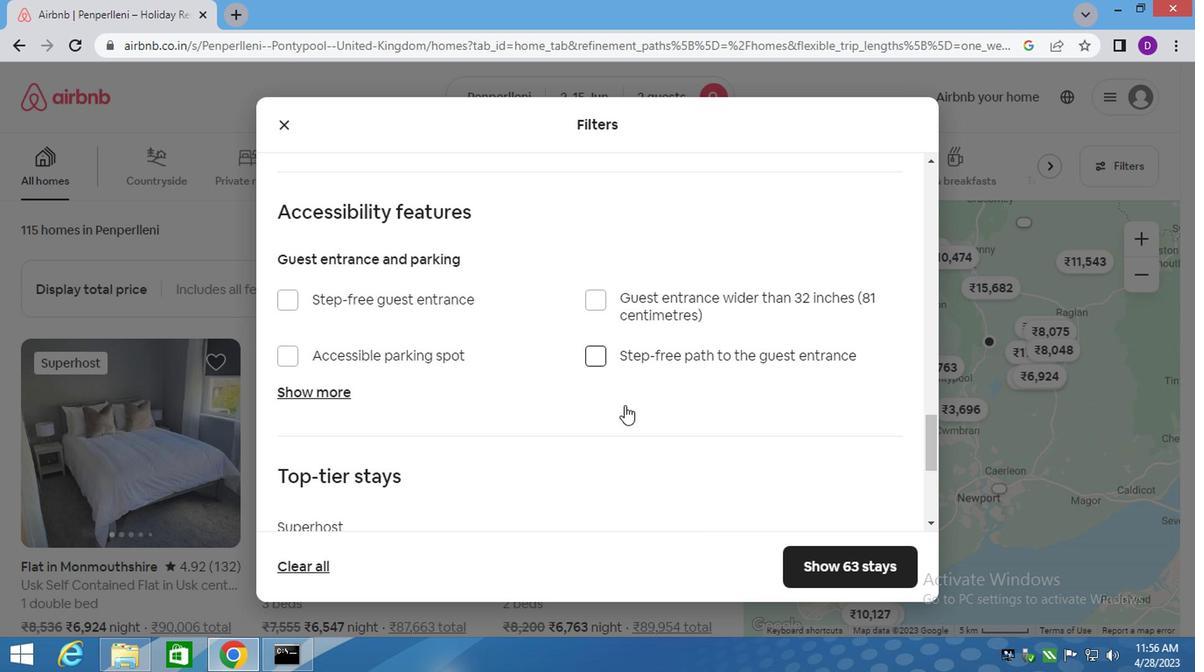 
Action: Mouse scrolled (620, 411) with delta (0, 0)
Screenshot: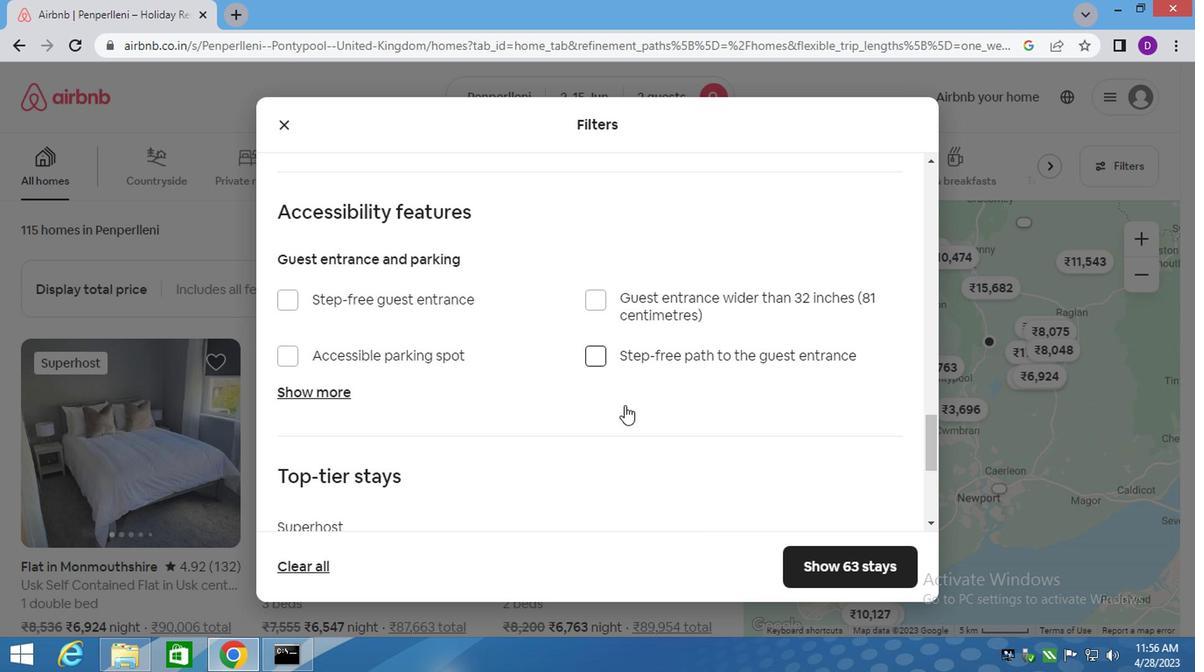 
Action: Mouse moved to (620, 414)
Screenshot: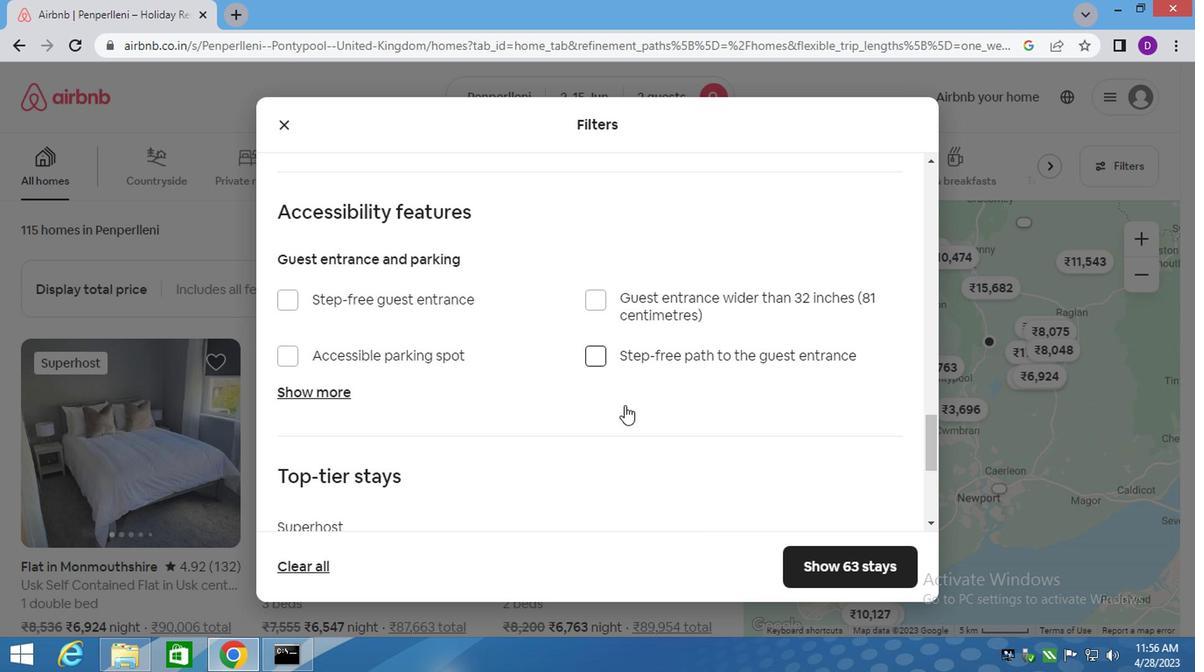 
Action: Mouse scrolled (620, 412) with delta (0, -1)
Screenshot: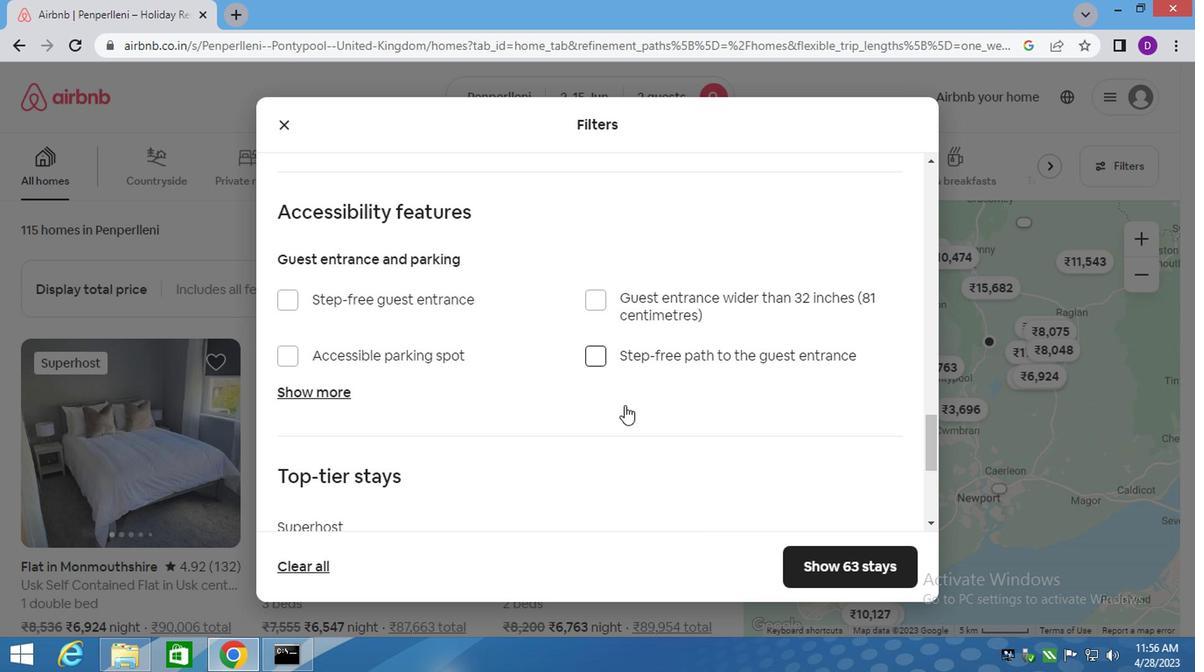 
Action: Mouse moved to (609, 420)
Screenshot: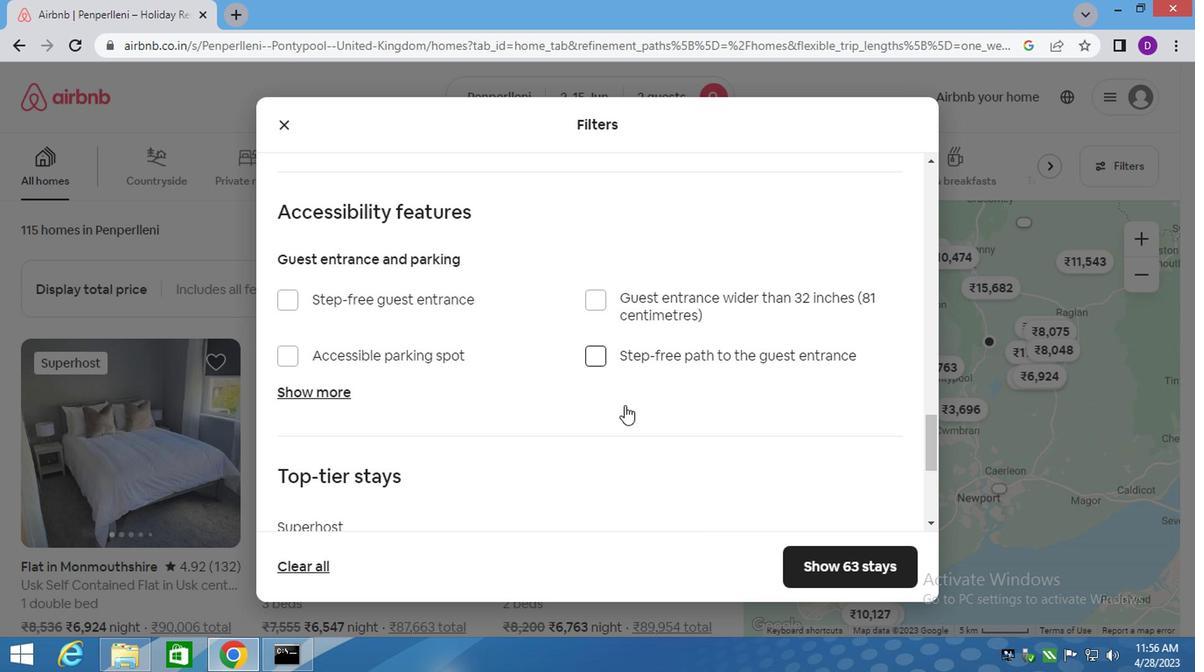 
Action: Mouse scrolled (619, 416) with delta (0, 0)
Screenshot: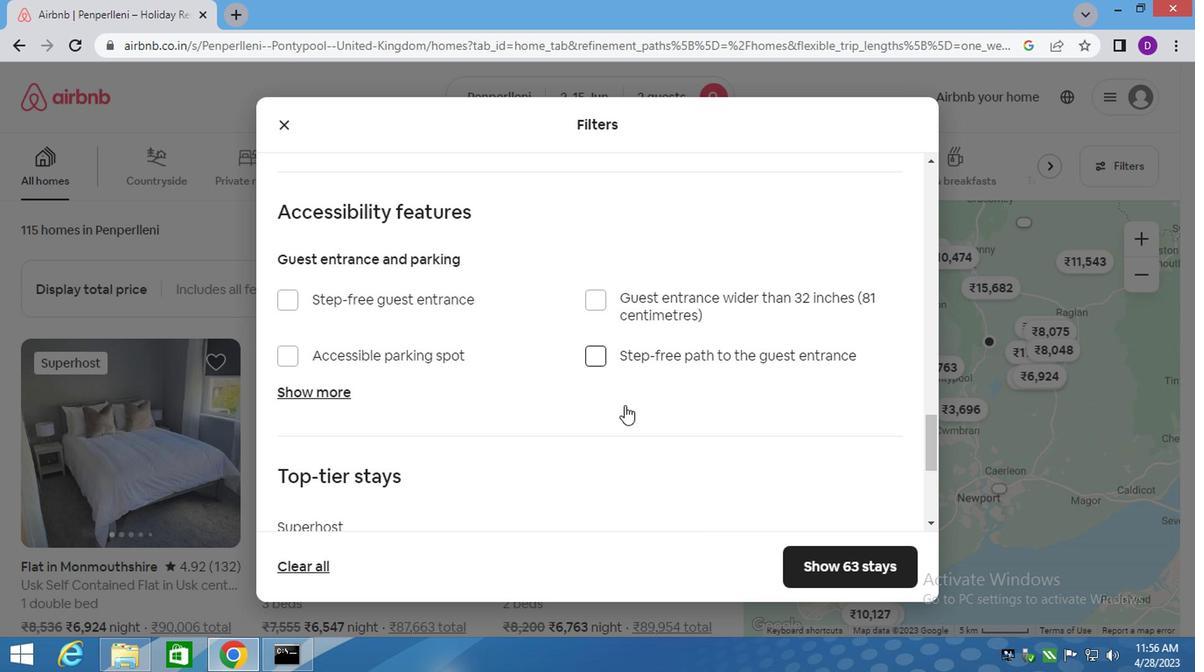 
Action: Mouse moved to (477, 446)
Screenshot: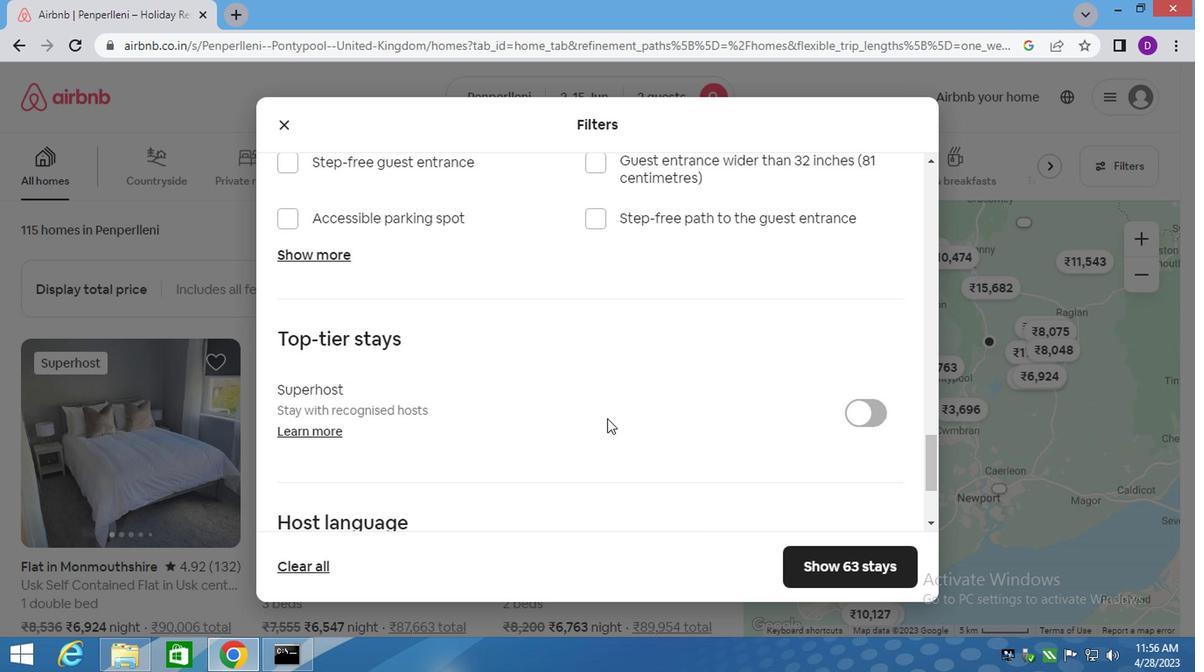 
Action: Mouse scrolled (477, 445) with delta (0, -1)
Screenshot: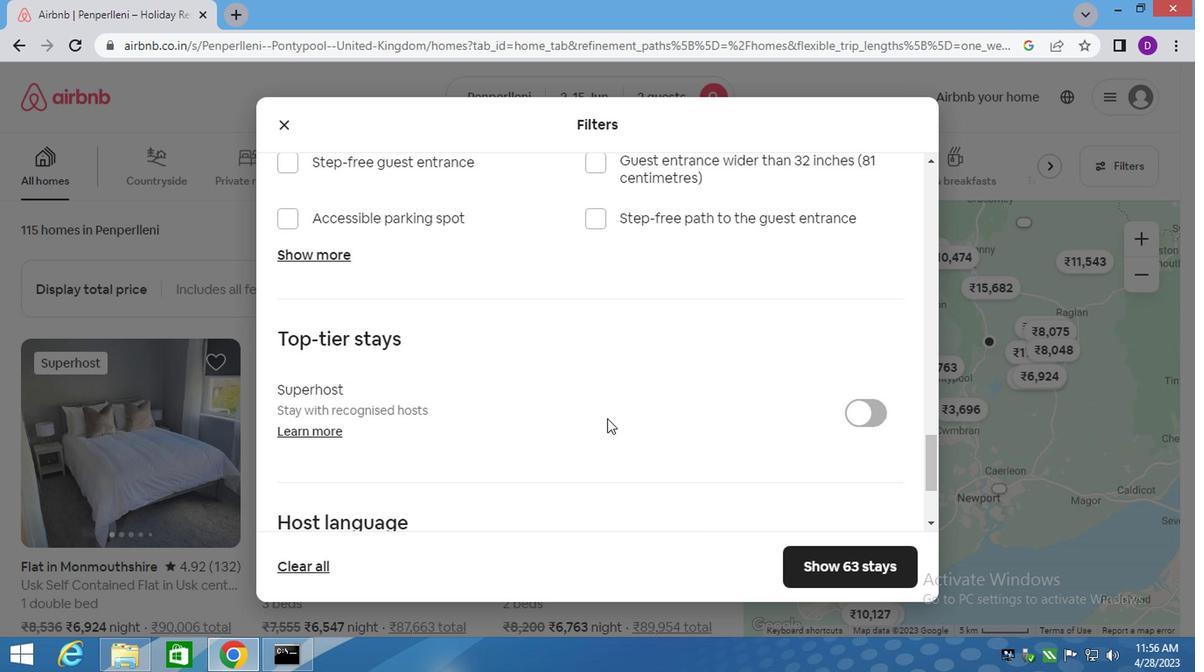 
Action: Mouse moved to (465, 450)
Screenshot: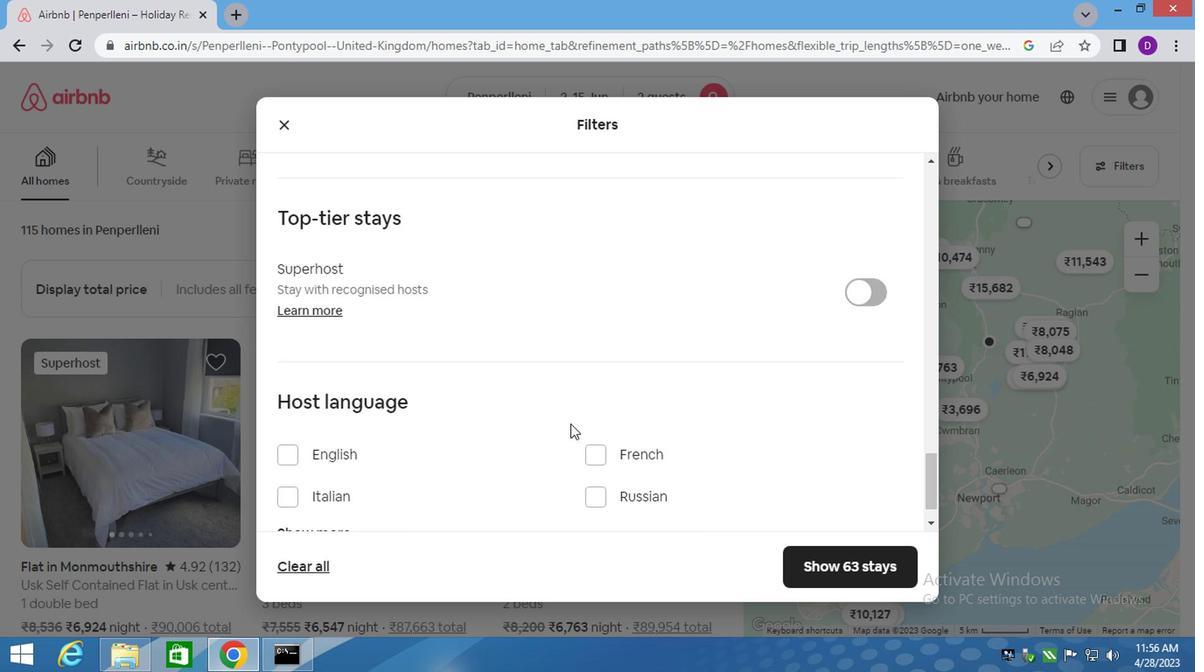 
Action: Mouse scrolled (465, 449) with delta (0, -1)
Screenshot: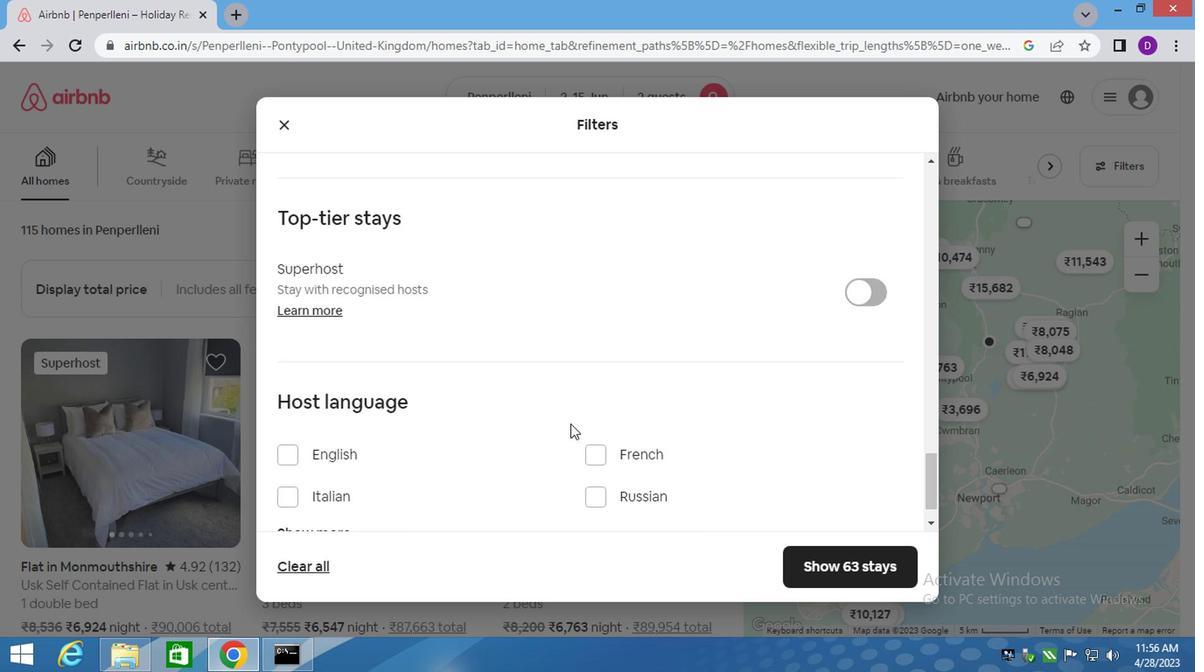 
Action: Mouse moved to (455, 452)
Screenshot: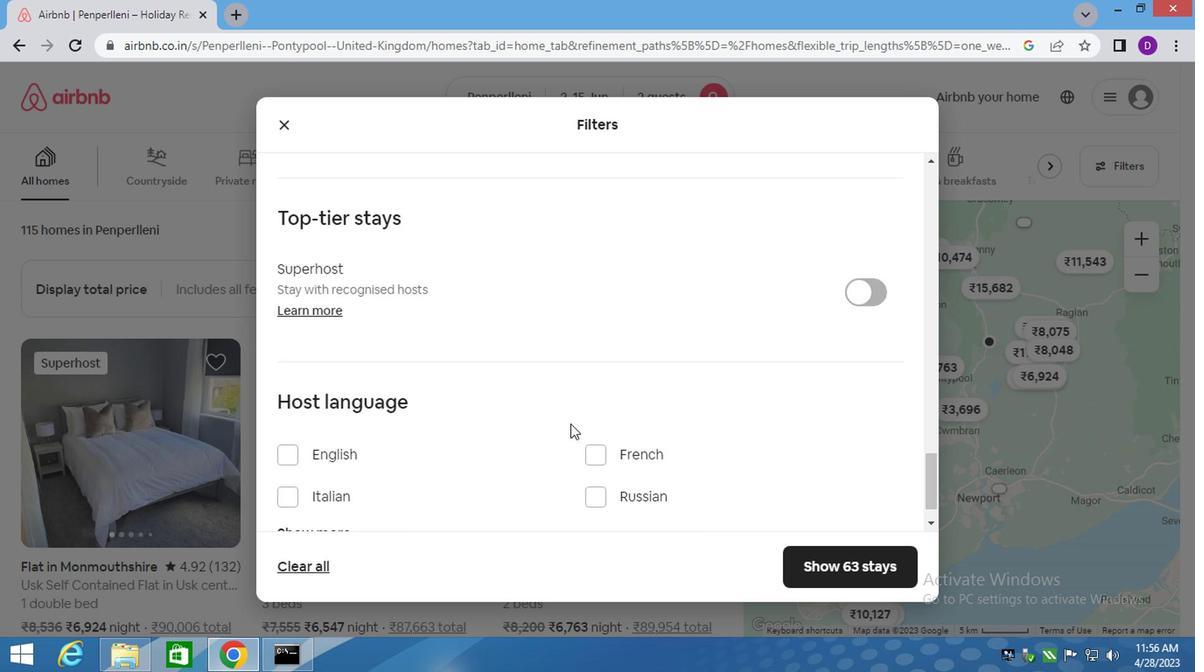 
Action: Mouse scrolled (455, 451) with delta (0, 0)
Screenshot: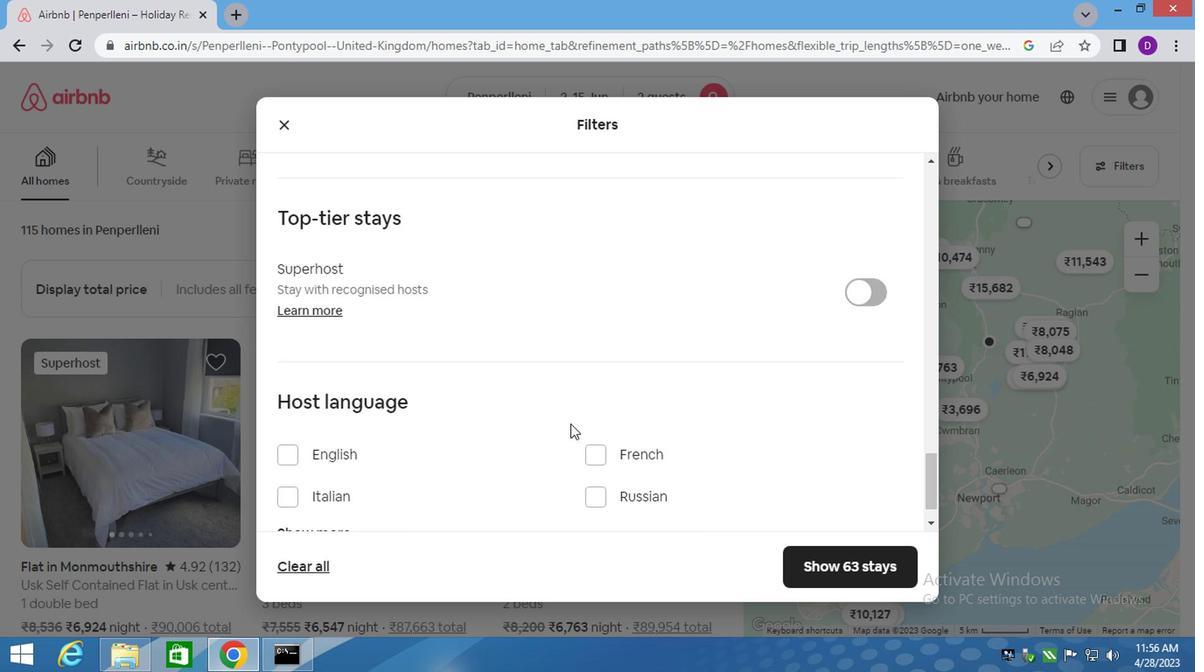 
Action: Mouse moved to (436, 453)
Screenshot: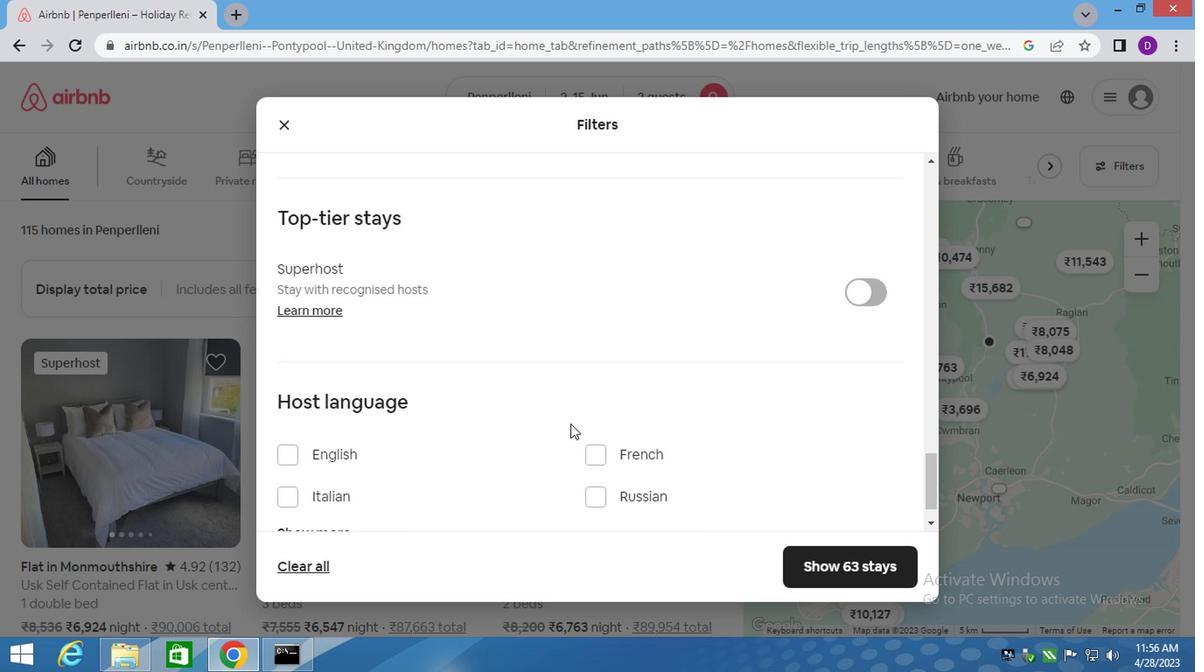 
Action: Mouse scrolled (436, 452) with delta (0, -1)
Screenshot: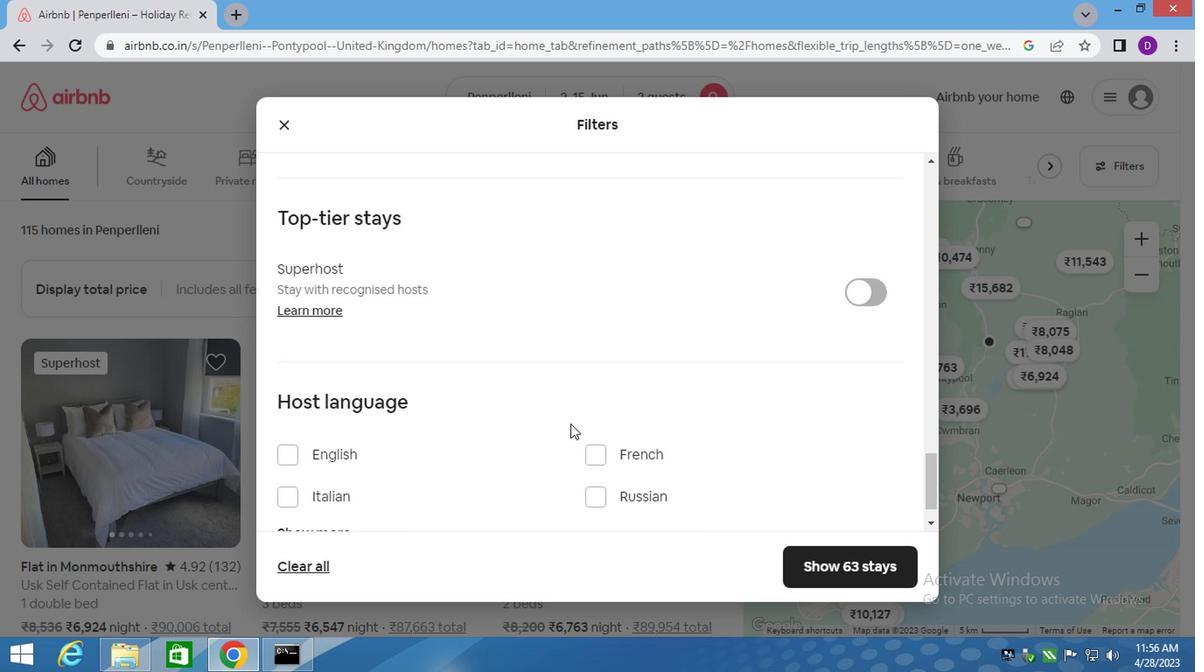 
Action: Mouse moved to (292, 405)
Screenshot: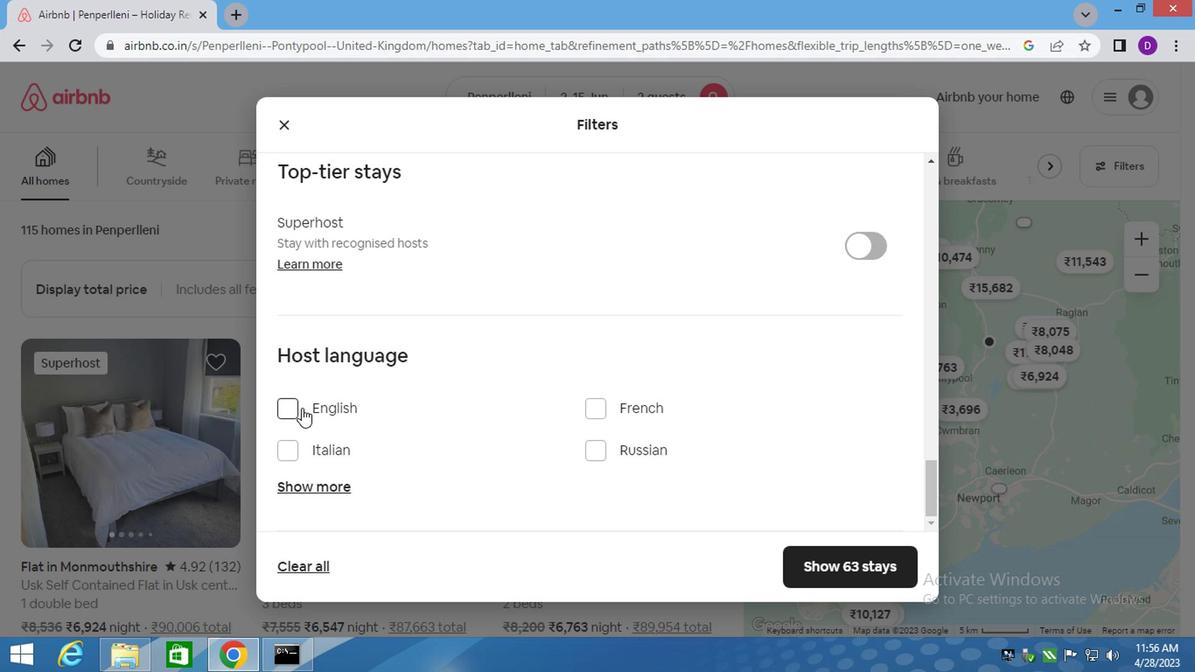 
Action: Mouse pressed left at (292, 405)
Screenshot: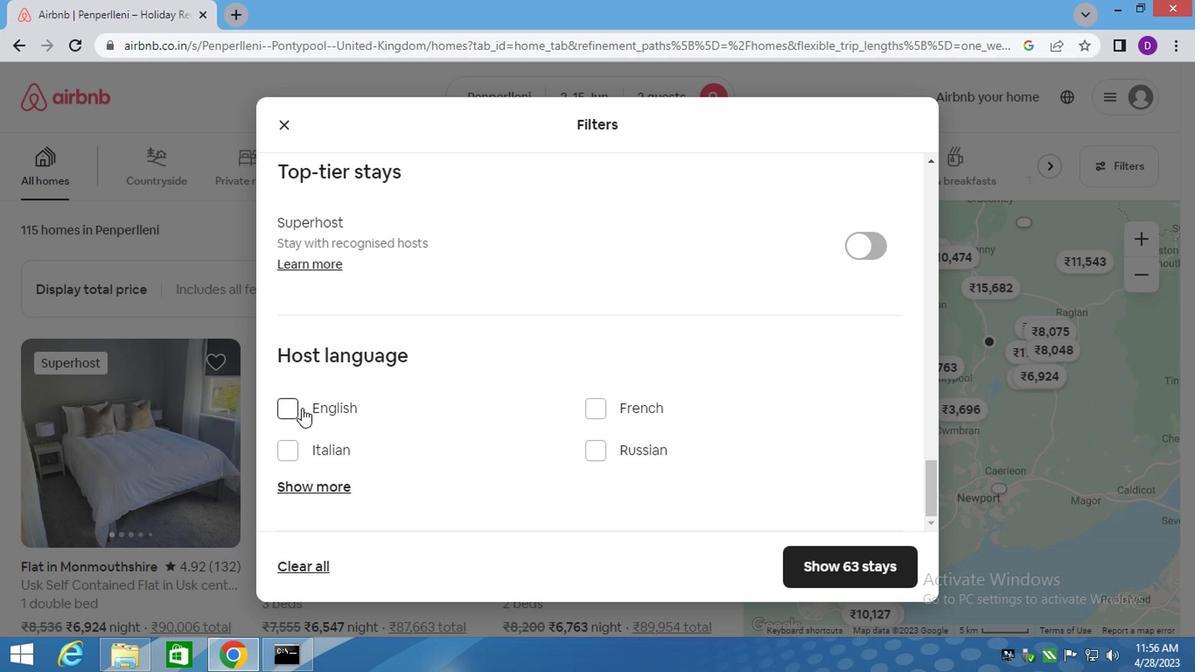 
Action: Mouse moved to (720, 484)
Screenshot: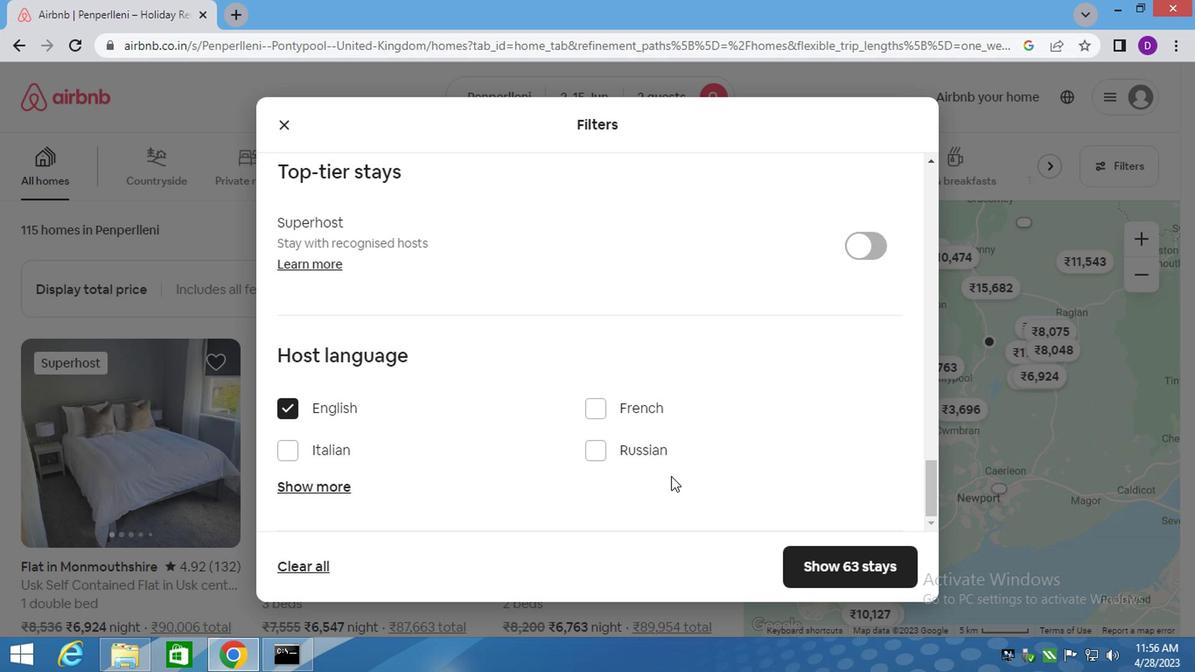 
Action: Mouse scrolled (720, 483) with delta (0, 0)
Screenshot: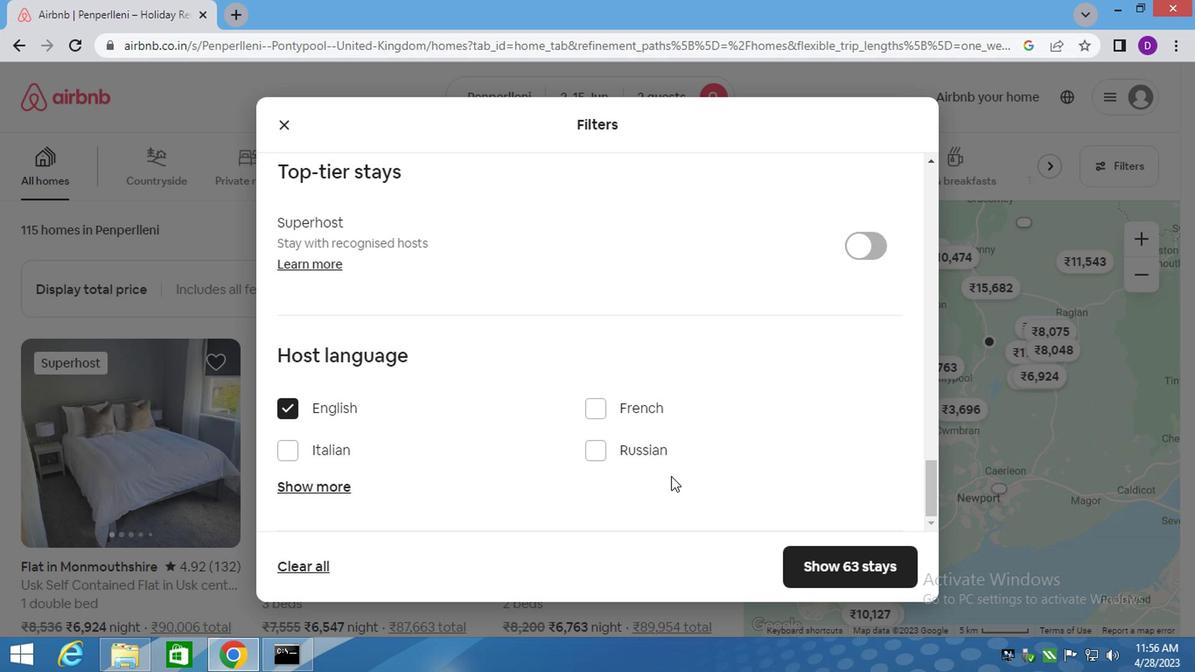 
Action: Mouse moved to (759, 500)
Screenshot: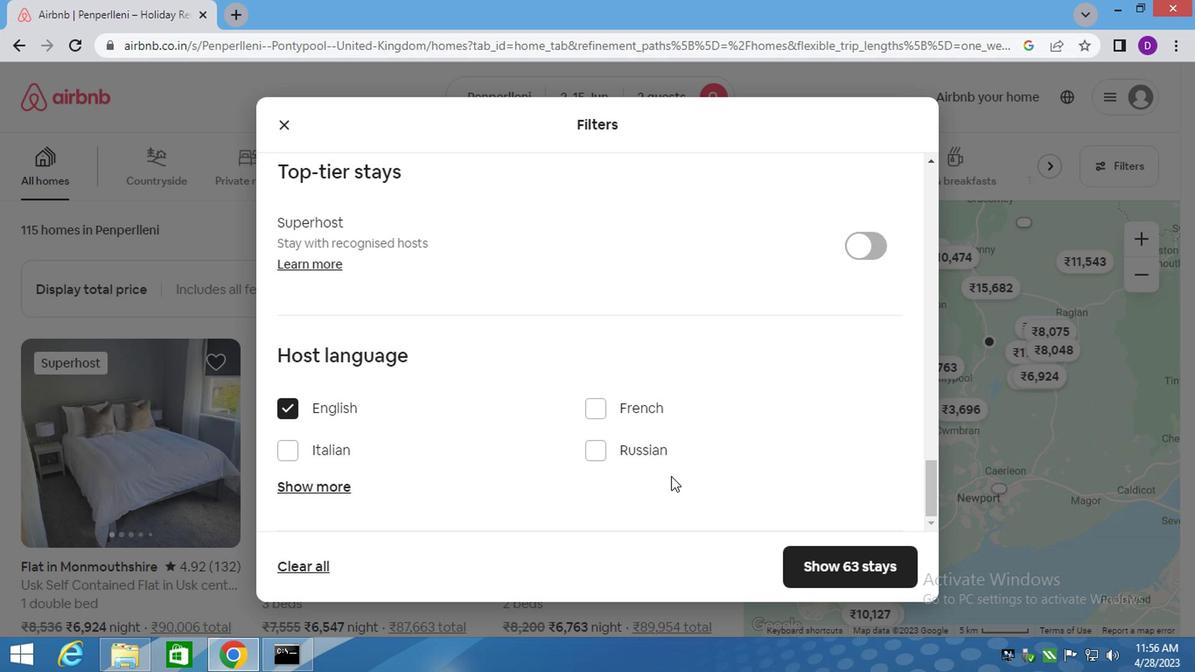 
Action: Mouse scrolled (759, 499) with delta (0, -1)
Screenshot: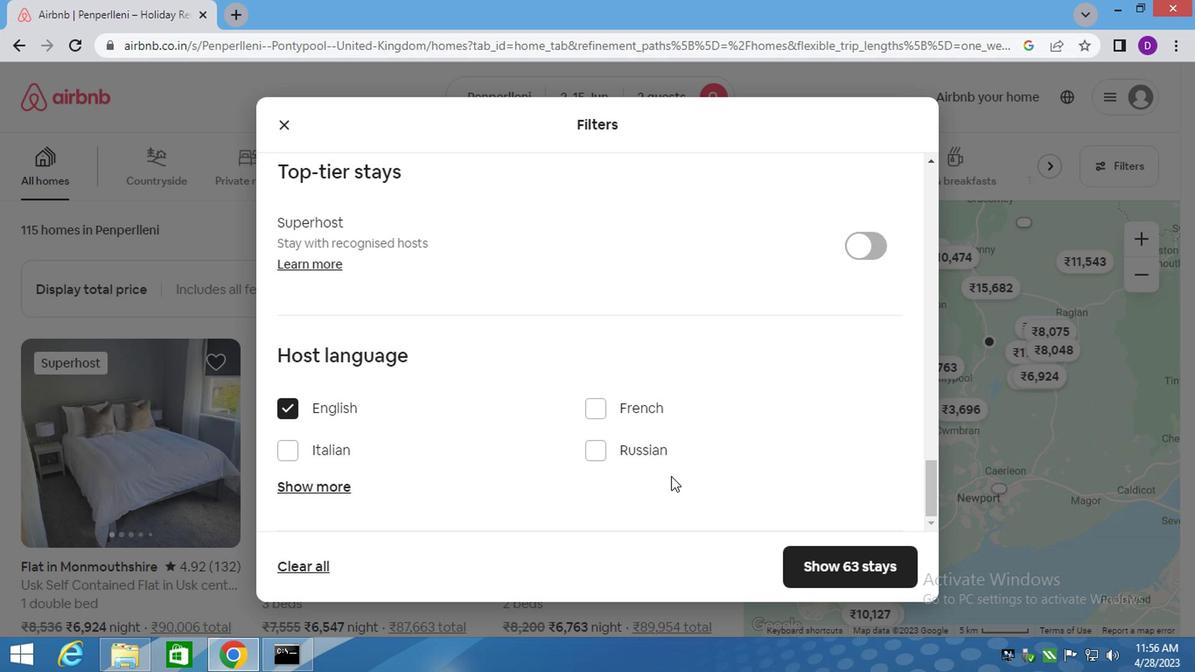 
Action: Mouse moved to (772, 505)
Screenshot: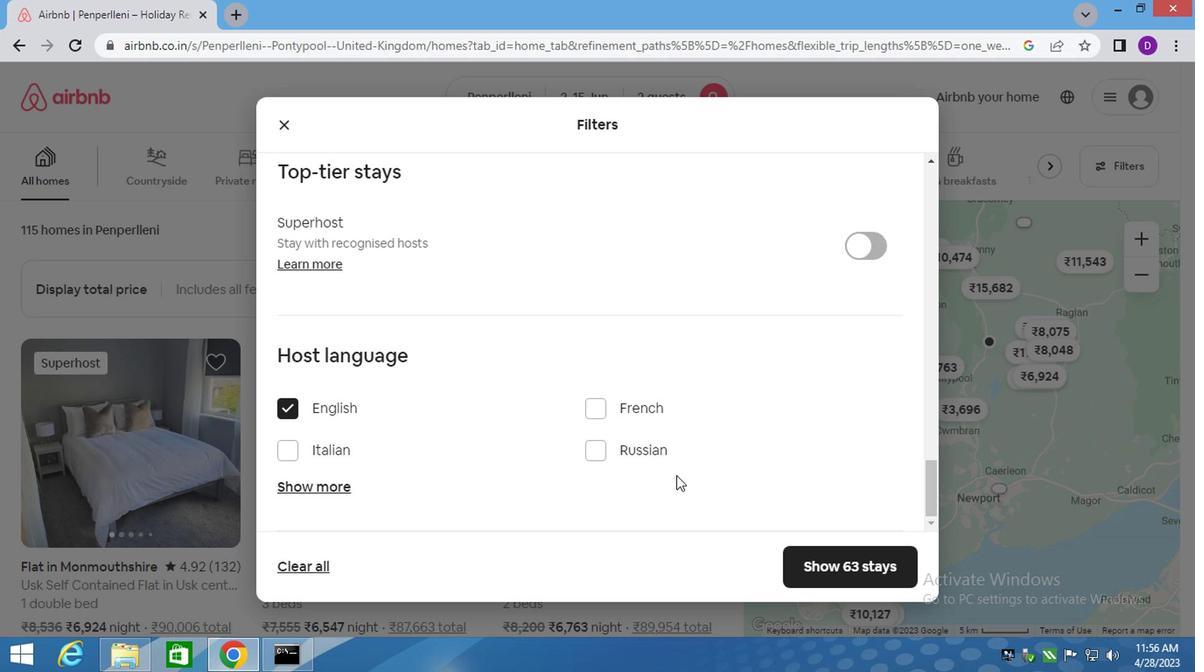 
Action: Mouse scrolled (772, 503) with delta (0, -1)
Screenshot: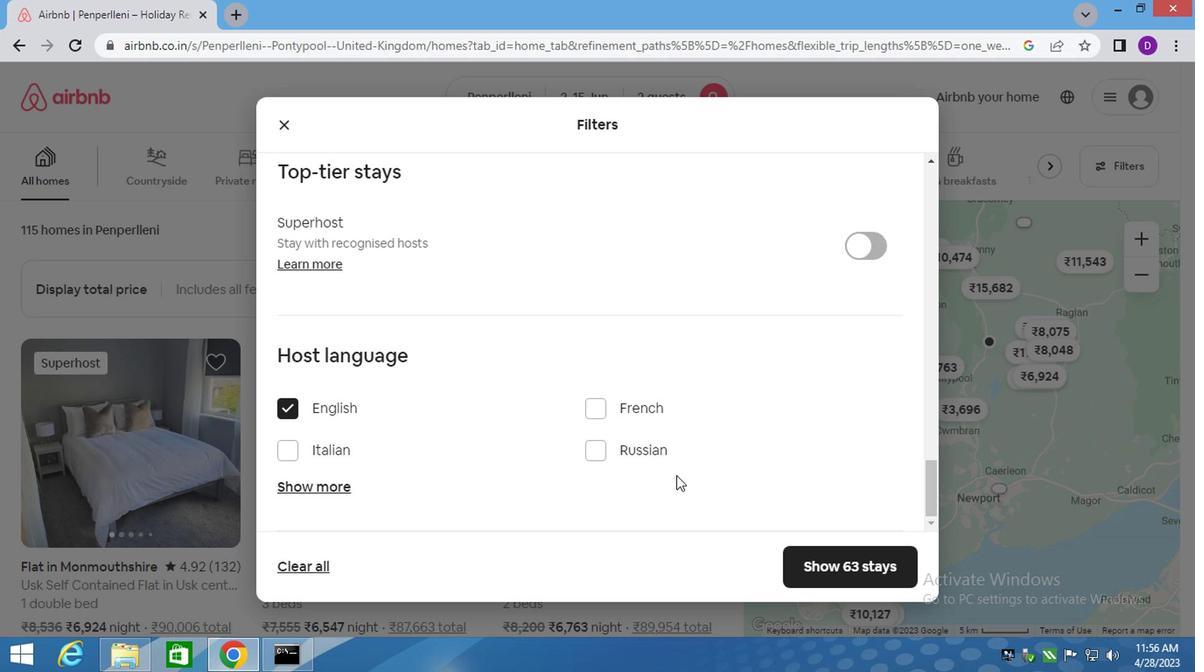 
Action: Mouse moved to (796, 516)
Screenshot: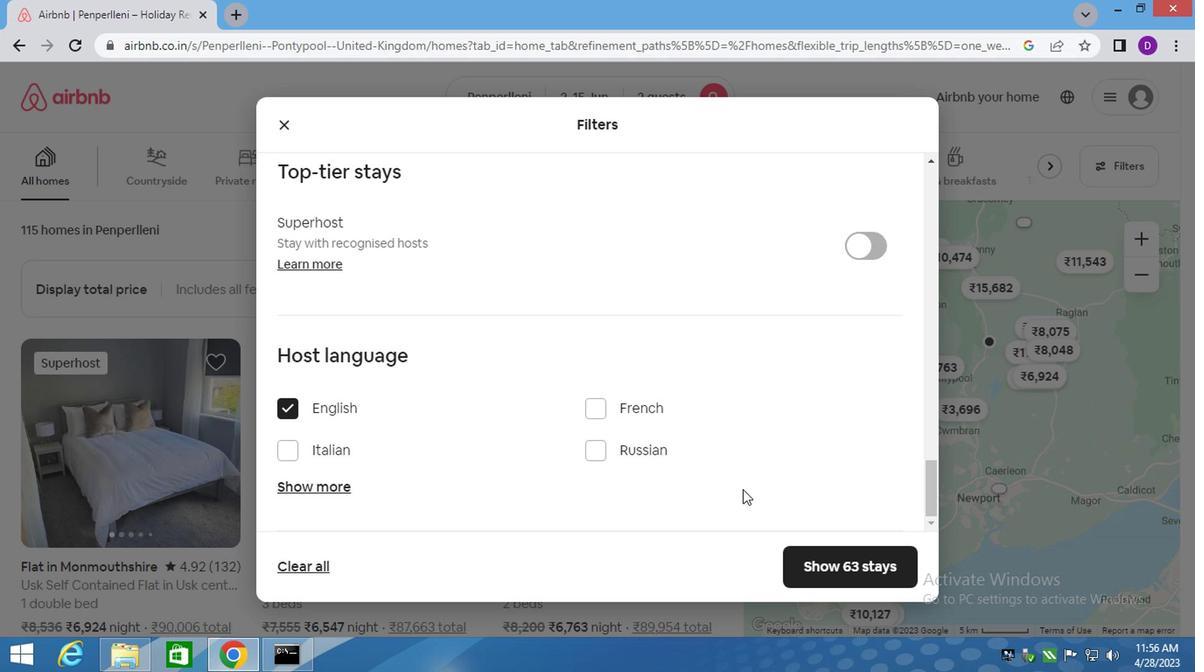 
Action: Mouse scrolled (796, 516) with delta (0, 0)
Screenshot: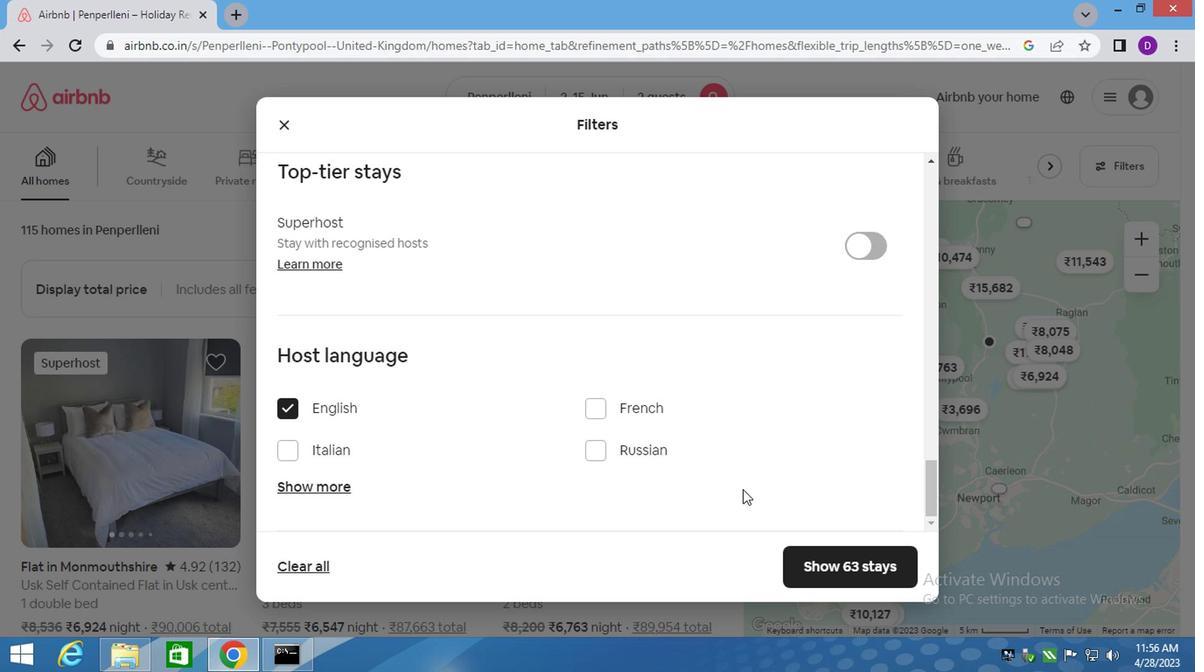 
Action: Mouse moved to (848, 566)
Screenshot: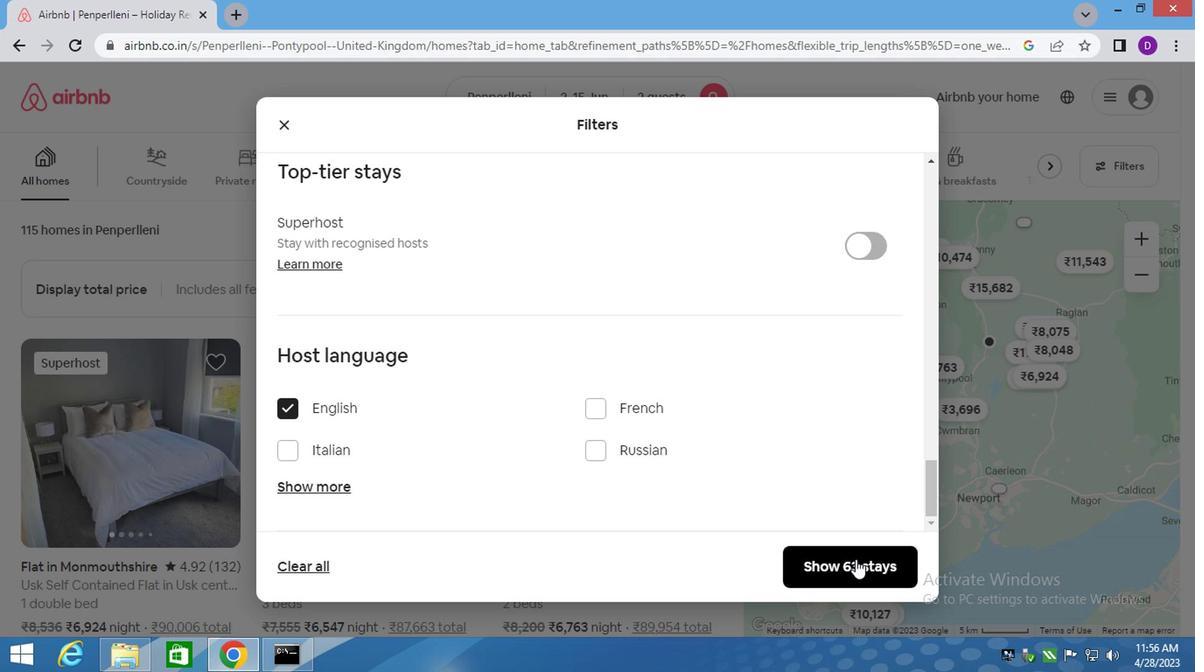 
Action: Mouse pressed left at (848, 566)
Screenshot: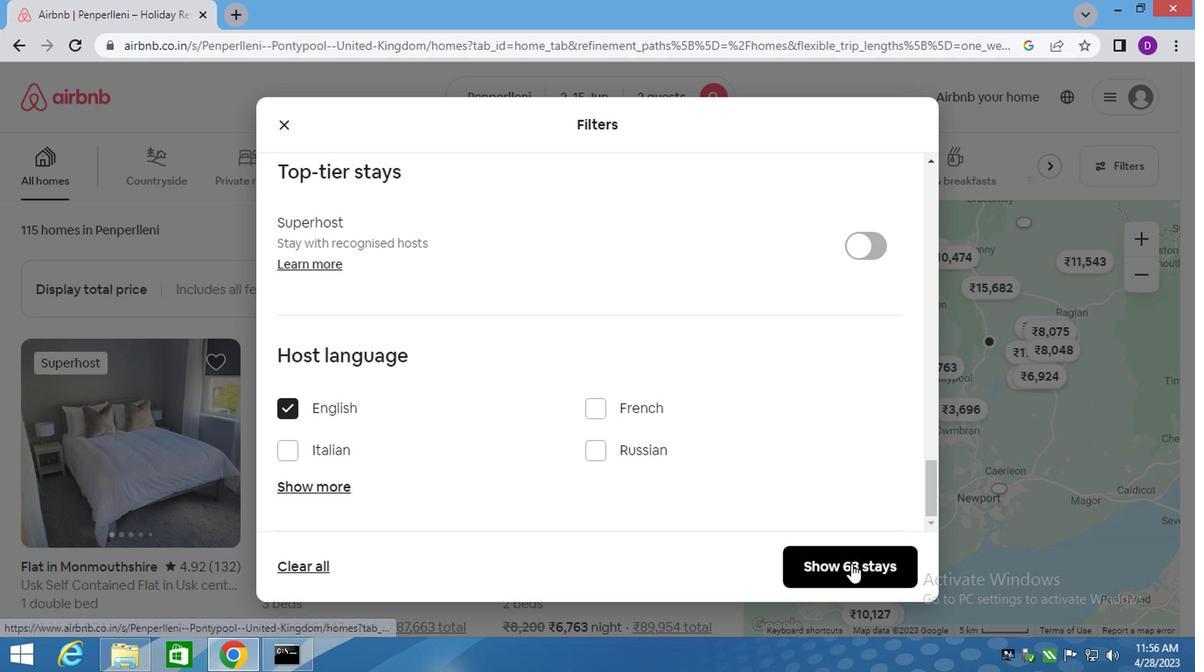
